 Task: Show all the stores with offers that has over 3 star rating.
Action: Mouse moved to (46, 68)
Screenshot: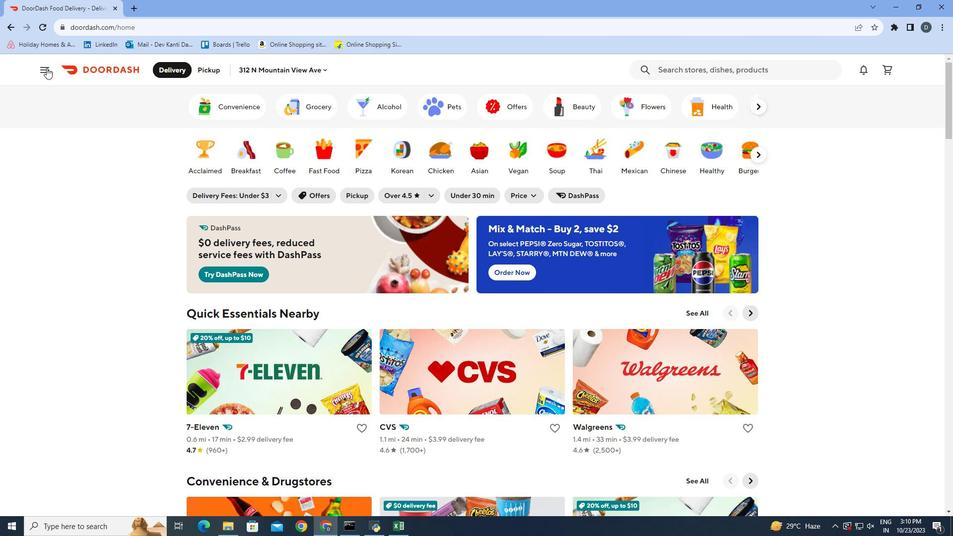 
Action: Mouse pressed left at (46, 68)
Screenshot: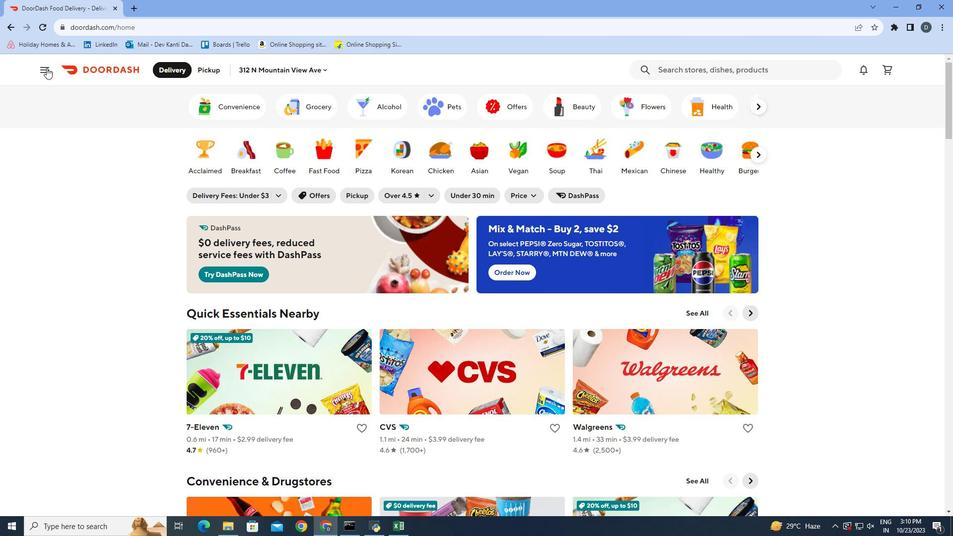
Action: Mouse moved to (58, 192)
Screenshot: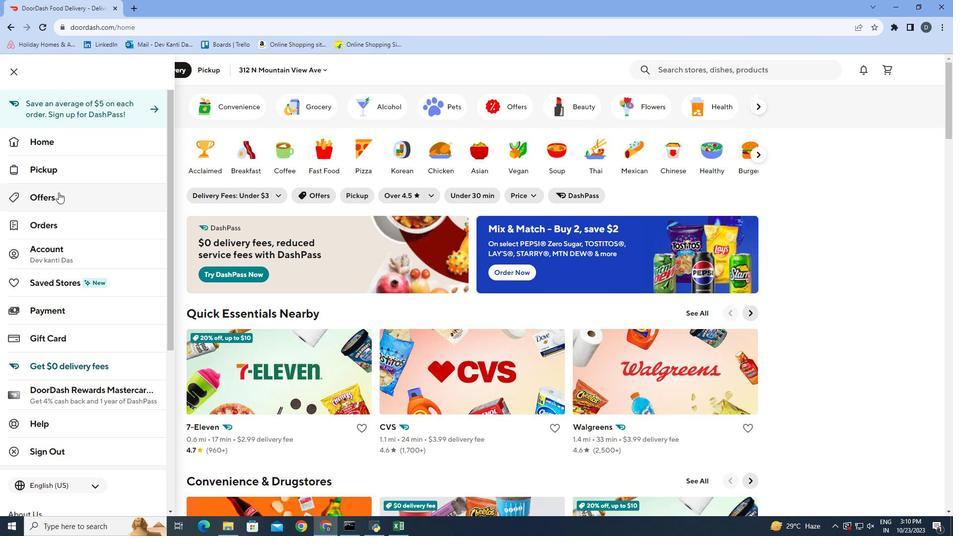
Action: Mouse pressed left at (58, 192)
Screenshot: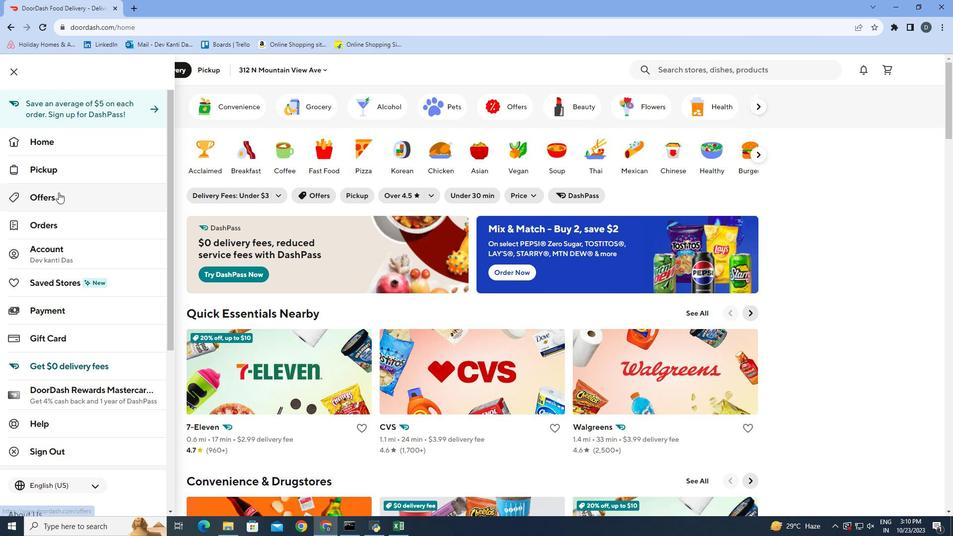 
Action: Mouse moved to (336, 145)
Screenshot: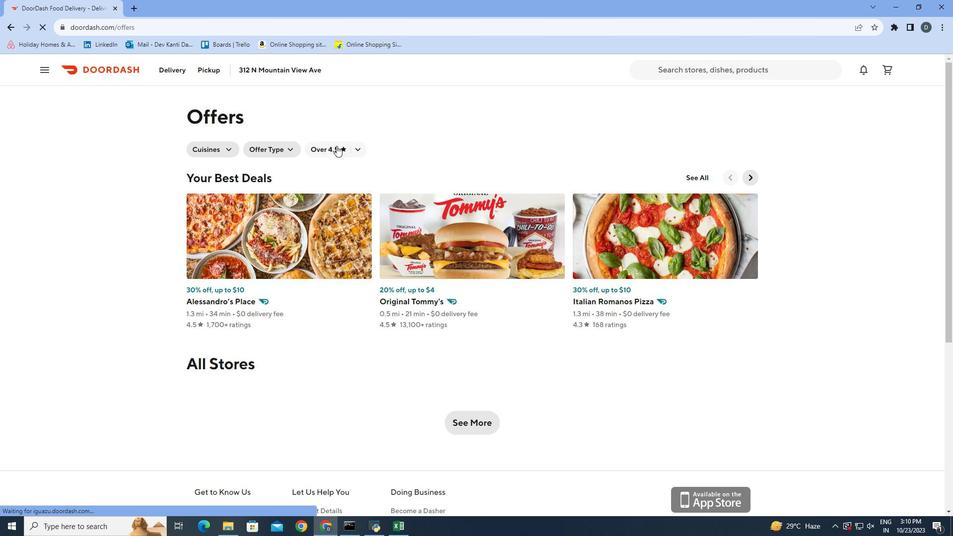 
Action: Mouse pressed left at (336, 145)
Screenshot: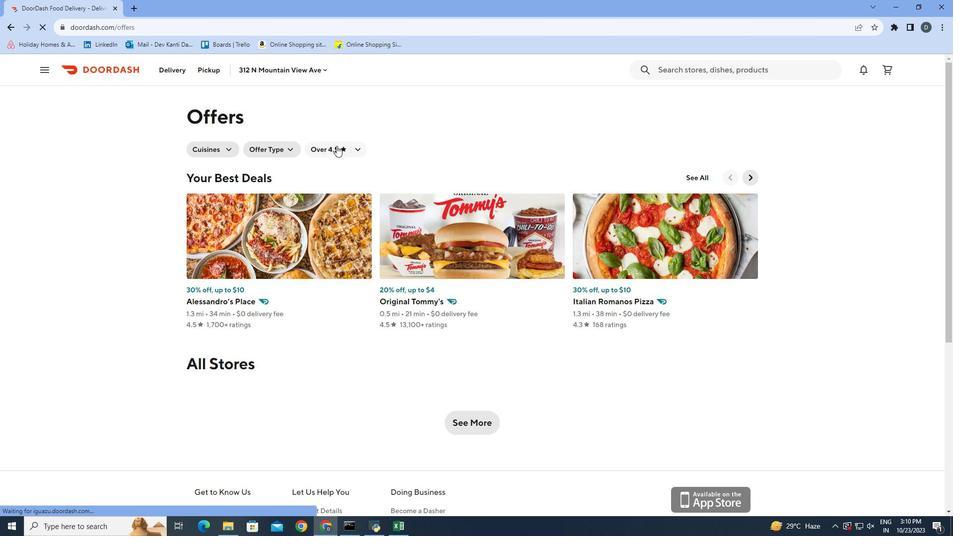 
Action: Mouse moved to (360, 147)
Screenshot: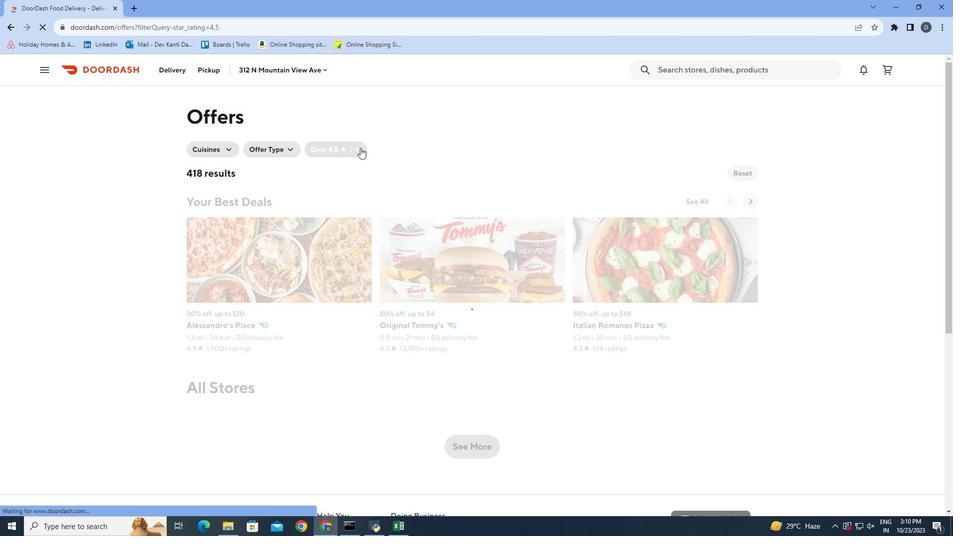 
Action: Mouse pressed left at (360, 147)
Screenshot: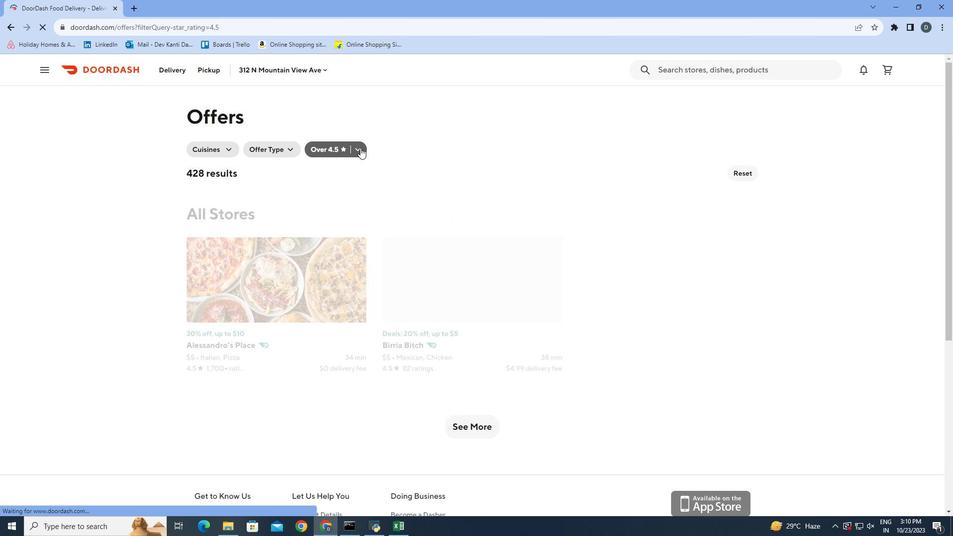 
Action: Mouse moved to (320, 210)
Screenshot: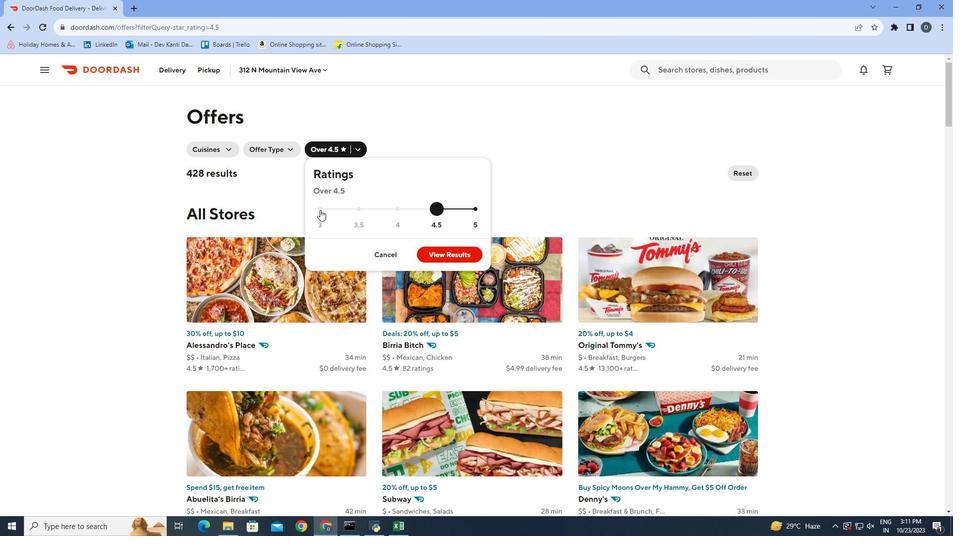 
Action: Mouse pressed left at (320, 210)
Screenshot: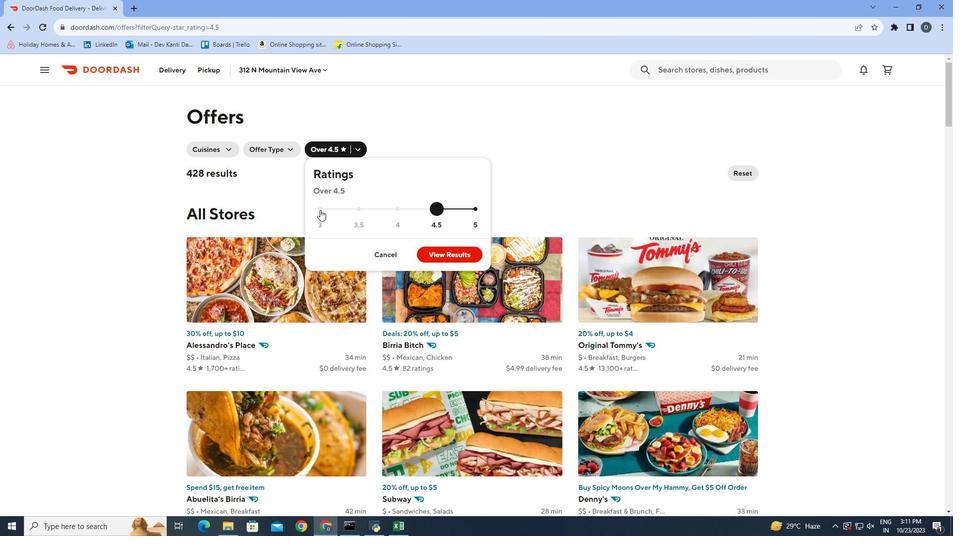 
Action: Mouse moved to (445, 256)
Screenshot: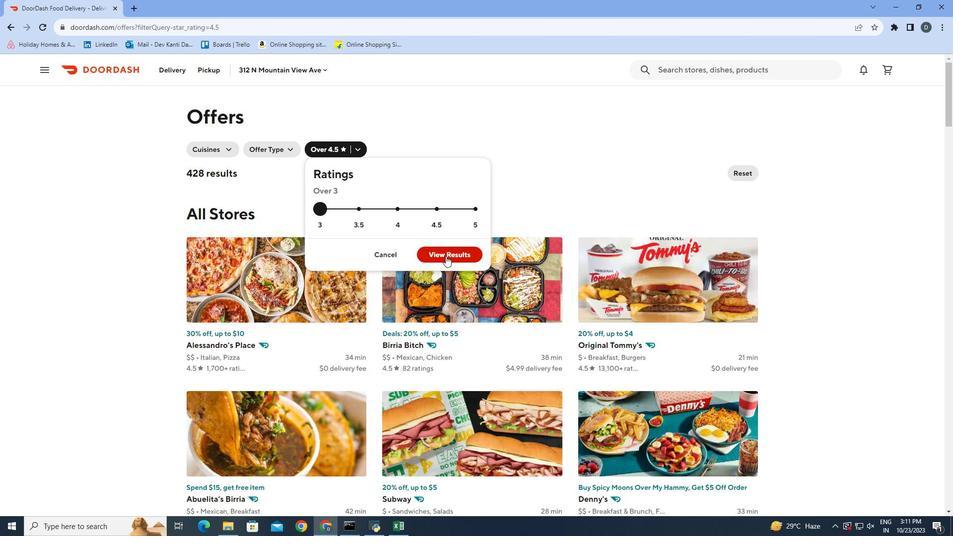
Action: Mouse pressed left at (445, 256)
Screenshot: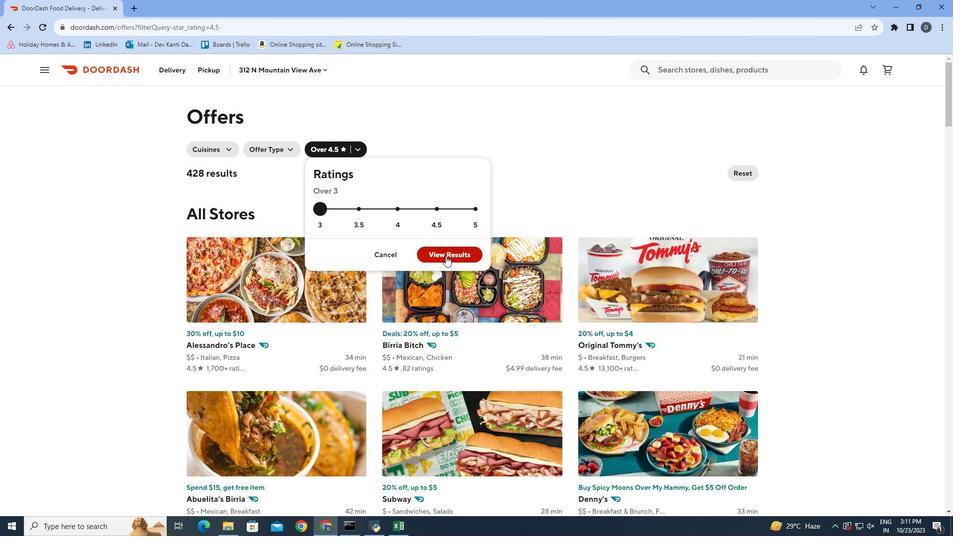 
Action: Mouse moved to (841, 251)
Screenshot: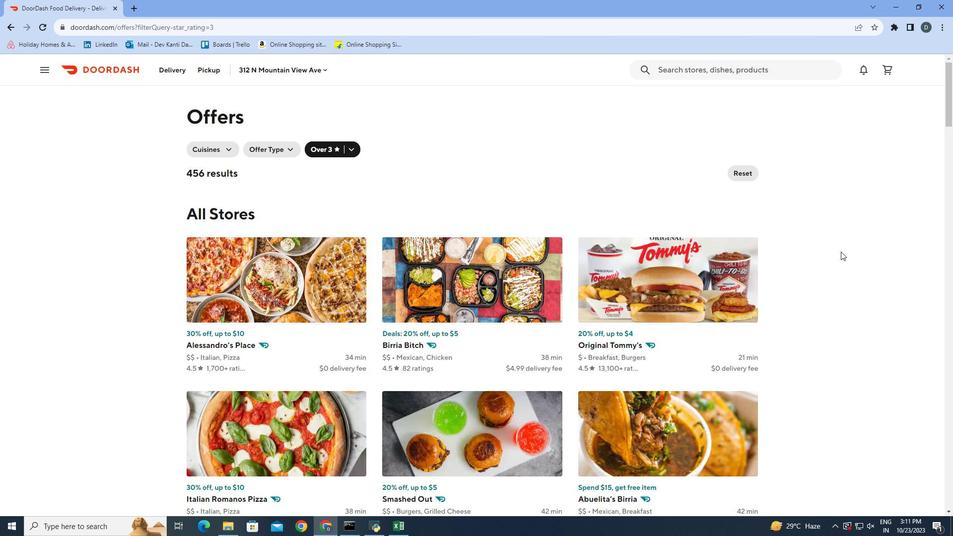 
Action: Mouse scrolled (841, 251) with delta (0, 0)
Screenshot: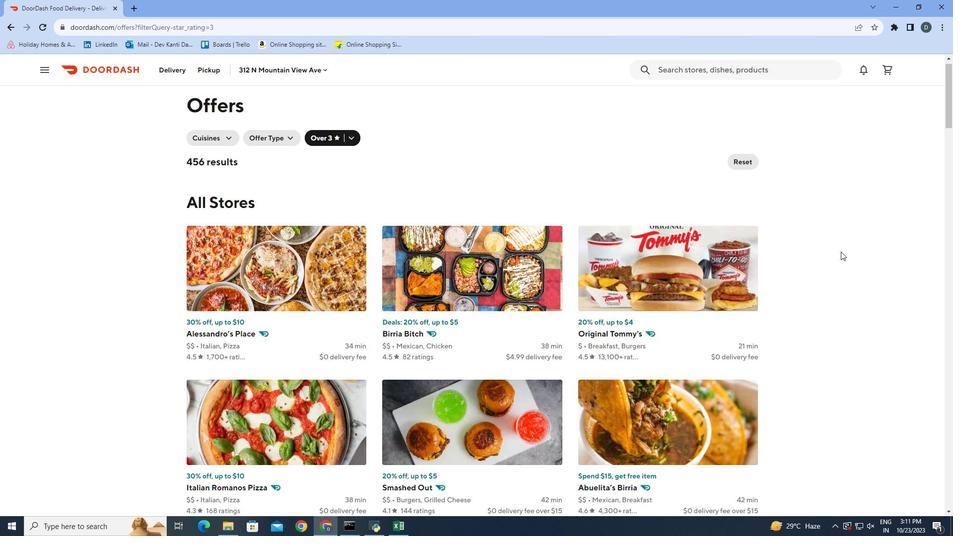 
Action: Mouse moved to (841, 251)
Screenshot: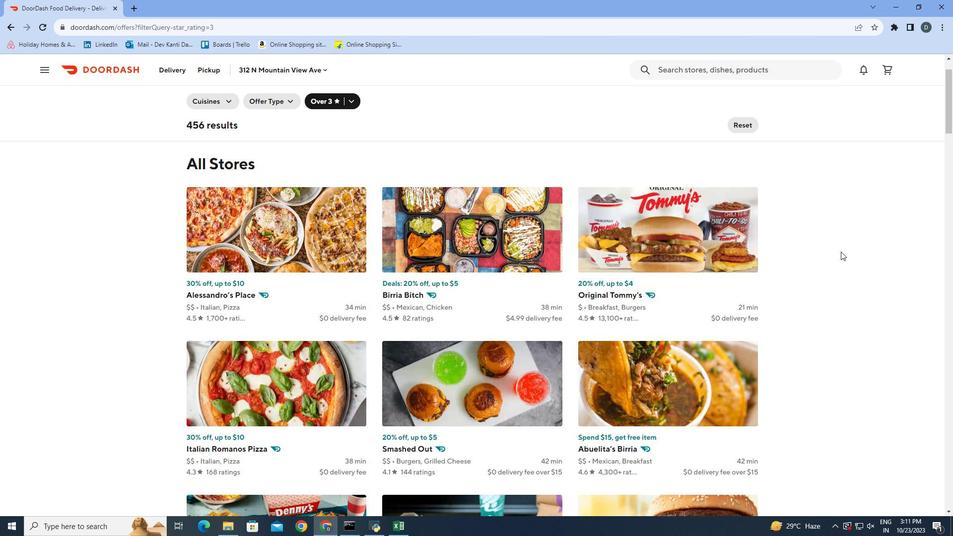 
Action: Mouse scrolled (841, 251) with delta (0, 0)
Screenshot: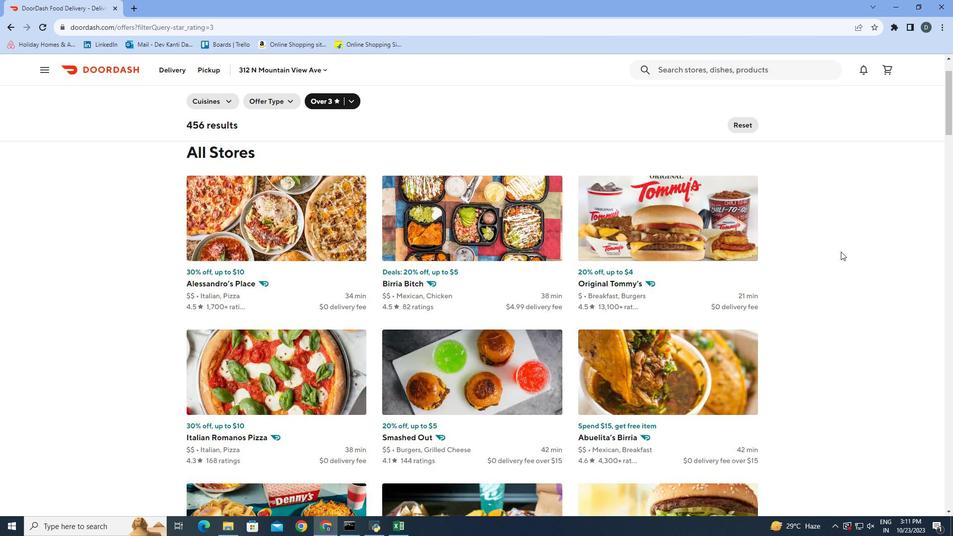 
Action: Mouse scrolled (841, 251) with delta (0, 0)
Screenshot: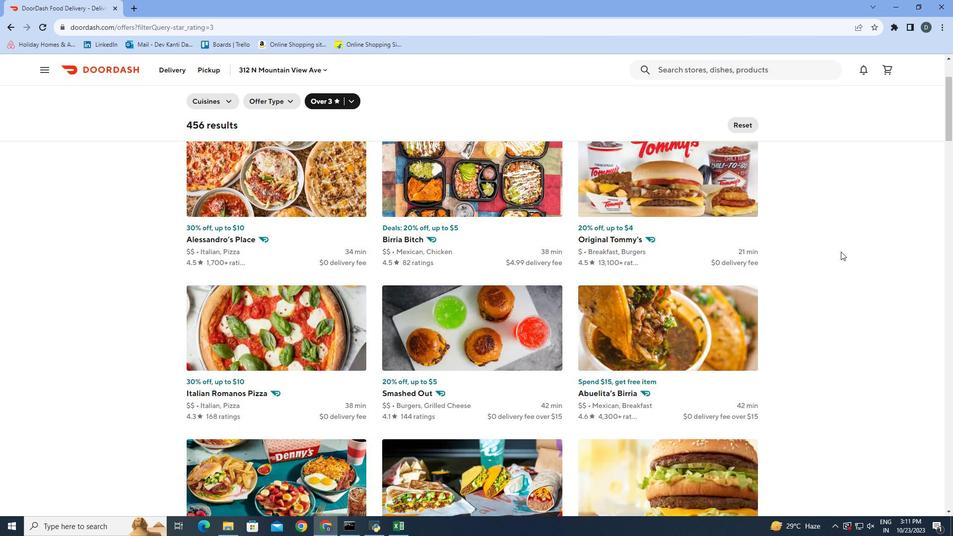 
Action: Mouse scrolled (841, 251) with delta (0, 0)
Screenshot: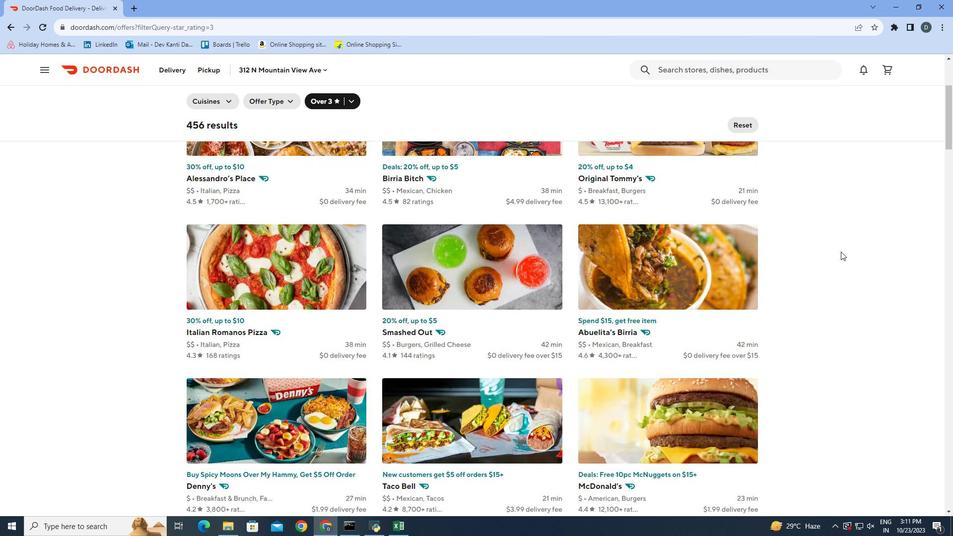 
Action: Mouse scrolled (841, 251) with delta (0, 0)
Screenshot: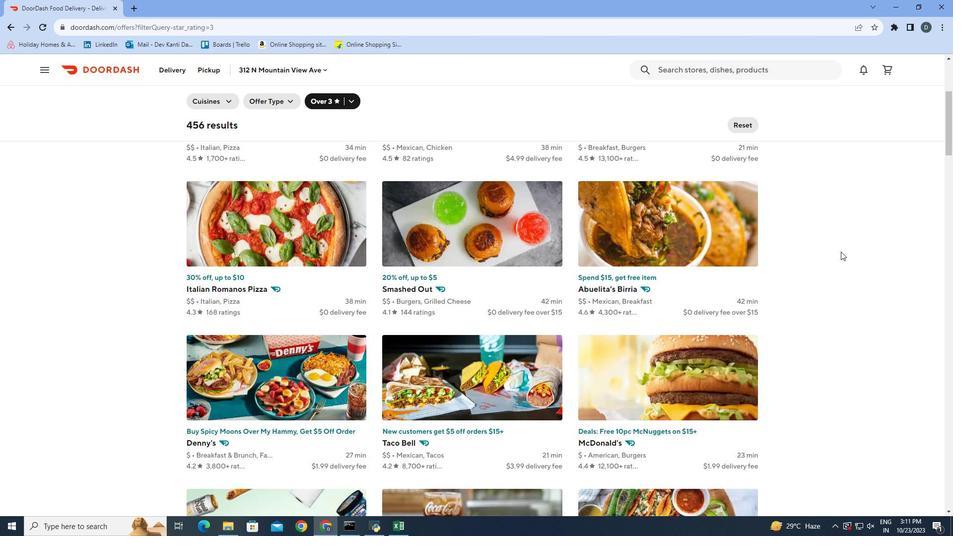 
Action: Mouse moved to (841, 251)
Screenshot: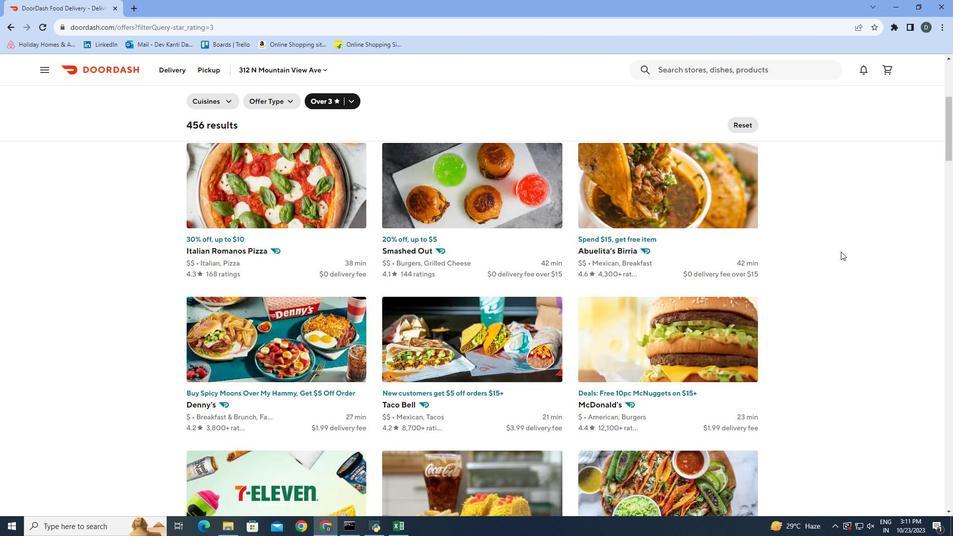
Action: Mouse scrolled (841, 251) with delta (0, 0)
Screenshot: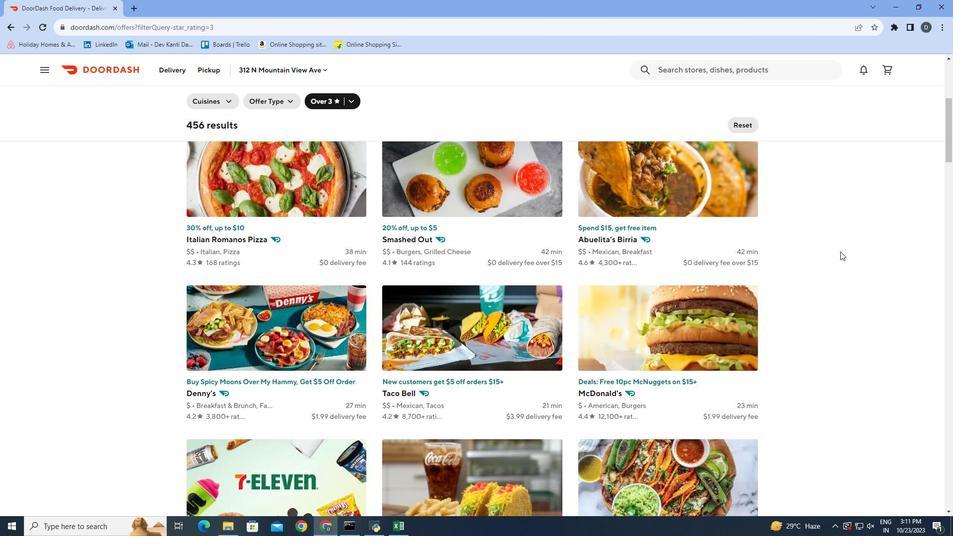 
Action: Mouse moved to (840, 251)
Screenshot: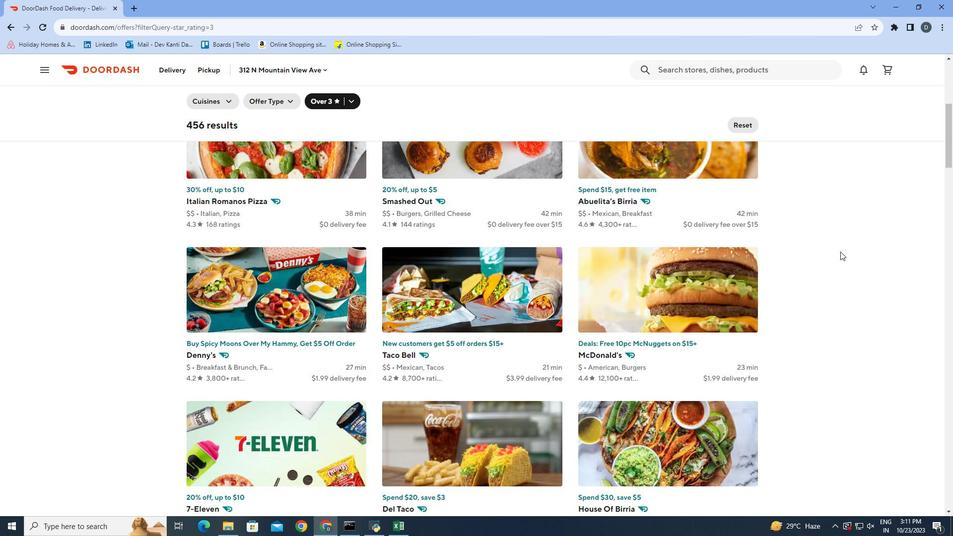
Action: Mouse scrolled (840, 251) with delta (0, 0)
Screenshot: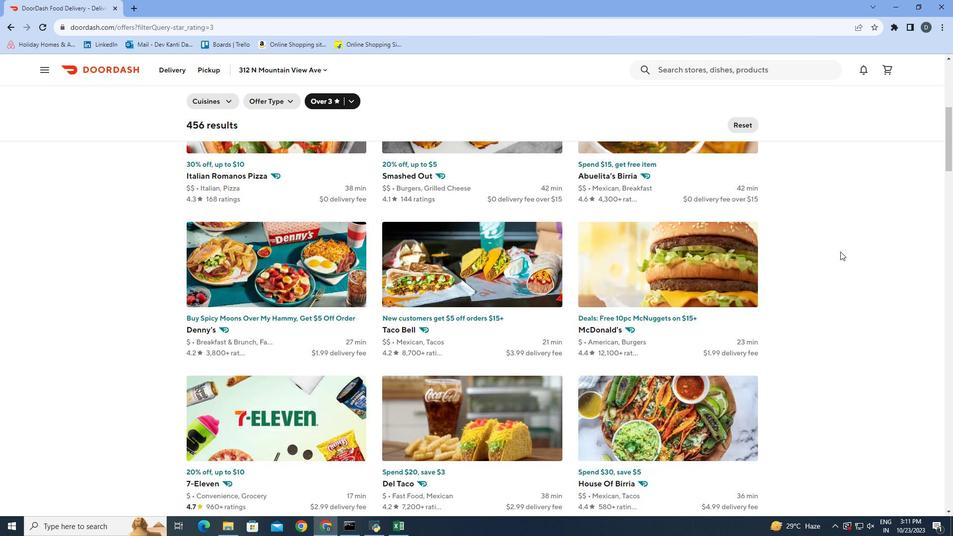 
Action: Mouse moved to (839, 252)
Screenshot: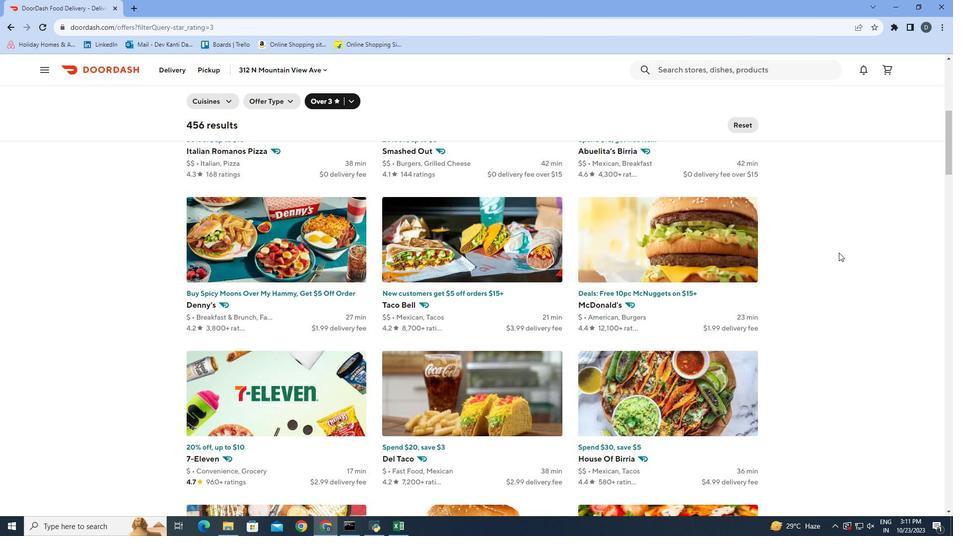 
Action: Mouse scrolled (839, 251) with delta (0, 0)
Screenshot: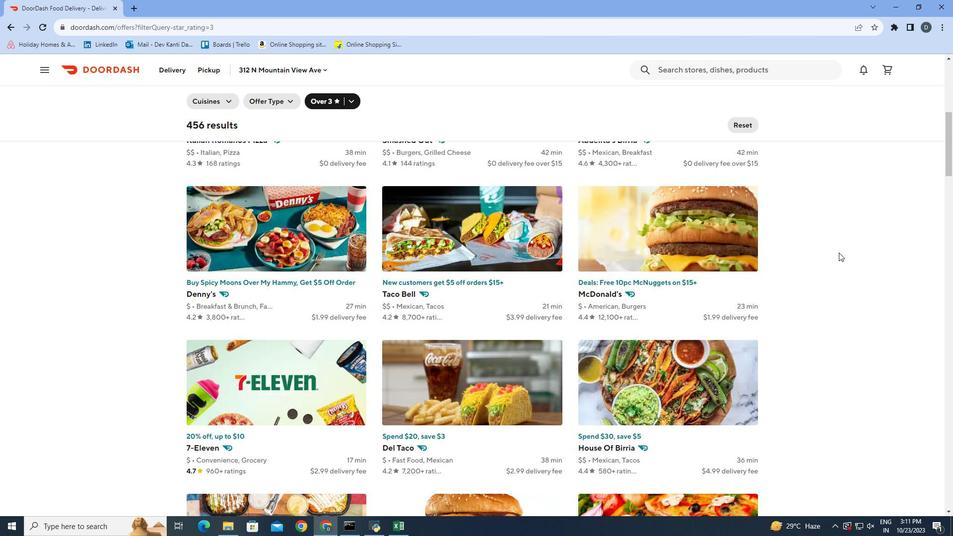 
Action: Mouse moved to (839, 252)
Screenshot: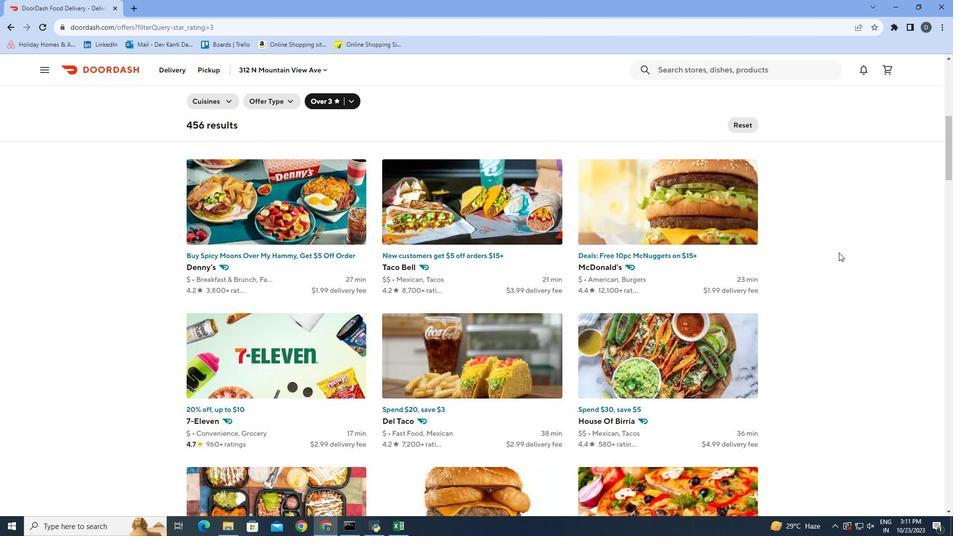 
Action: Mouse scrolled (839, 252) with delta (0, 0)
Screenshot: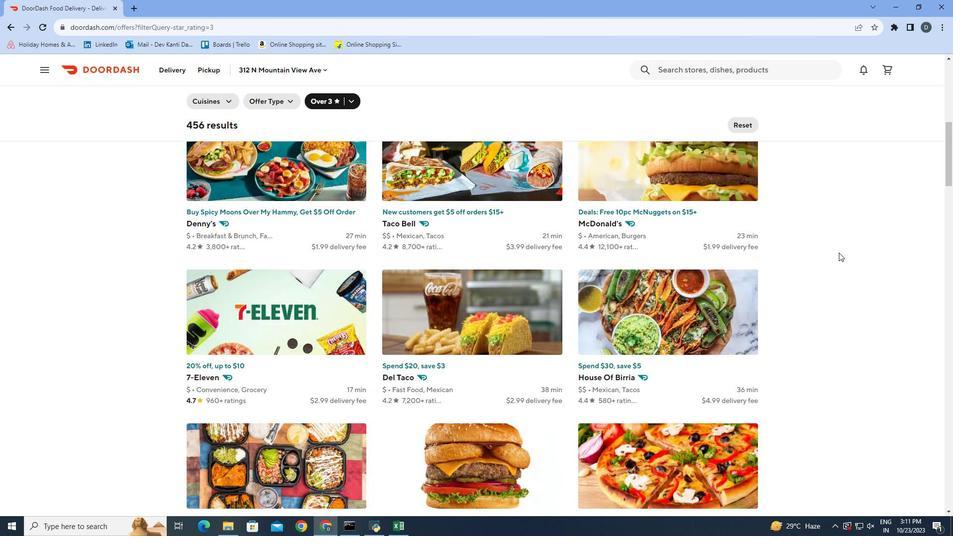 
Action: Mouse scrolled (839, 252) with delta (0, 0)
Screenshot: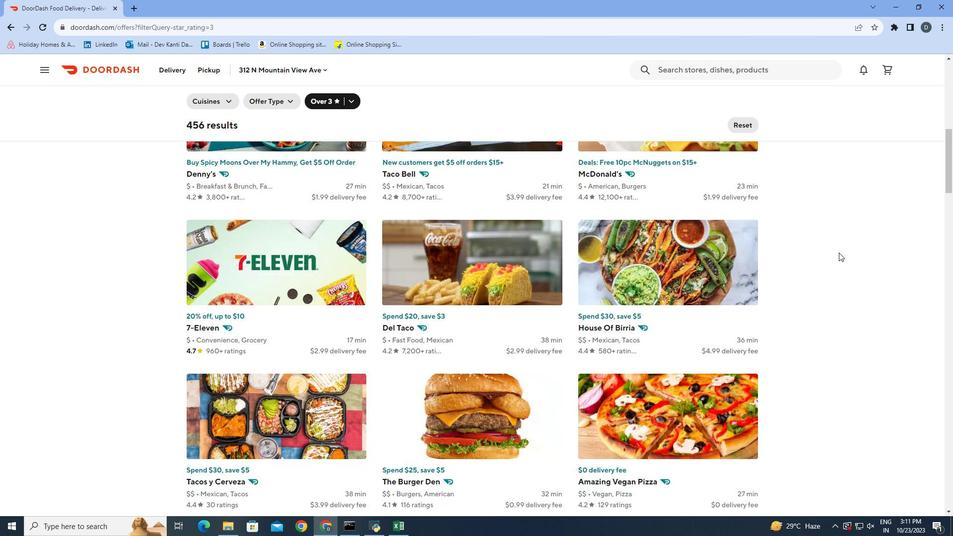 
Action: Mouse scrolled (839, 252) with delta (0, 0)
Screenshot: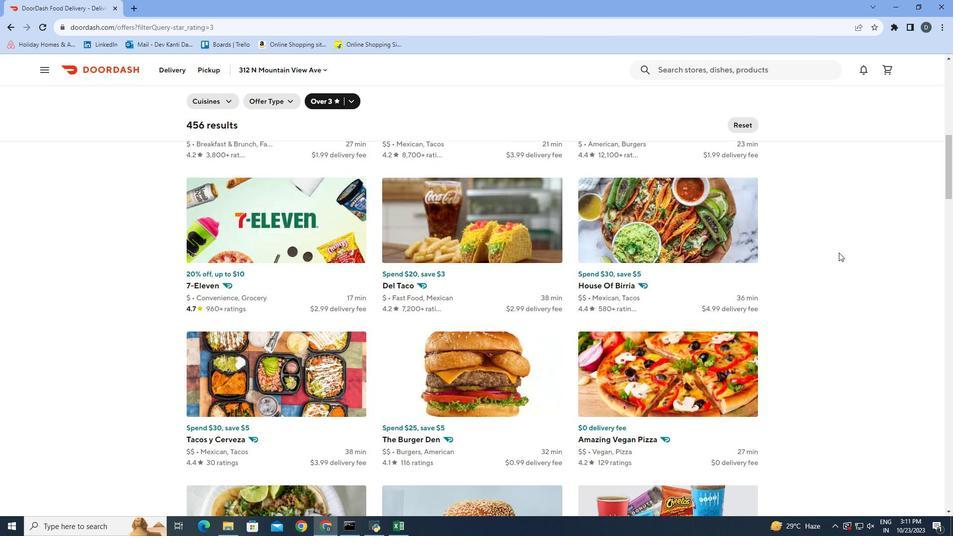 
Action: Mouse moved to (838, 252)
Screenshot: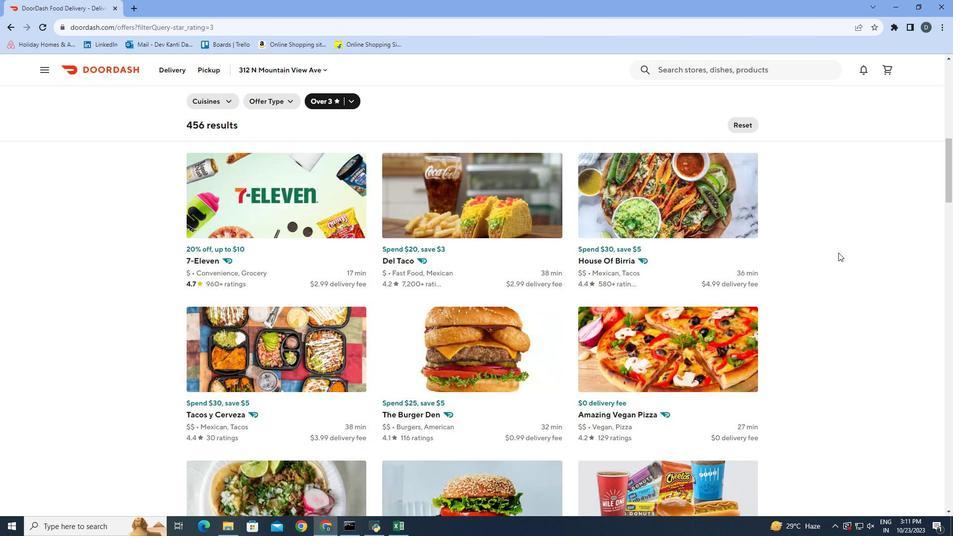 
Action: Mouse scrolled (838, 252) with delta (0, 0)
Screenshot: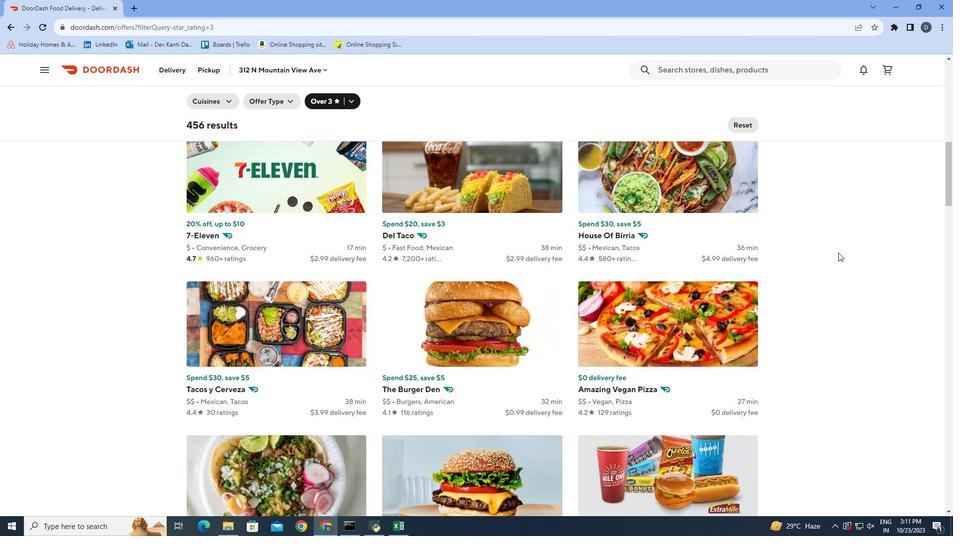 
Action: Mouse scrolled (838, 252) with delta (0, 0)
Screenshot: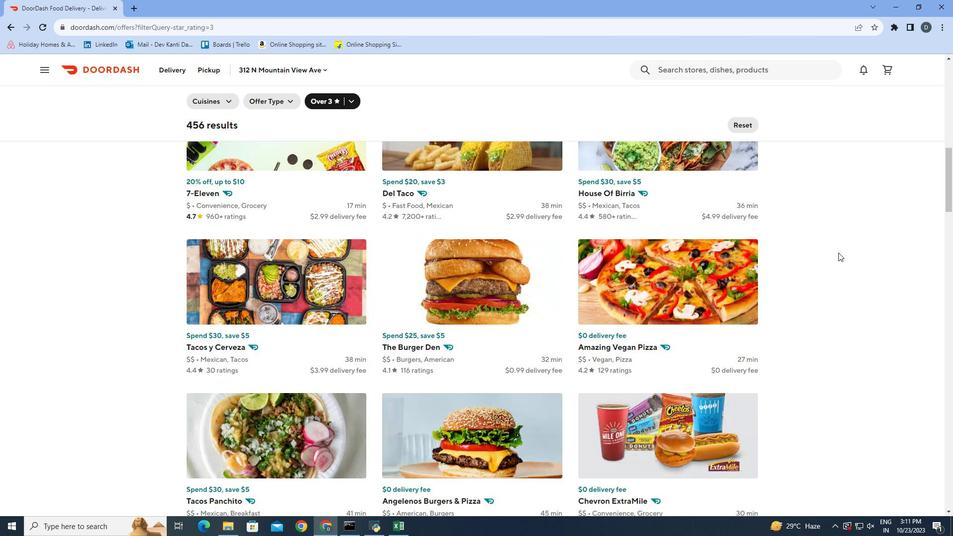
Action: Mouse scrolled (838, 252) with delta (0, 0)
Screenshot: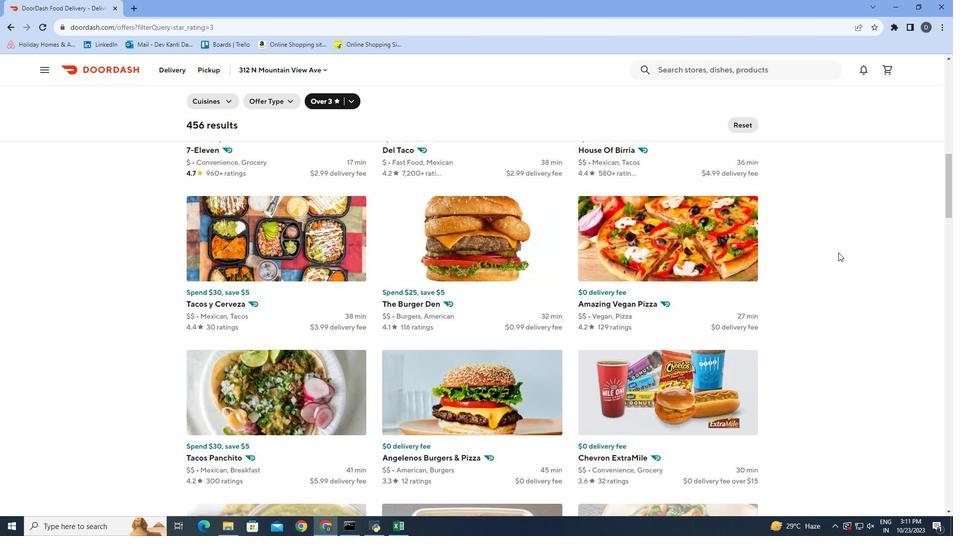 
Action: Mouse scrolled (838, 252) with delta (0, 0)
Screenshot: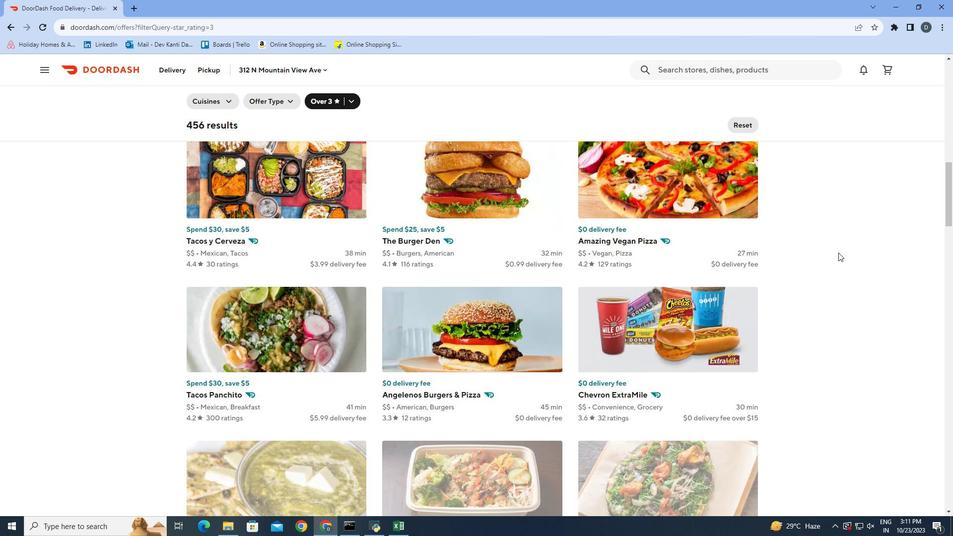 
Action: Mouse moved to (838, 253)
Screenshot: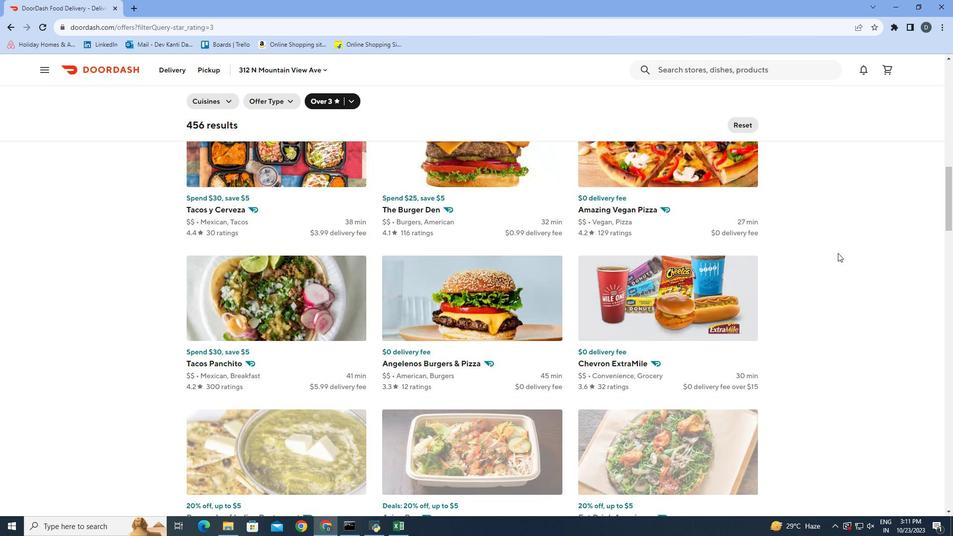 
Action: Mouse scrolled (838, 252) with delta (0, 0)
Screenshot: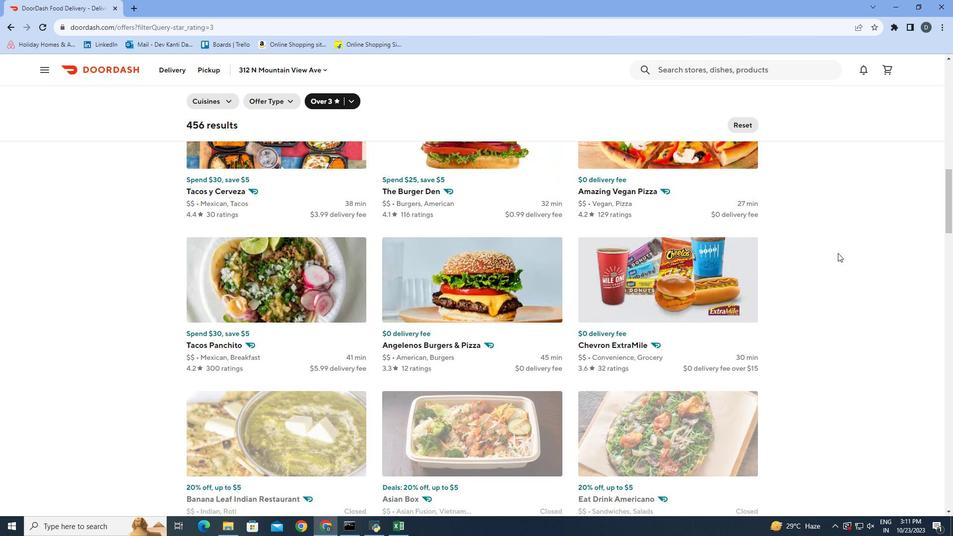 
Action: Mouse scrolled (838, 252) with delta (0, 0)
Screenshot: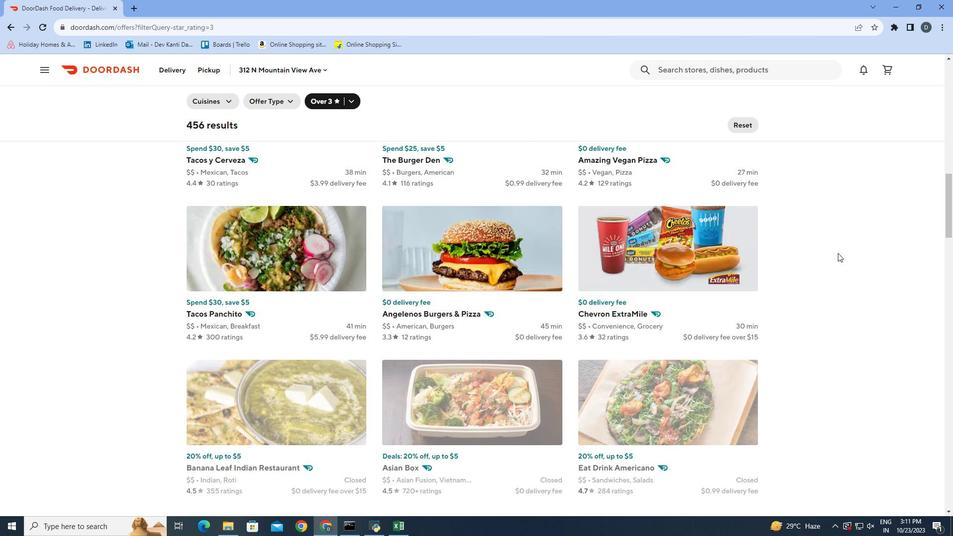 
Action: Mouse scrolled (838, 252) with delta (0, 0)
Screenshot: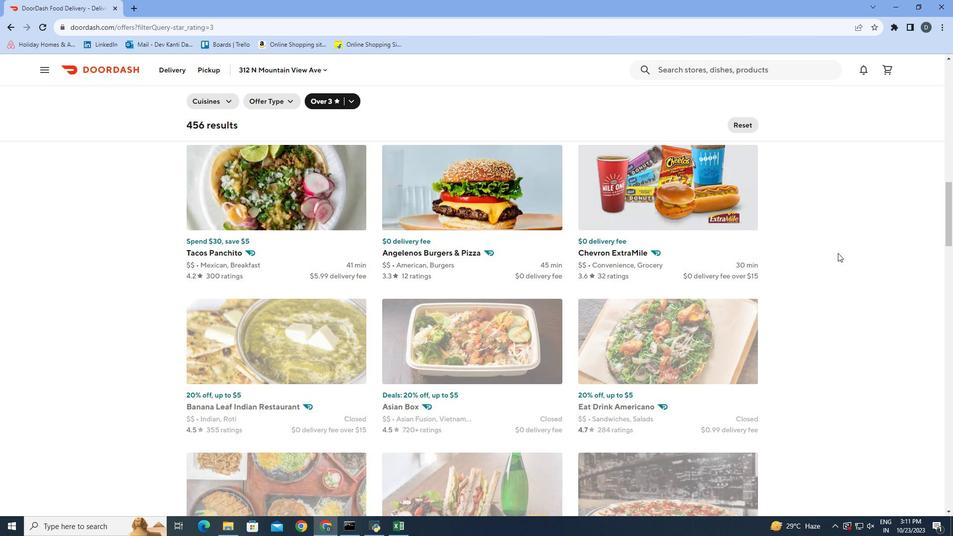 
Action: Mouse scrolled (838, 252) with delta (0, 0)
Screenshot: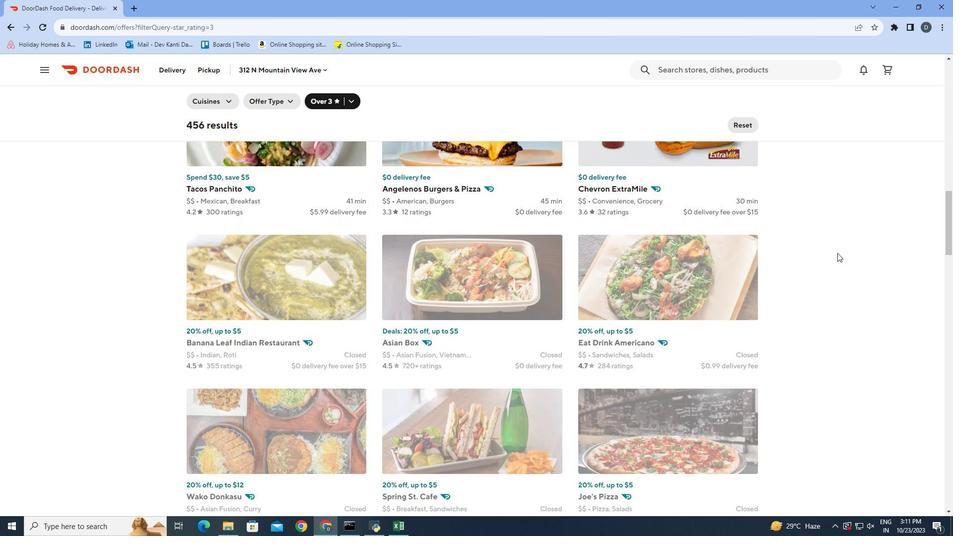 
Action: Mouse moved to (837, 253)
Screenshot: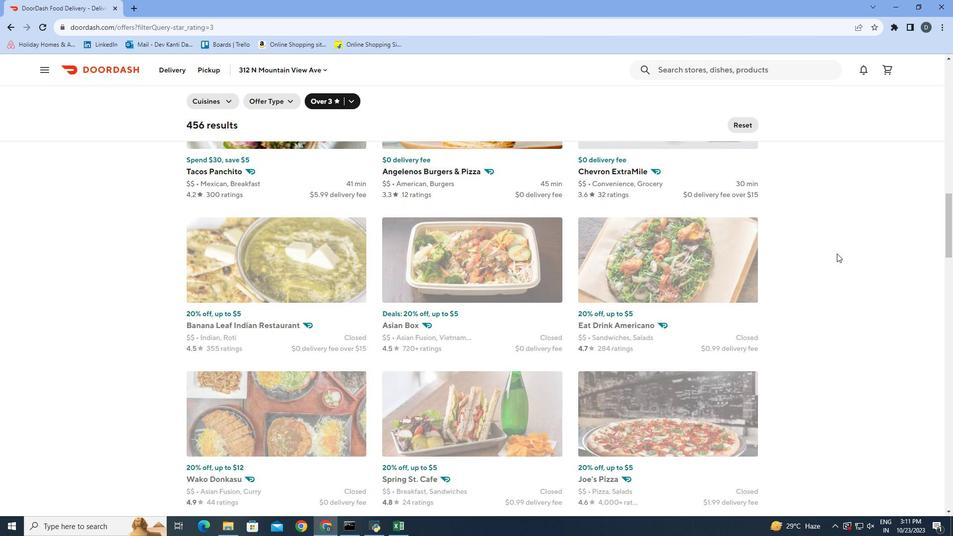 
Action: Mouse scrolled (837, 253) with delta (0, 0)
Screenshot: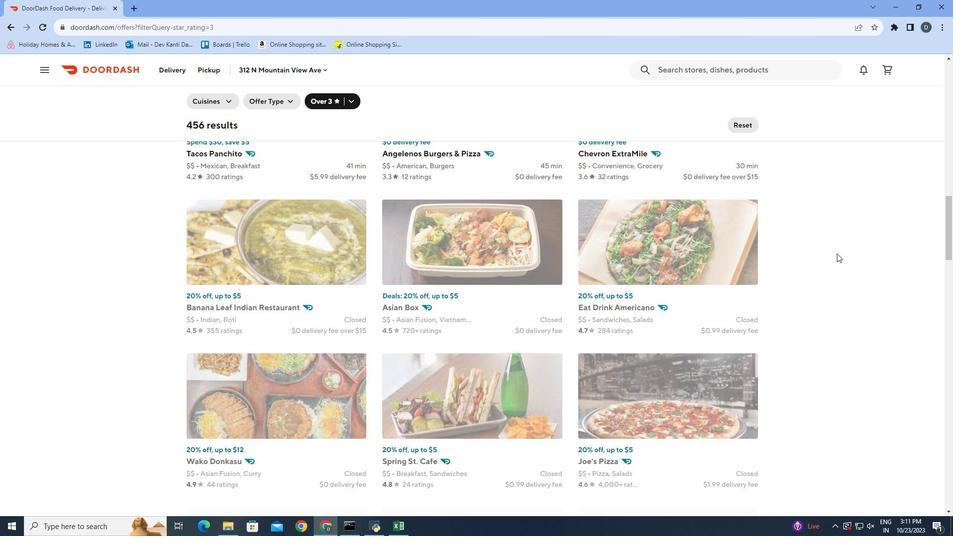 
Action: Mouse scrolled (837, 253) with delta (0, 0)
Screenshot: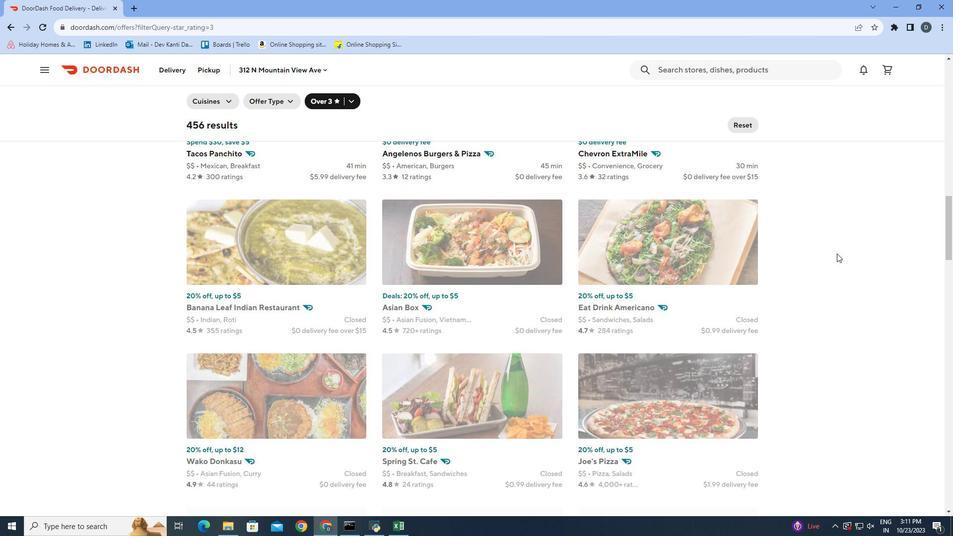 
Action: Mouse scrolled (837, 253) with delta (0, 0)
Screenshot: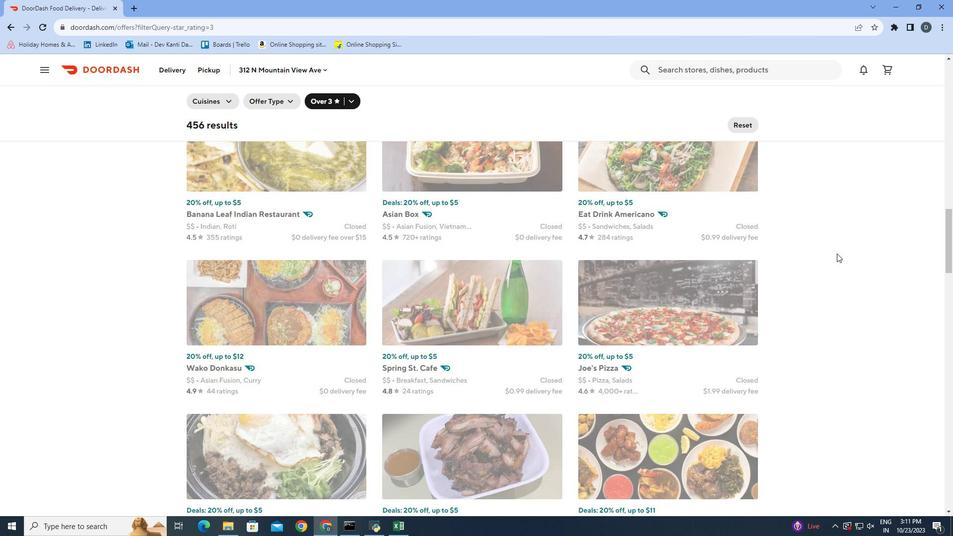 
Action: Mouse moved to (837, 254)
Screenshot: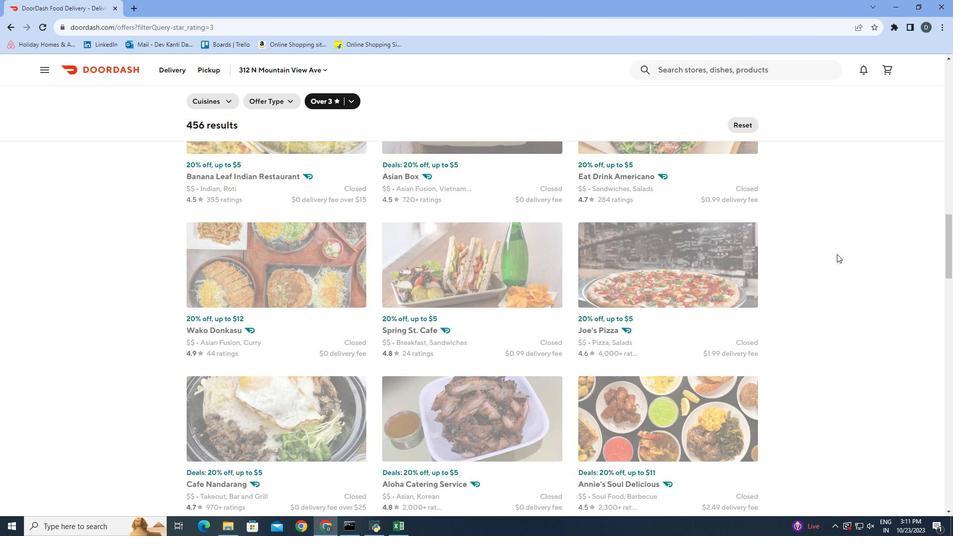 
Action: Mouse scrolled (837, 253) with delta (0, 0)
Screenshot: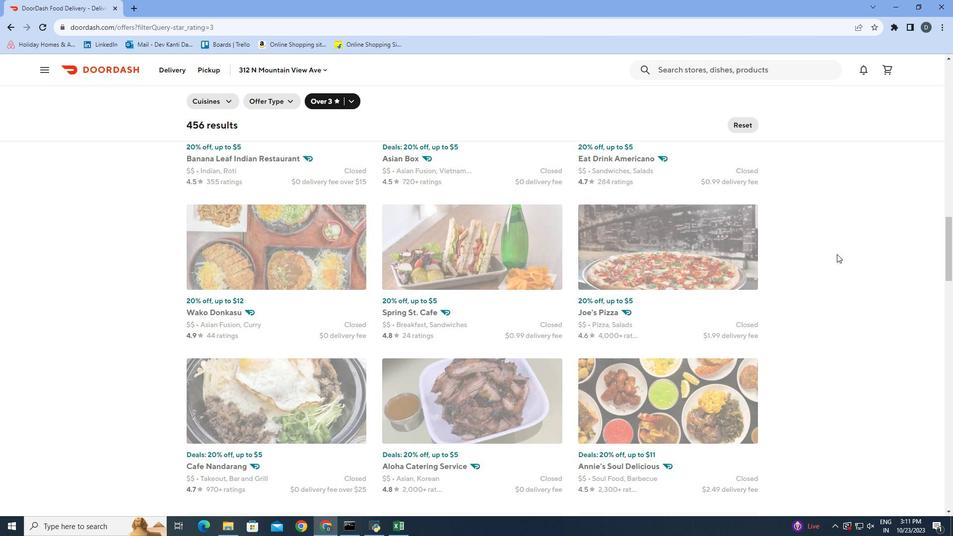 
Action: Mouse scrolled (837, 253) with delta (0, 0)
Screenshot: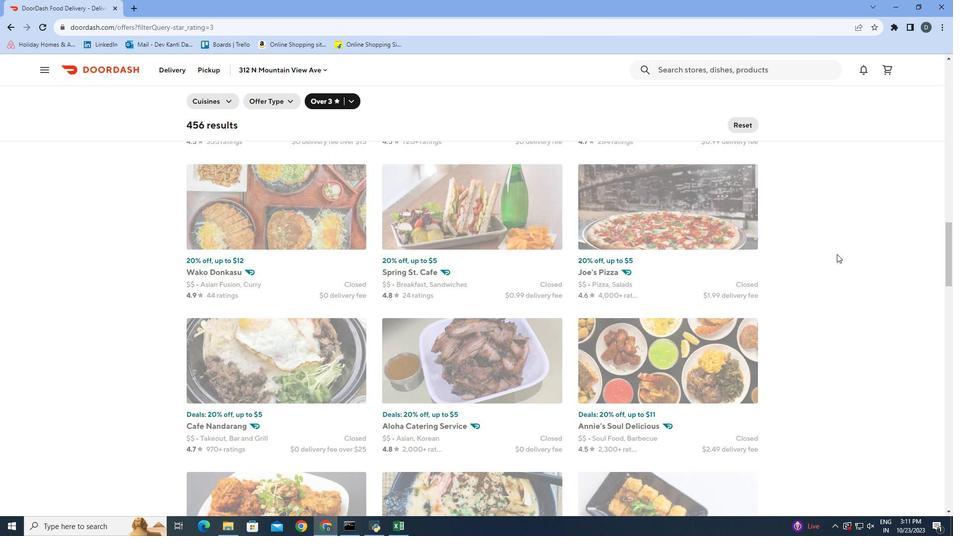 
Action: Mouse scrolled (837, 253) with delta (0, 0)
Screenshot: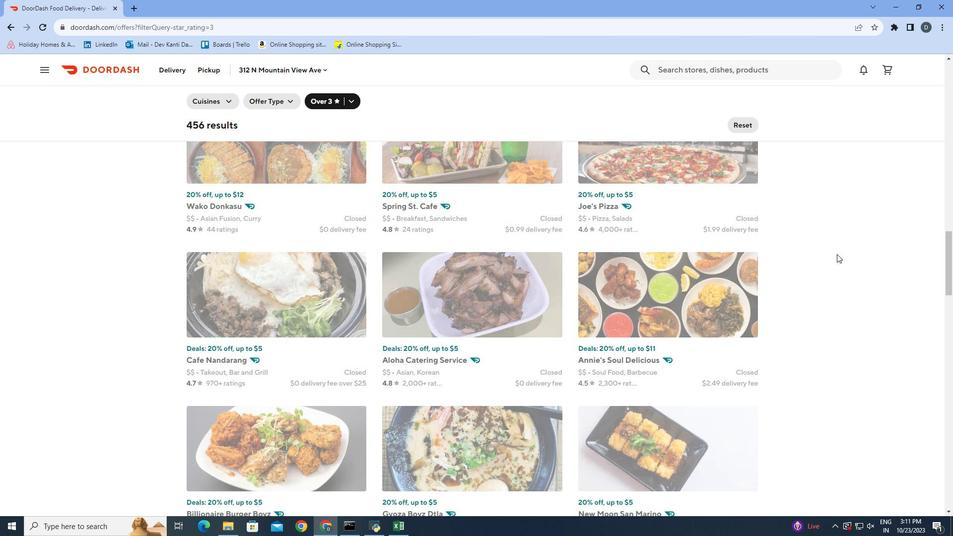 
Action: Mouse scrolled (837, 253) with delta (0, 0)
Screenshot: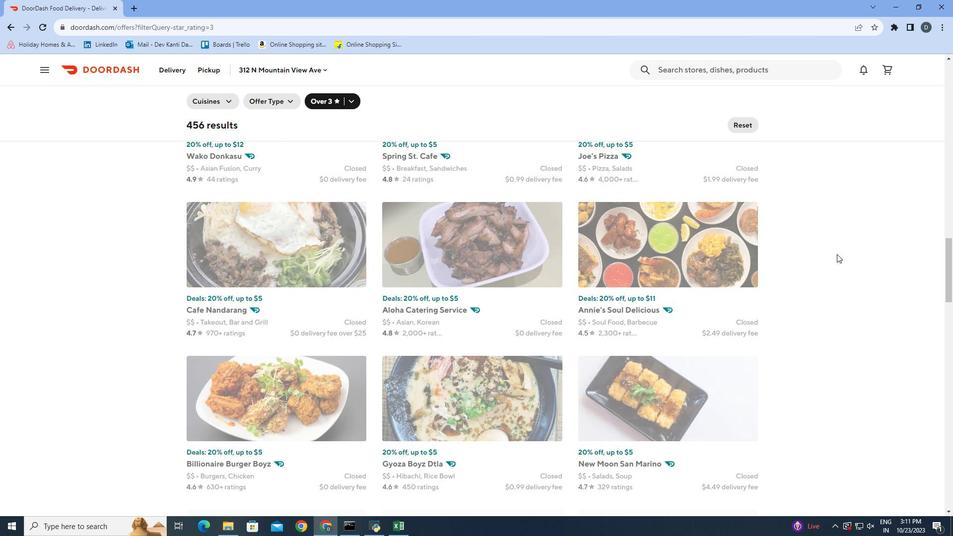 
Action: Mouse scrolled (837, 253) with delta (0, 0)
Screenshot: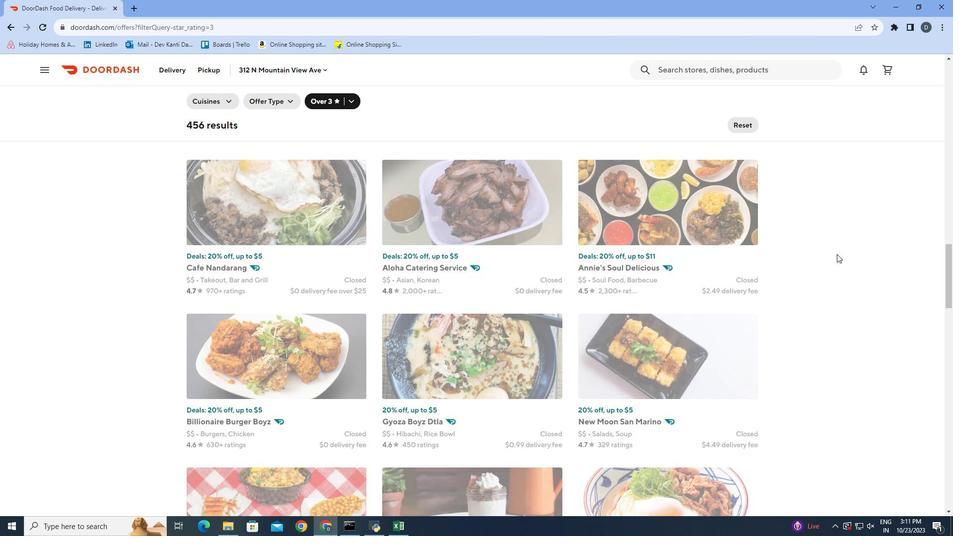 
Action: Mouse scrolled (837, 253) with delta (0, 0)
Screenshot: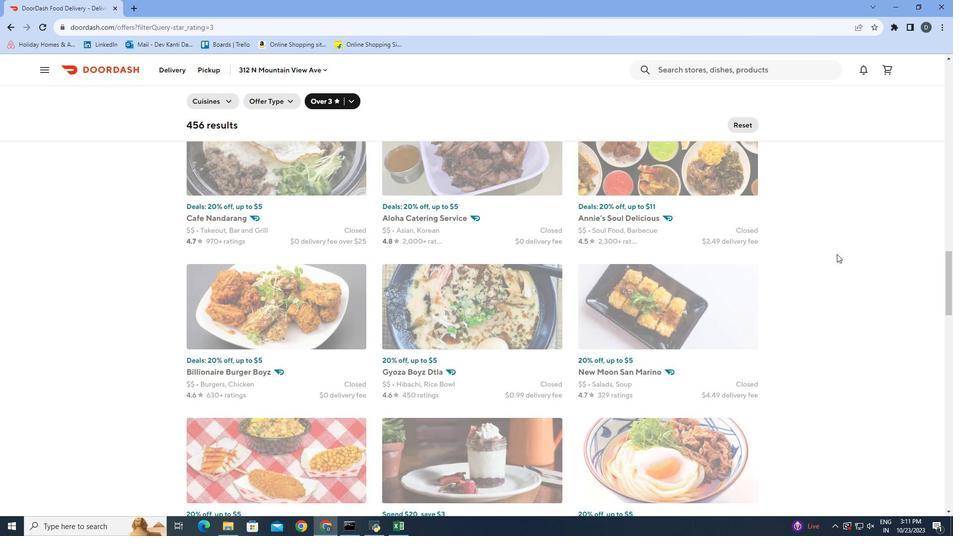 
Action: Mouse scrolled (837, 253) with delta (0, 0)
Screenshot: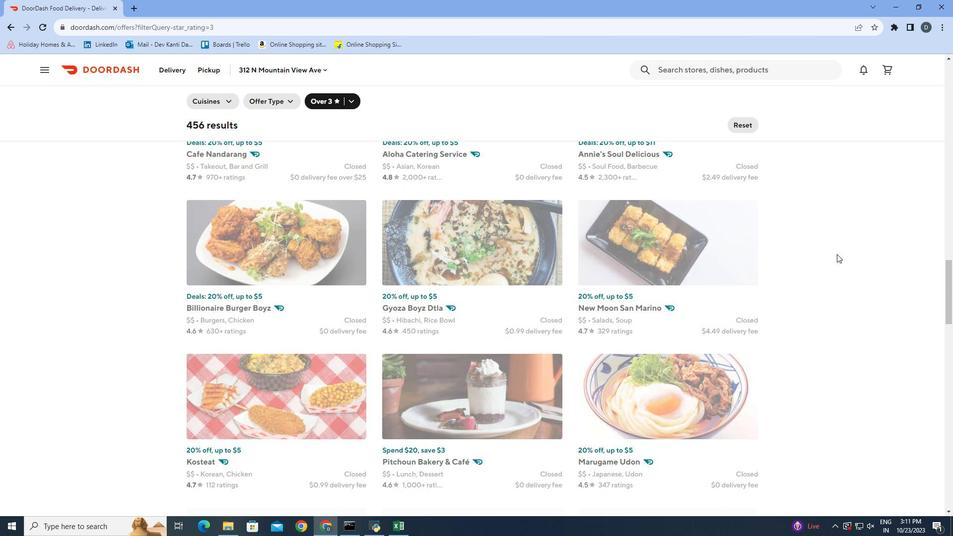 
Action: Mouse scrolled (837, 253) with delta (0, 0)
Screenshot: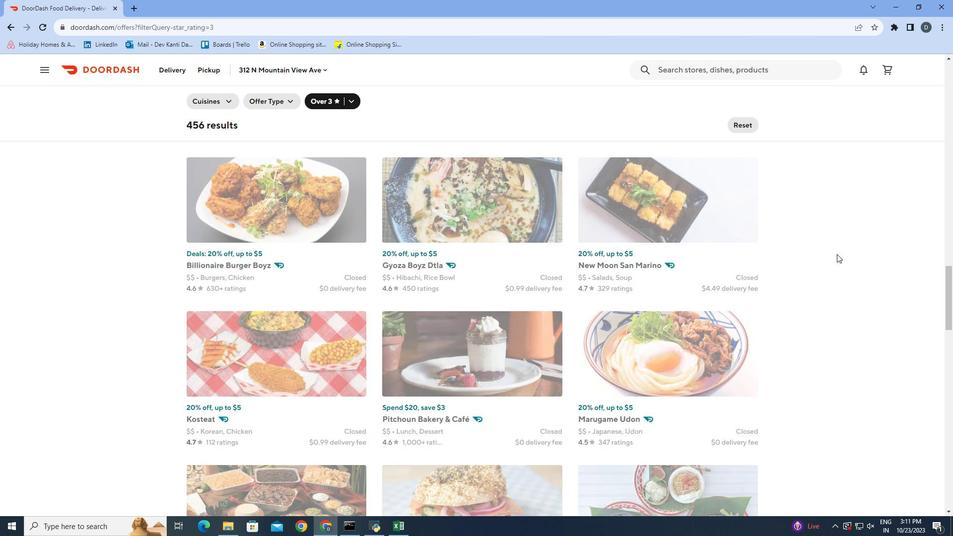 
Action: Mouse scrolled (837, 253) with delta (0, 0)
Screenshot: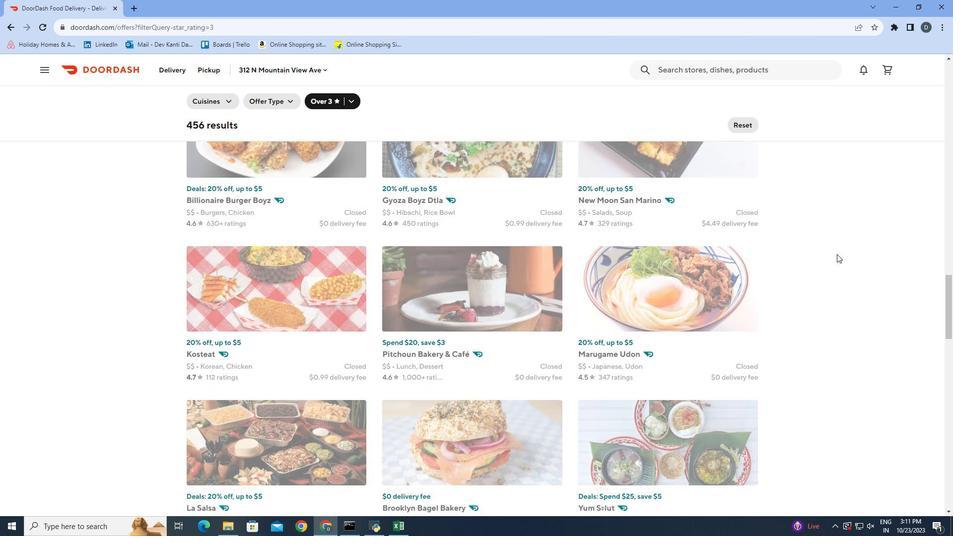 
Action: Mouse scrolled (837, 253) with delta (0, 0)
Screenshot: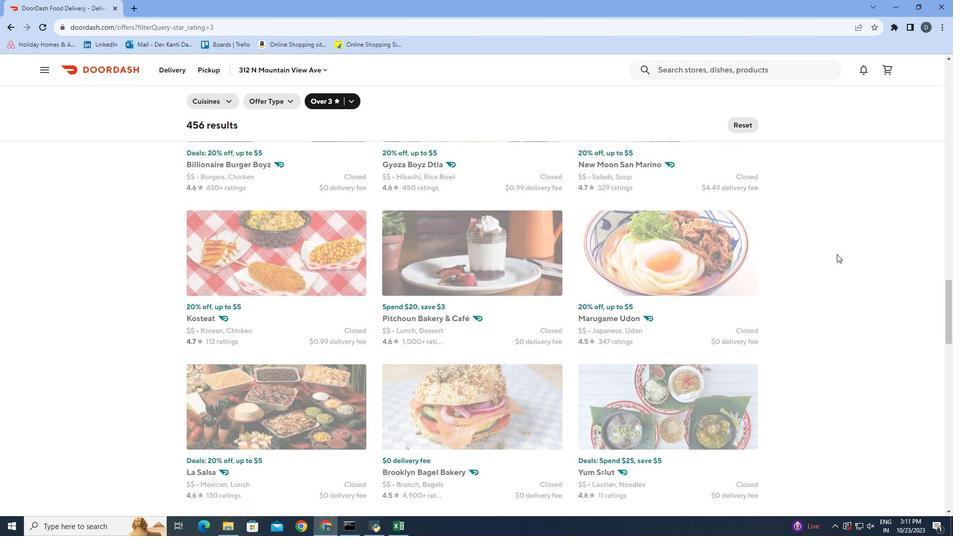 
Action: Mouse scrolled (837, 253) with delta (0, 0)
Screenshot: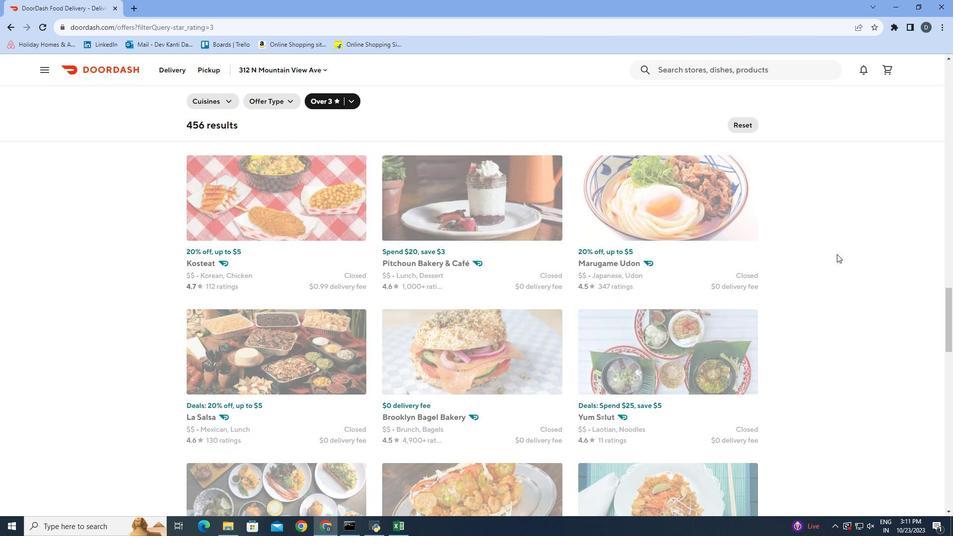 
Action: Mouse scrolled (837, 253) with delta (0, 0)
Screenshot: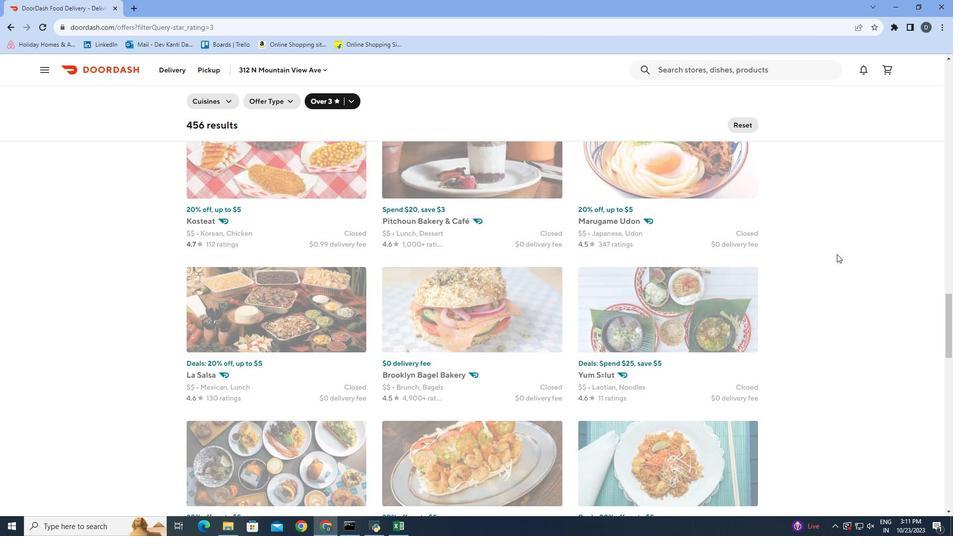 
Action: Mouse scrolled (837, 253) with delta (0, 0)
Screenshot: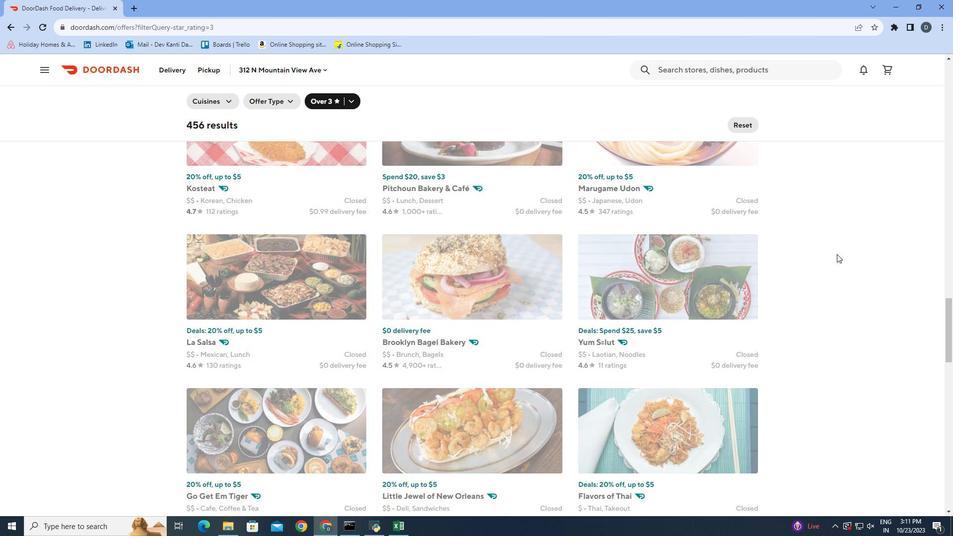 
Action: Mouse scrolled (837, 253) with delta (0, 0)
Screenshot: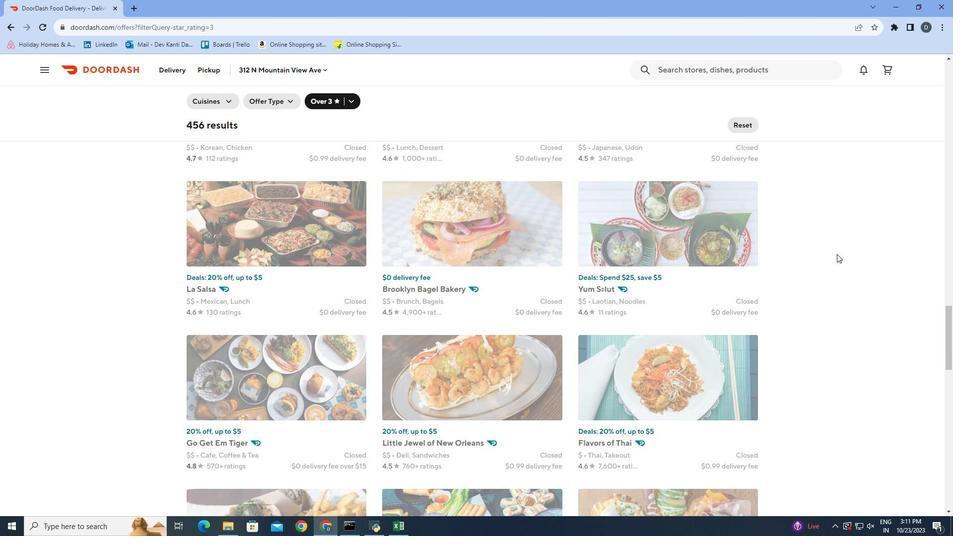 
Action: Mouse scrolled (837, 253) with delta (0, 0)
Screenshot: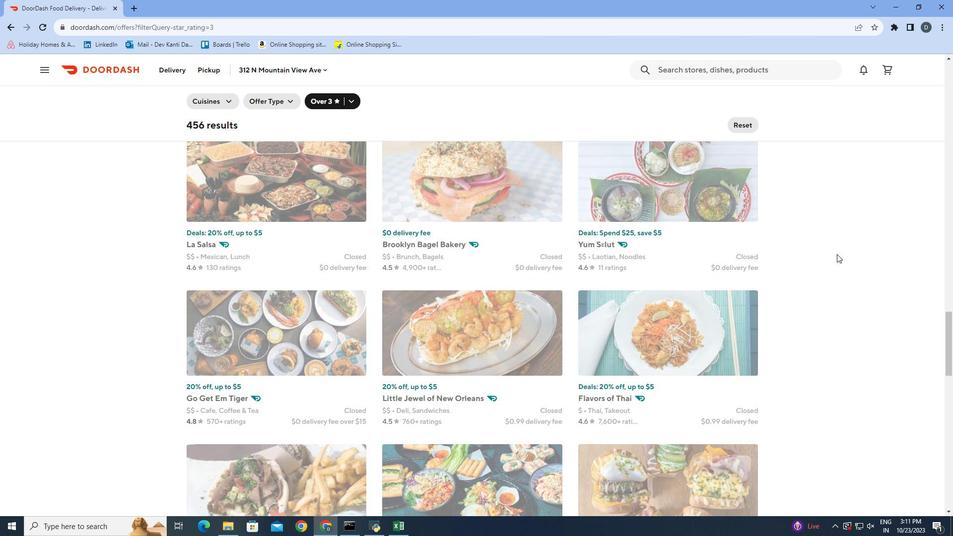 
Action: Mouse scrolled (837, 253) with delta (0, 0)
Screenshot: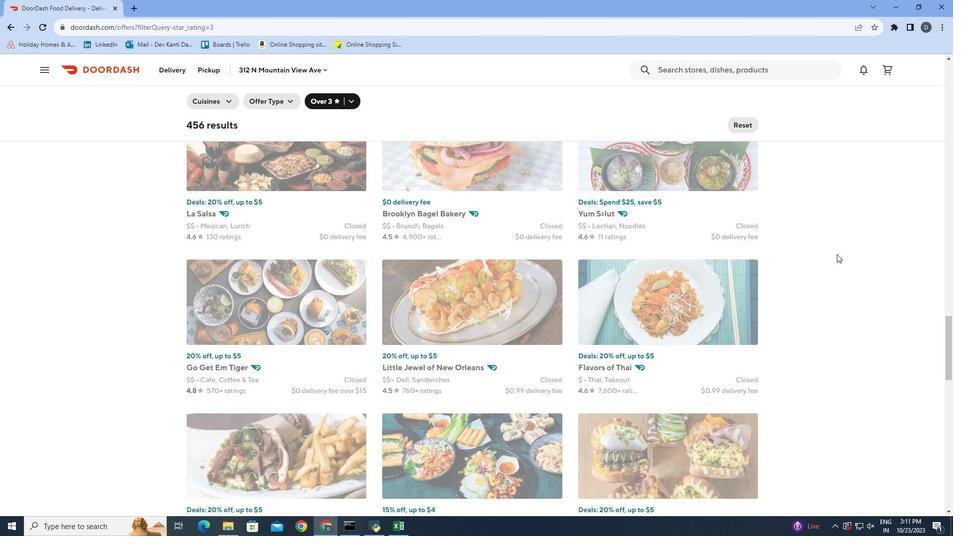 
Action: Mouse scrolled (837, 253) with delta (0, 0)
Screenshot: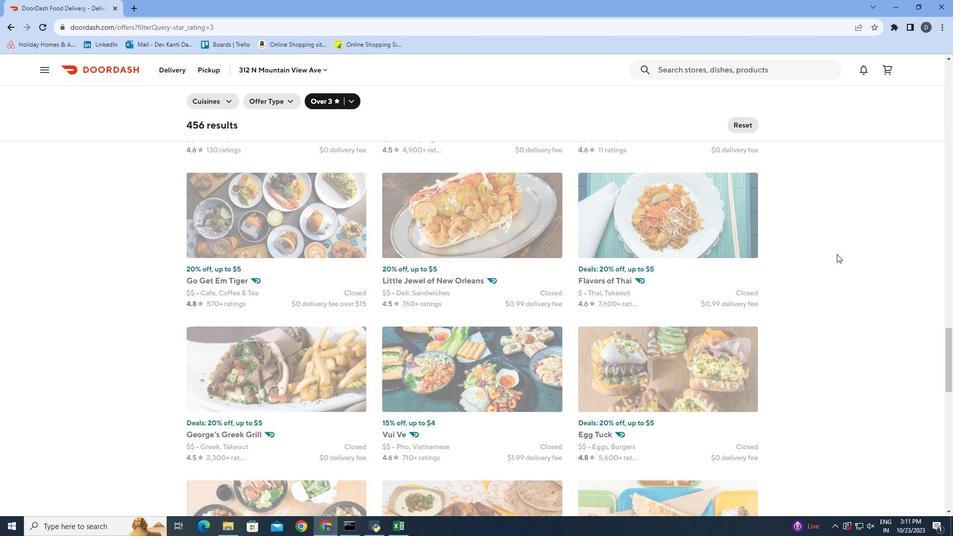 
Action: Mouse scrolled (837, 253) with delta (0, 0)
Screenshot: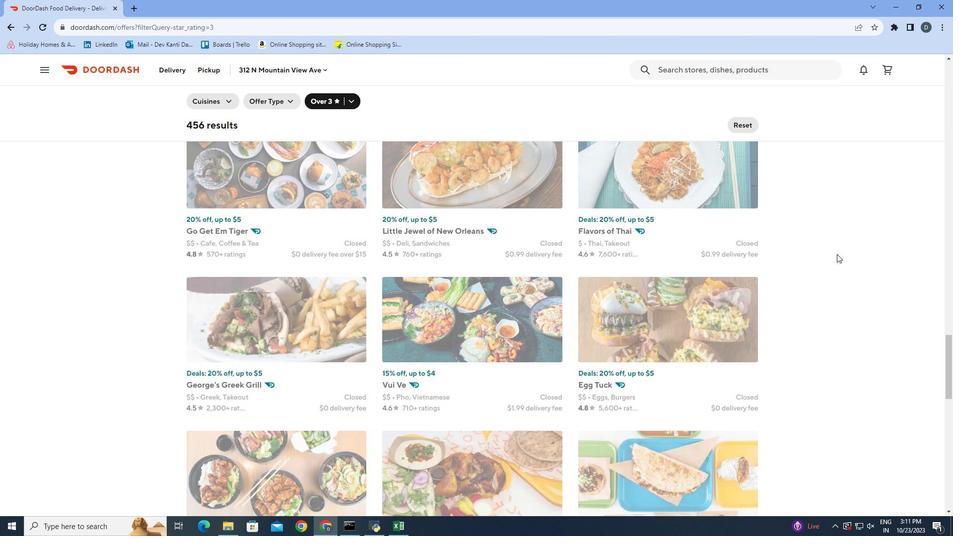 
Action: Mouse moved to (836, 254)
Screenshot: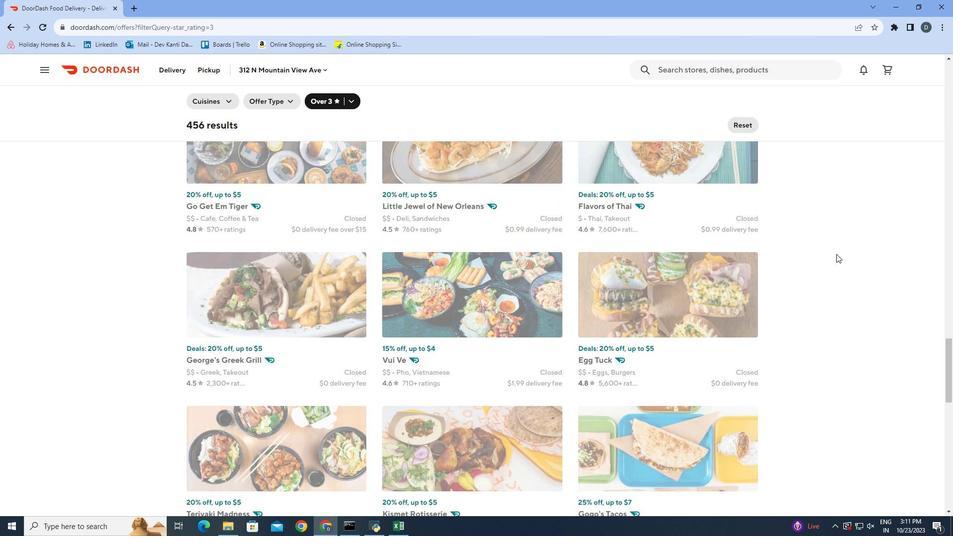 
Action: Mouse scrolled (836, 253) with delta (0, 0)
Screenshot: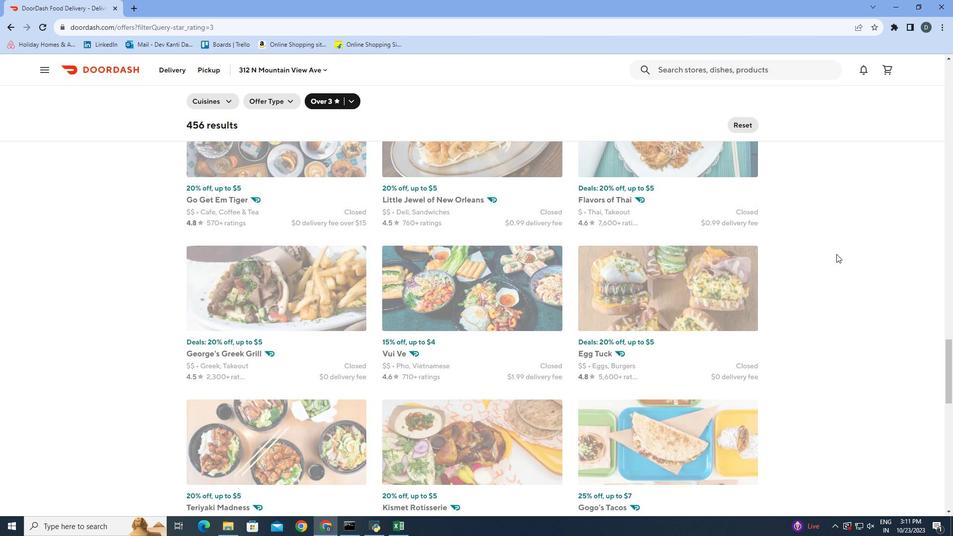 
Action: Mouse scrolled (836, 253) with delta (0, 0)
Screenshot: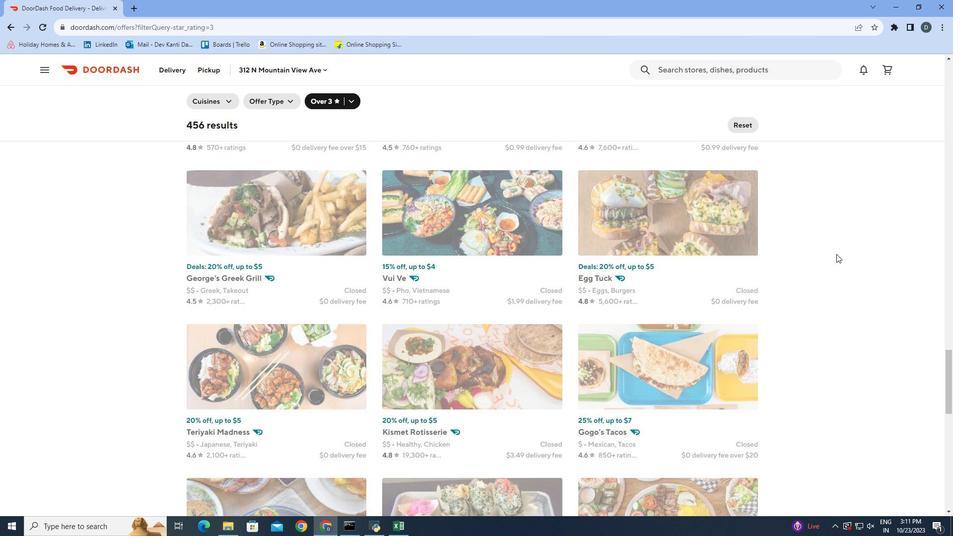 
Action: Mouse scrolled (836, 253) with delta (0, 0)
Screenshot: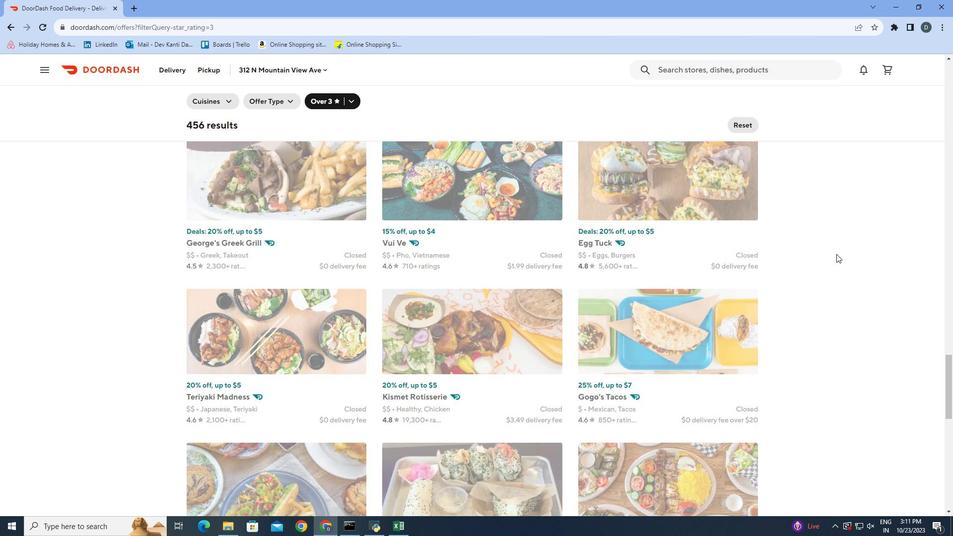 
Action: Mouse scrolled (836, 253) with delta (0, 0)
Screenshot: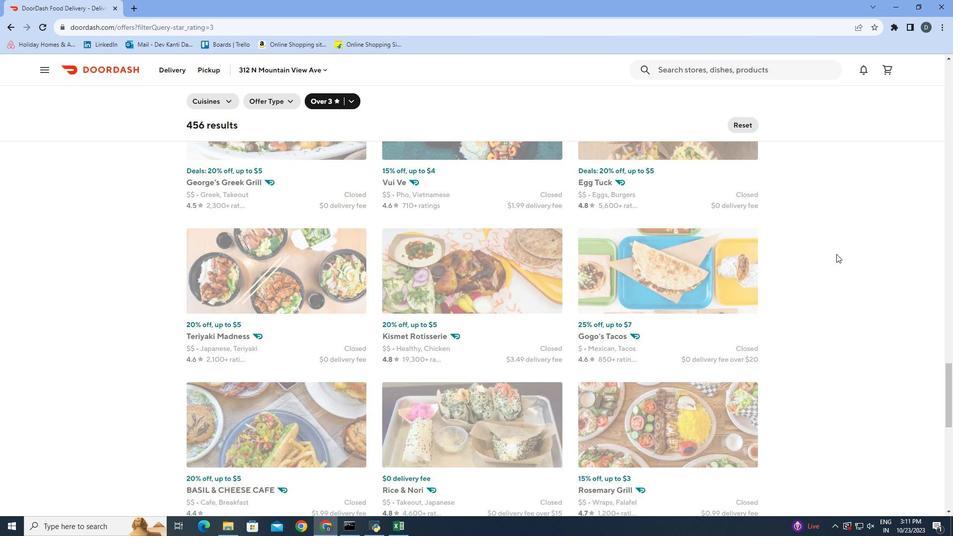 
Action: Mouse scrolled (836, 253) with delta (0, 0)
Screenshot: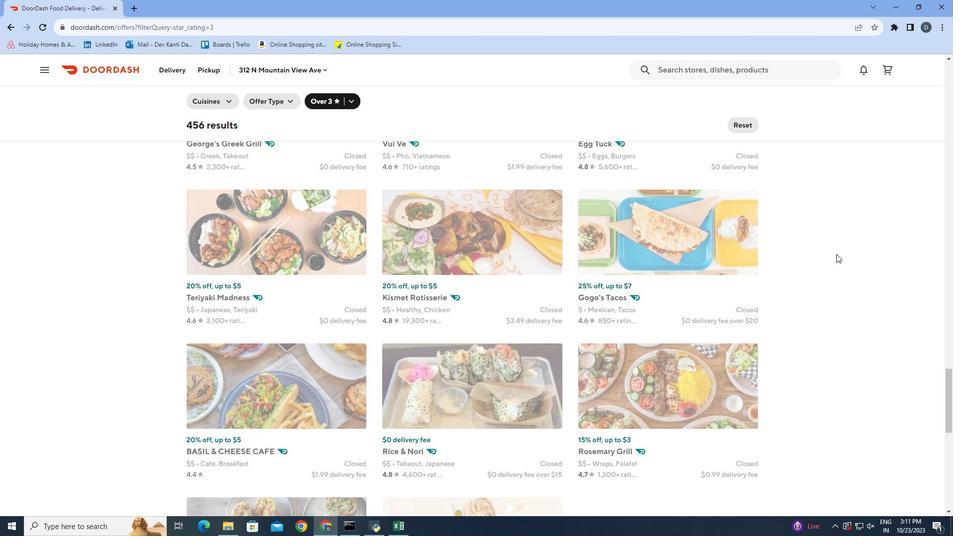 
Action: Mouse scrolled (836, 253) with delta (0, 0)
Screenshot: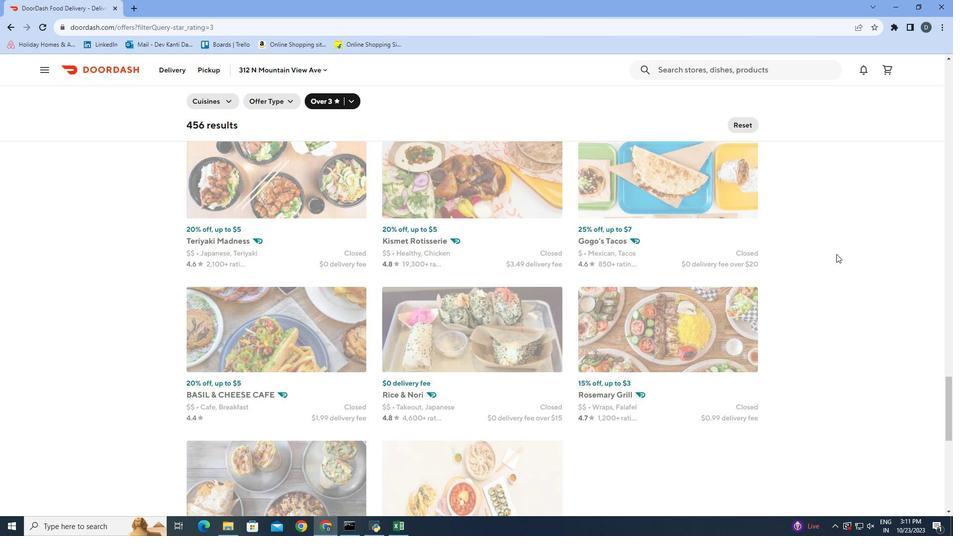 
Action: Mouse scrolled (836, 253) with delta (0, 0)
Screenshot: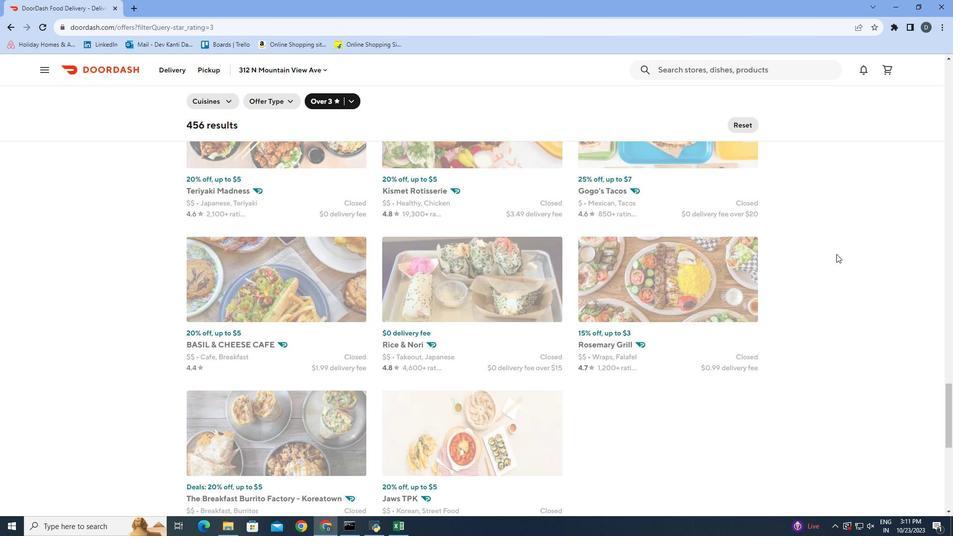 
Action: Mouse scrolled (836, 253) with delta (0, 0)
Screenshot: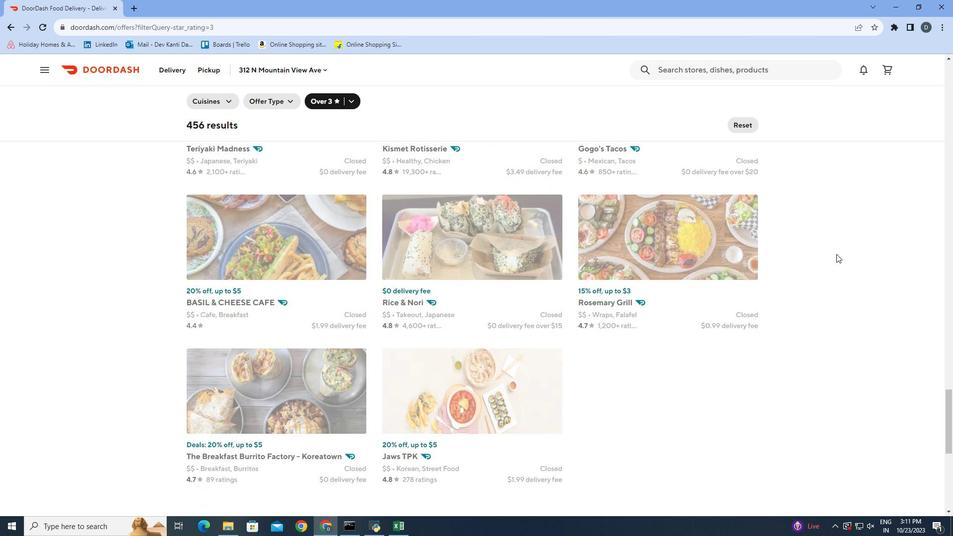 
Action: Mouse scrolled (836, 253) with delta (0, 0)
Screenshot: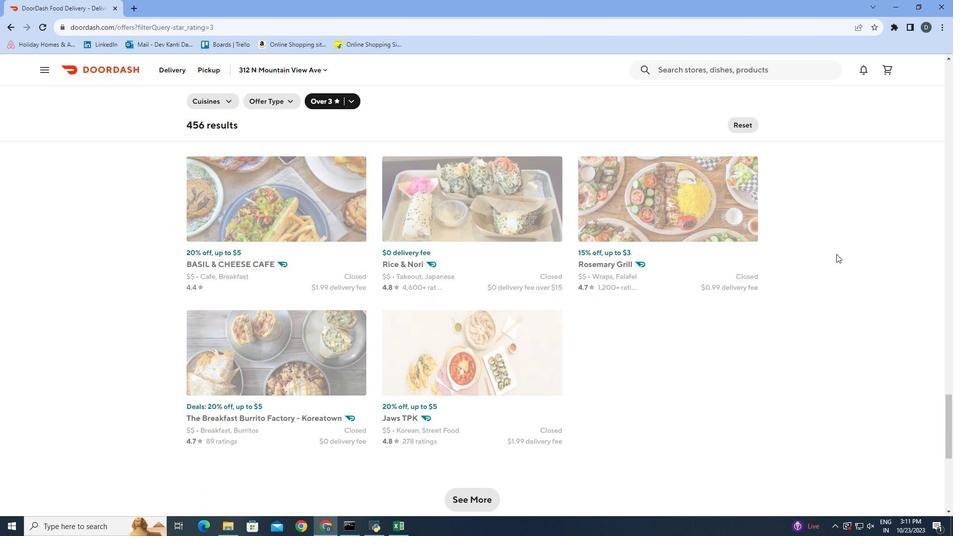 
Action: Mouse scrolled (836, 253) with delta (0, 0)
Screenshot: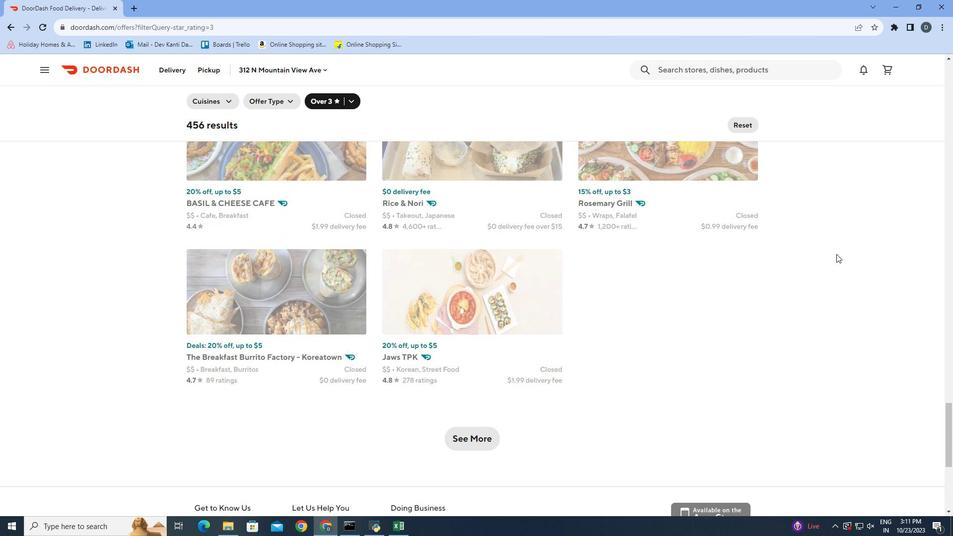 
Action: Mouse scrolled (836, 253) with delta (0, 0)
Screenshot: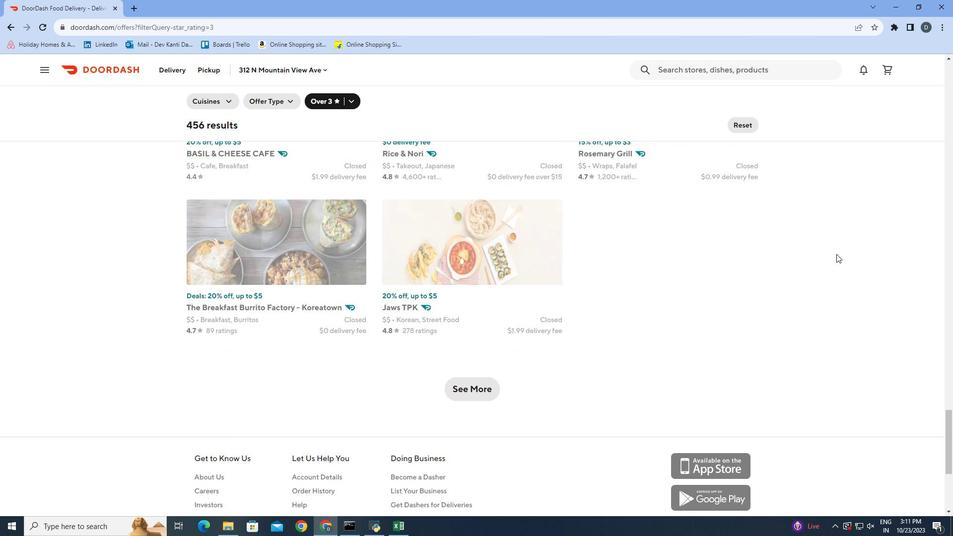 
Action: Mouse scrolled (836, 253) with delta (0, 0)
Screenshot: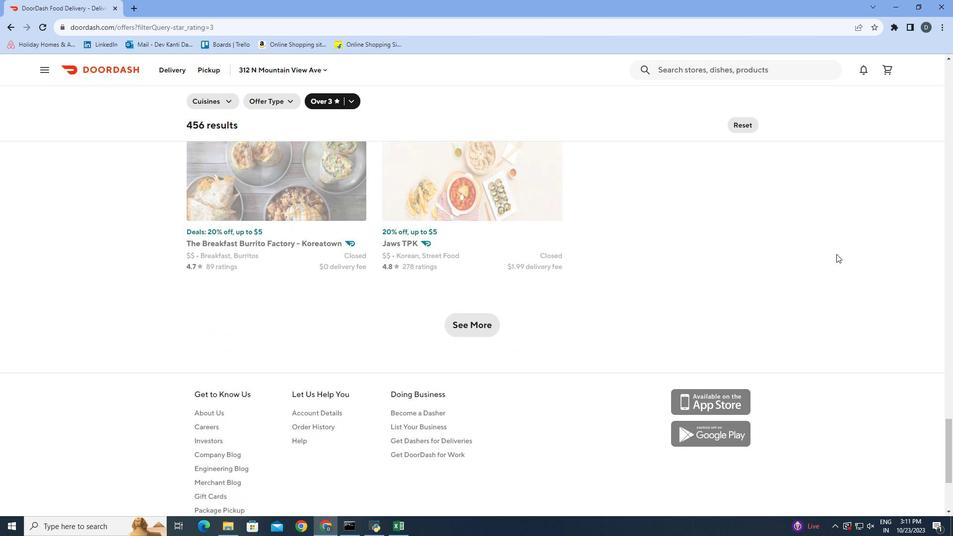 
Action: Mouse moved to (477, 307)
Screenshot: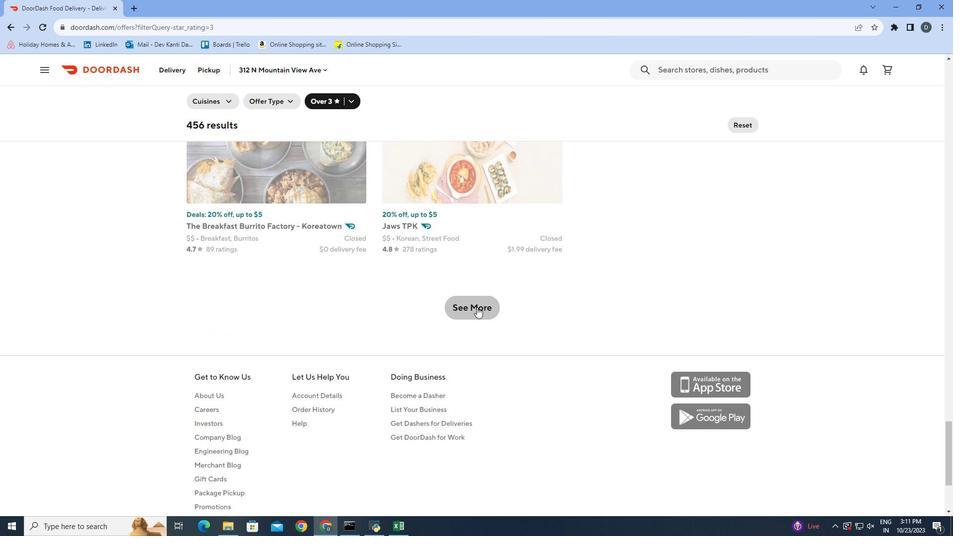 
Action: Mouse pressed left at (477, 307)
Screenshot: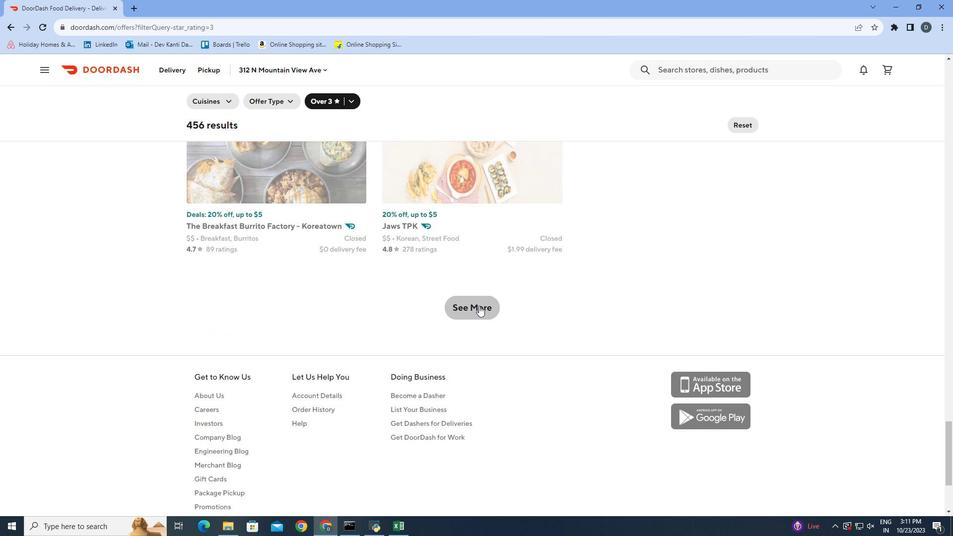 
Action: Mouse moved to (775, 271)
Screenshot: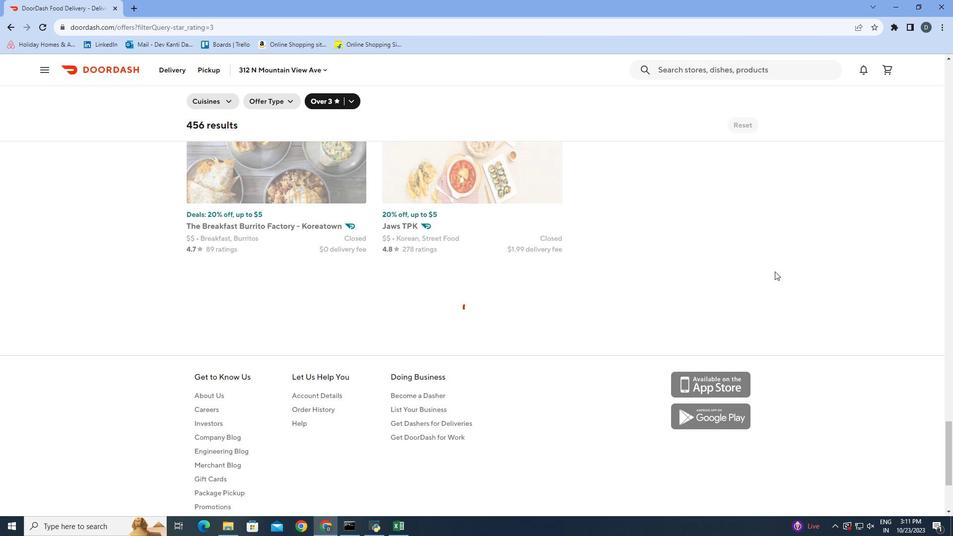 
Action: Mouse scrolled (775, 271) with delta (0, 0)
Screenshot: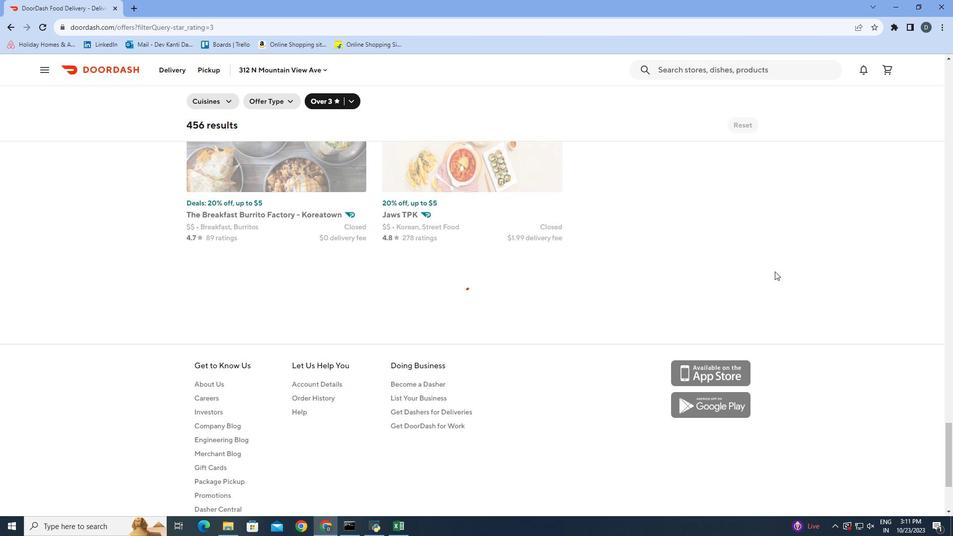 
Action: Mouse scrolled (775, 271) with delta (0, 0)
Screenshot: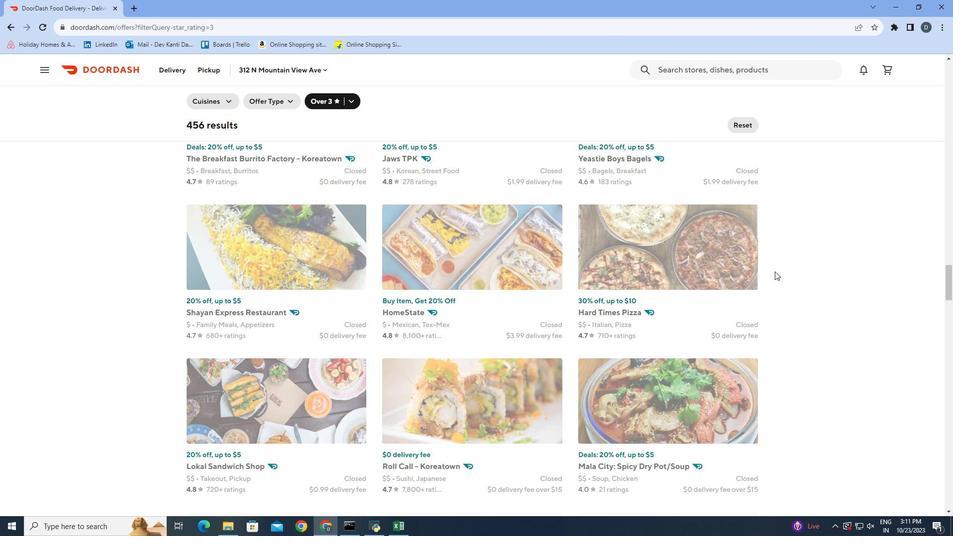
Action: Mouse scrolled (775, 271) with delta (0, 0)
Screenshot: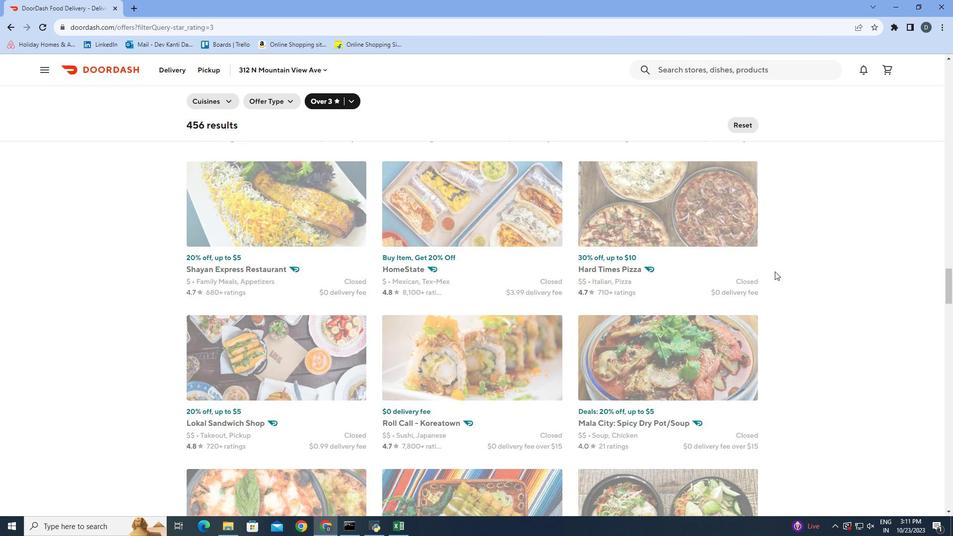 
Action: Mouse scrolled (775, 271) with delta (0, 0)
Screenshot: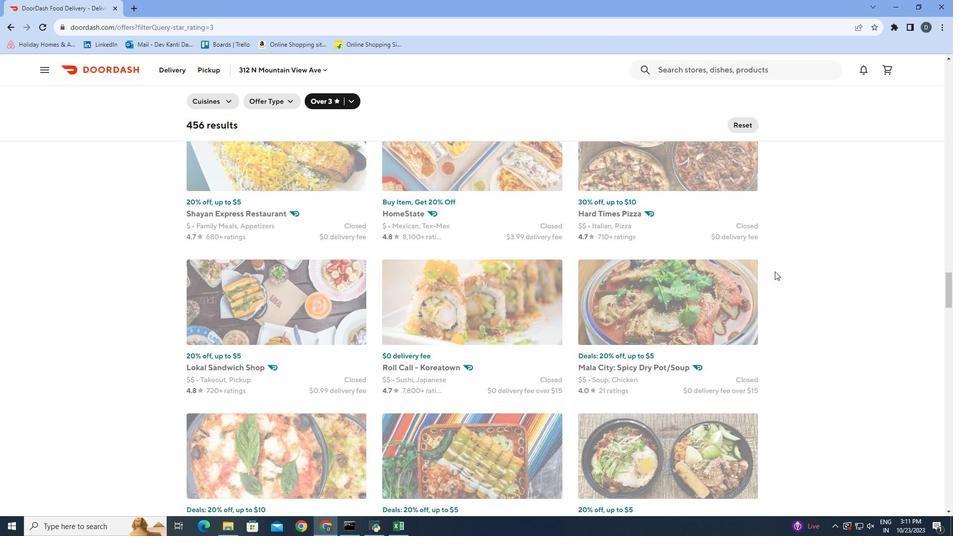 
Action: Mouse scrolled (775, 271) with delta (0, 0)
Screenshot: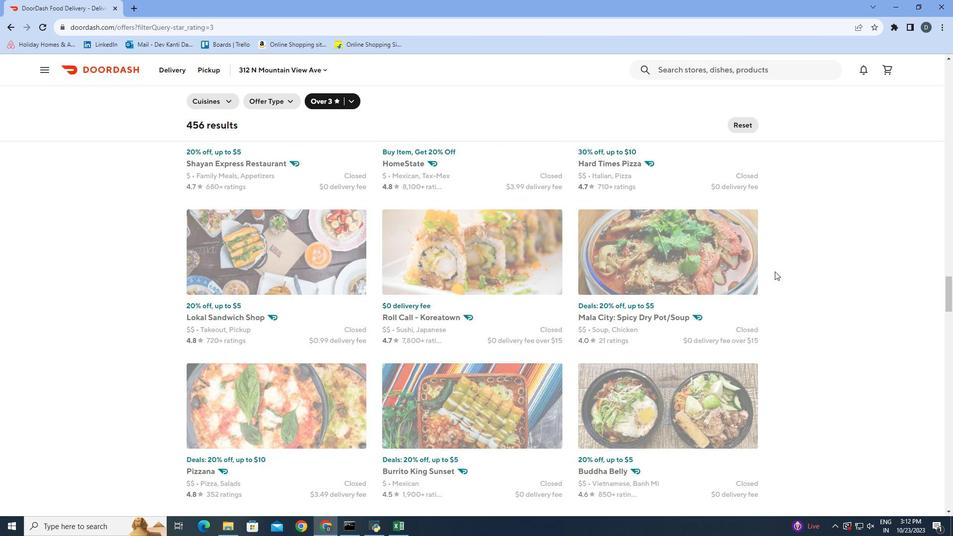 
Action: Mouse scrolled (775, 271) with delta (0, 0)
Screenshot: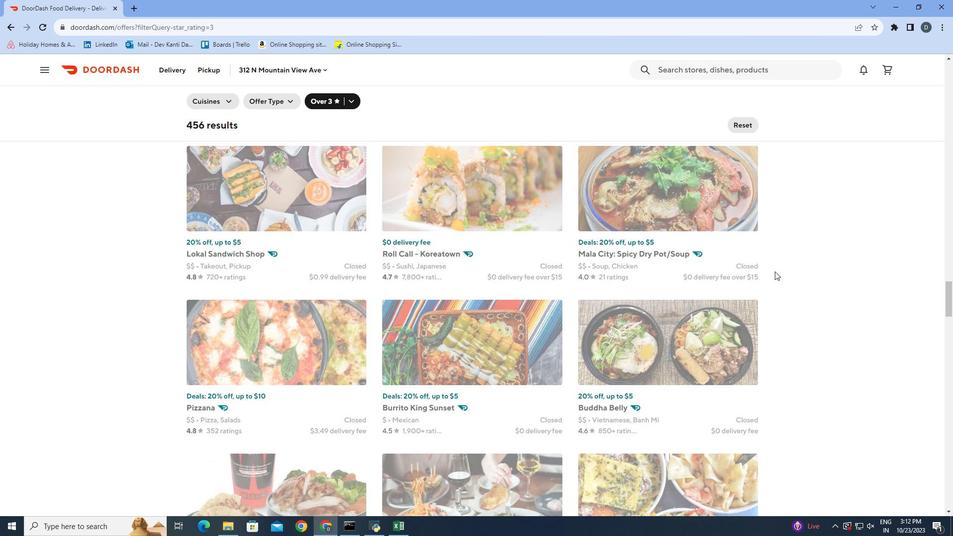 
Action: Mouse scrolled (775, 271) with delta (0, 0)
Screenshot: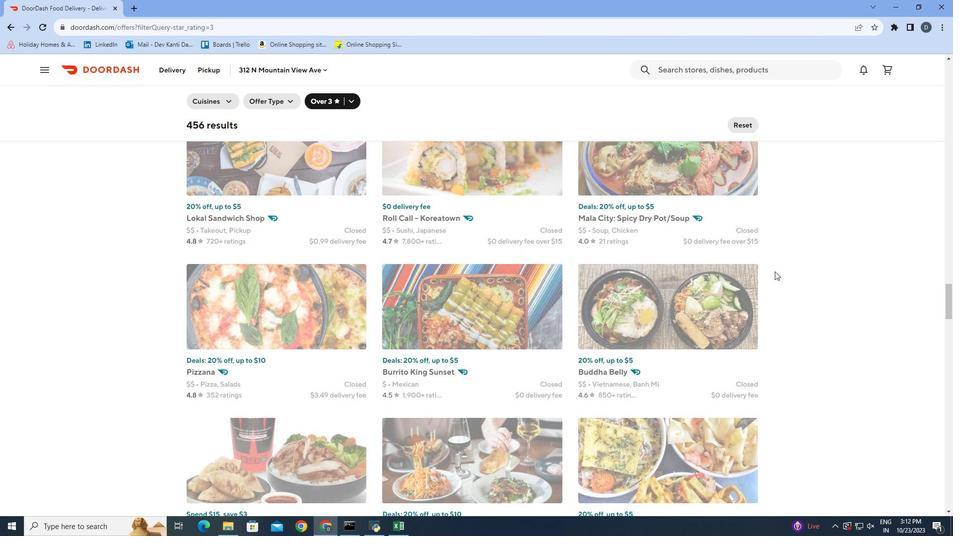 
Action: Mouse scrolled (775, 271) with delta (0, 0)
Screenshot: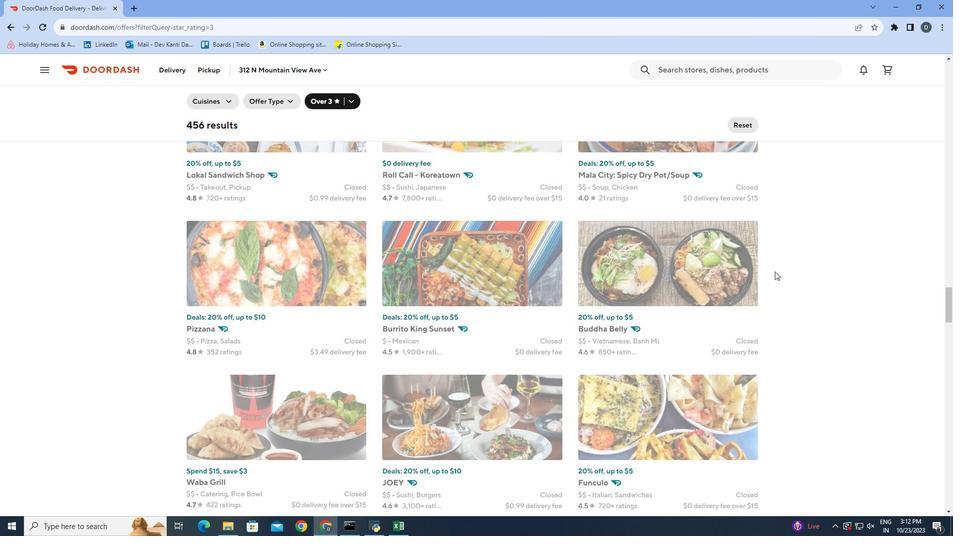 
Action: Mouse scrolled (775, 271) with delta (0, 0)
Screenshot: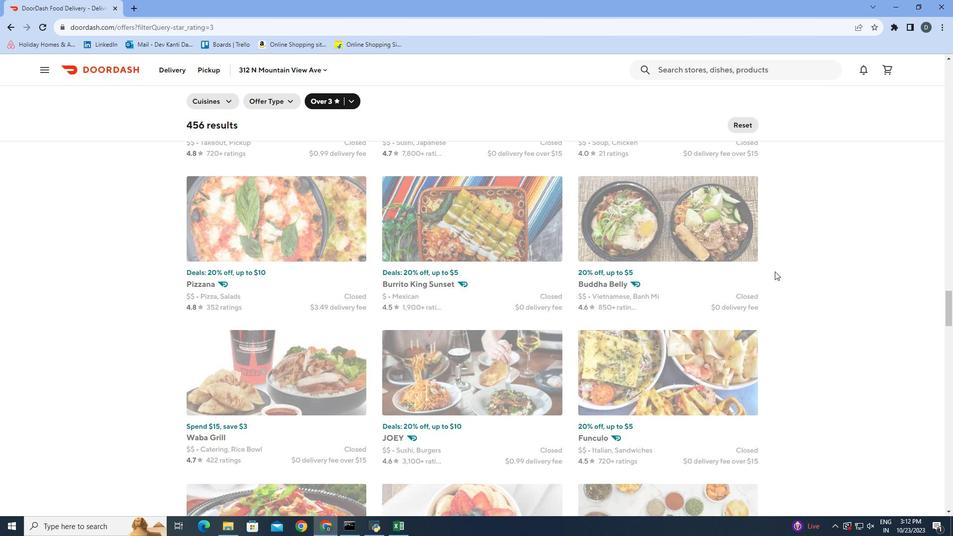 
Action: Mouse moved to (775, 271)
Screenshot: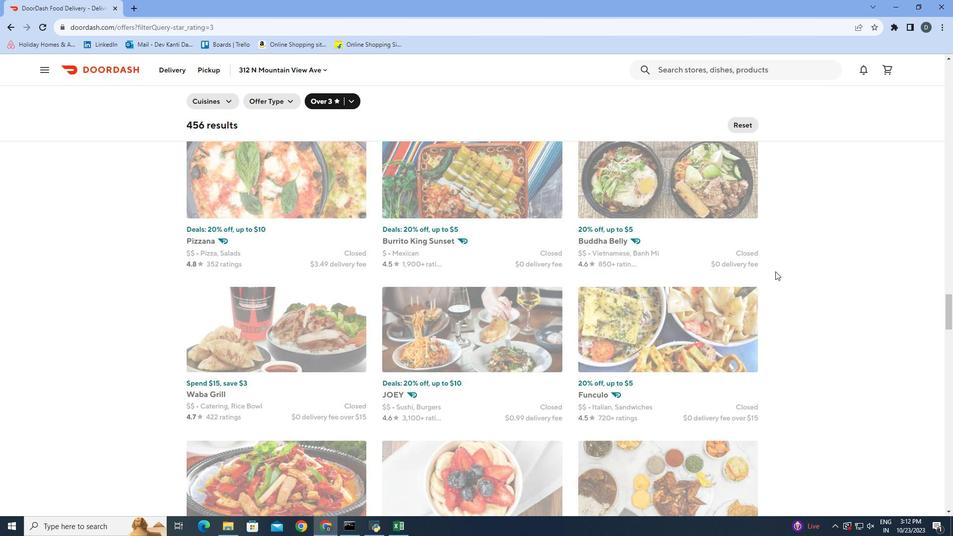 
Action: Mouse scrolled (775, 271) with delta (0, 0)
Screenshot: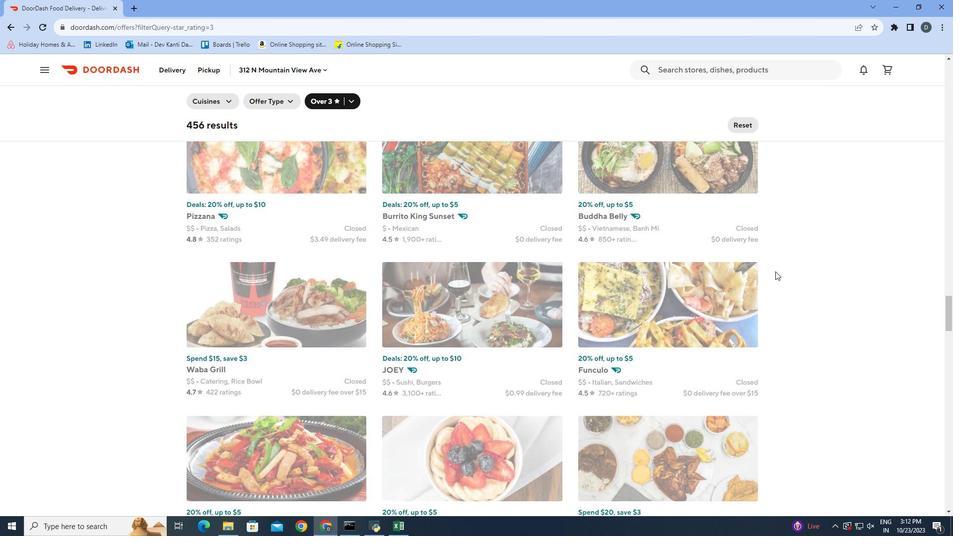 
Action: Mouse scrolled (775, 271) with delta (0, 0)
Screenshot: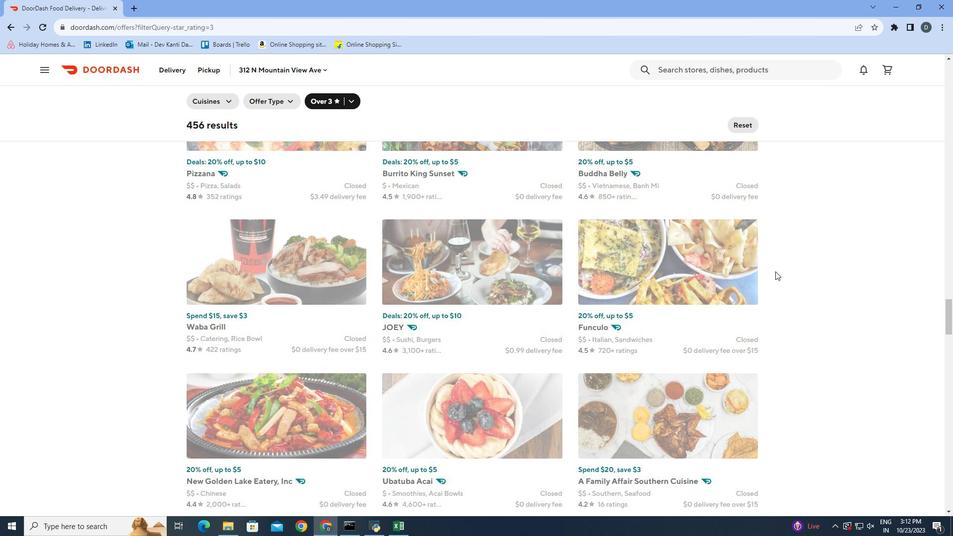 
Action: Mouse scrolled (775, 271) with delta (0, 0)
Screenshot: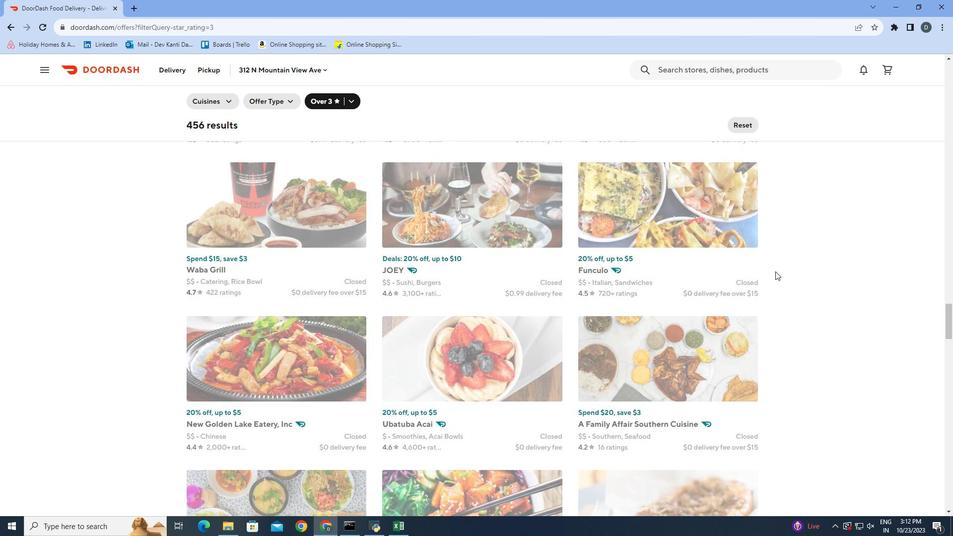 
Action: Mouse scrolled (775, 271) with delta (0, 0)
Screenshot: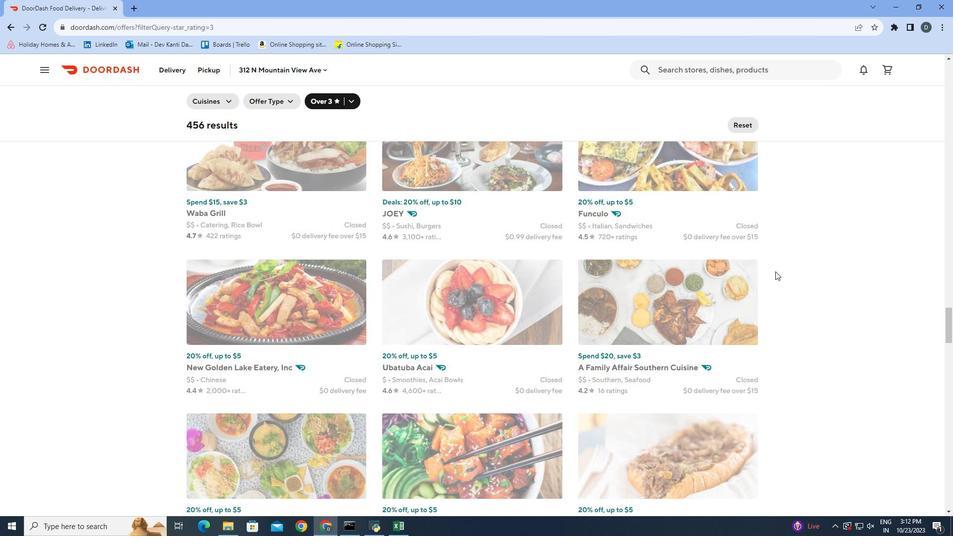 
Action: Mouse scrolled (775, 271) with delta (0, 0)
Screenshot: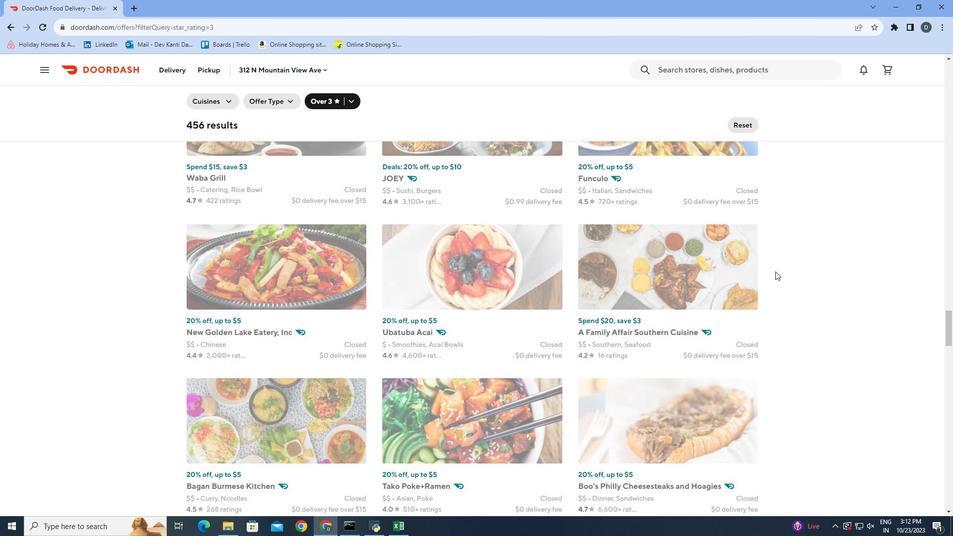 
Action: Mouse scrolled (775, 271) with delta (0, 0)
Screenshot: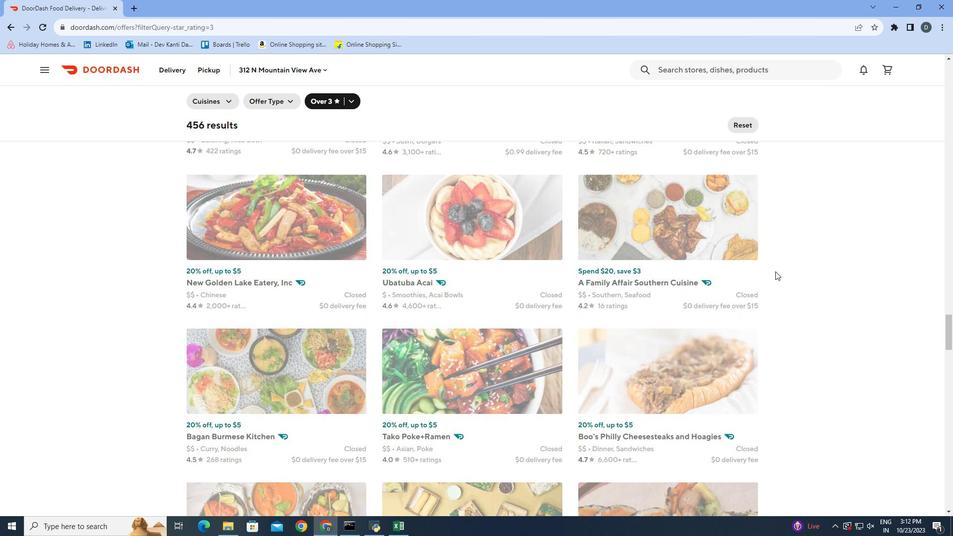 
Action: Mouse scrolled (775, 271) with delta (0, 0)
Screenshot: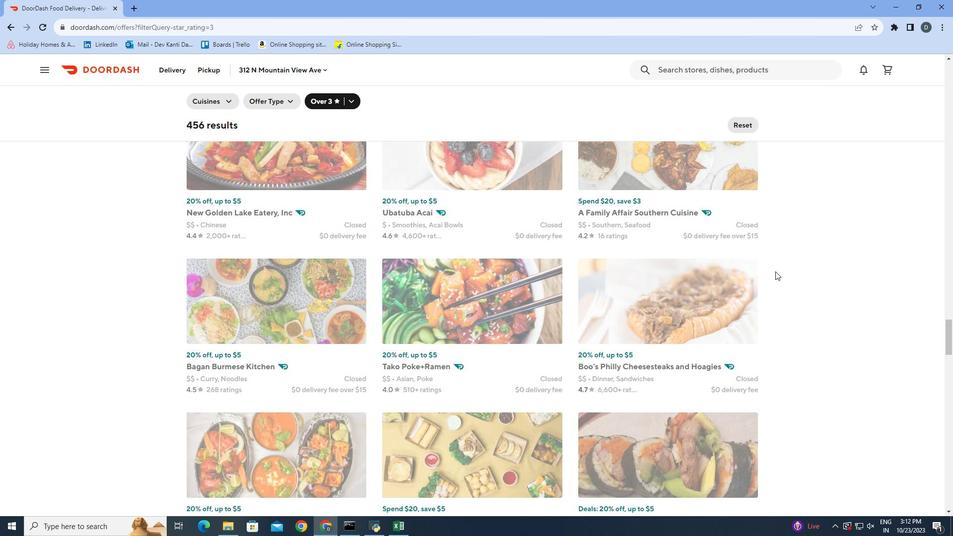 
Action: Mouse scrolled (775, 271) with delta (0, 0)
Screenshot: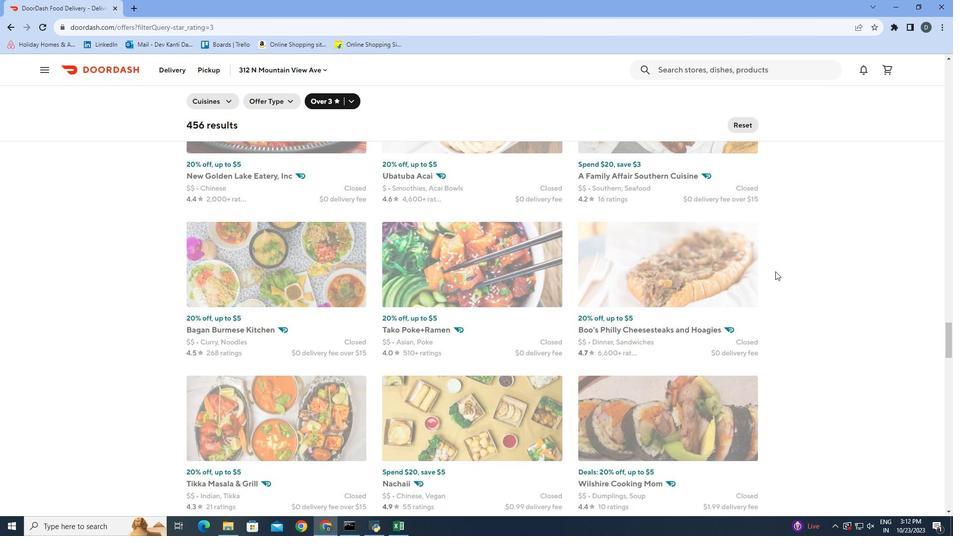 
Action: Mouse scrolled (775, 271) with delta (0, 0)
Screenshot: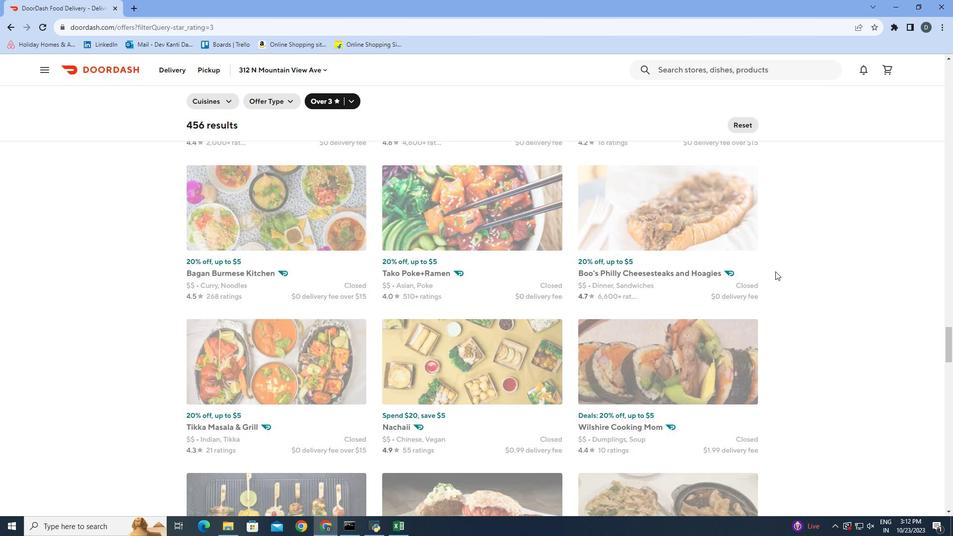 
Action: Mouse scrolled (775, 271) with delta (0, 0)
Screenshot: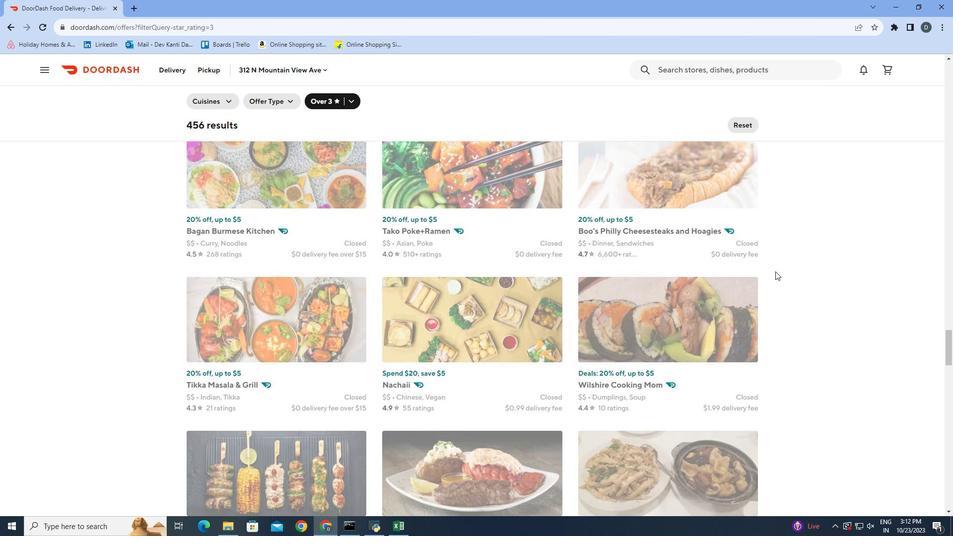 
Action: Mouse scrolled (775, 271) with delta (0, 0)
Screenshot: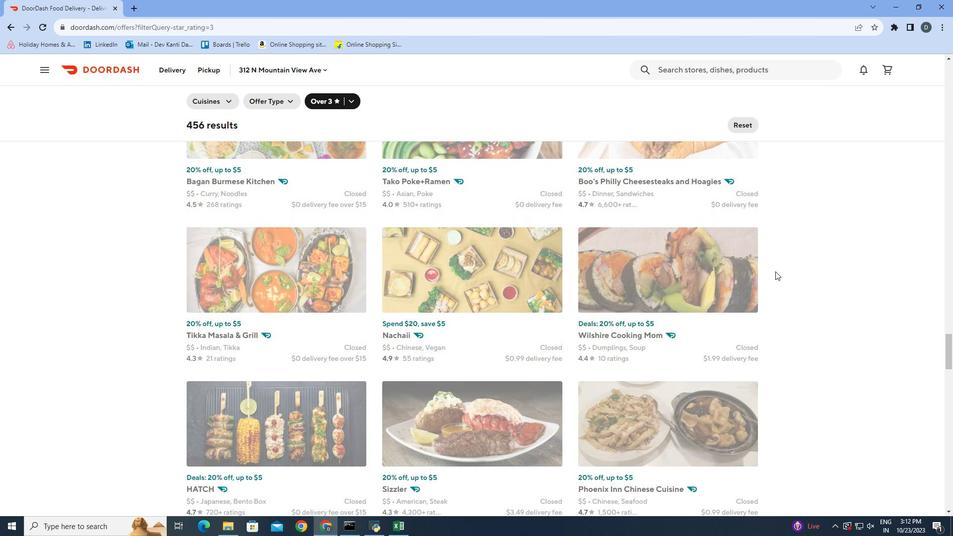 
Action: Mouse scrolled (775, 271) with delta (0, 0)
Screenshot: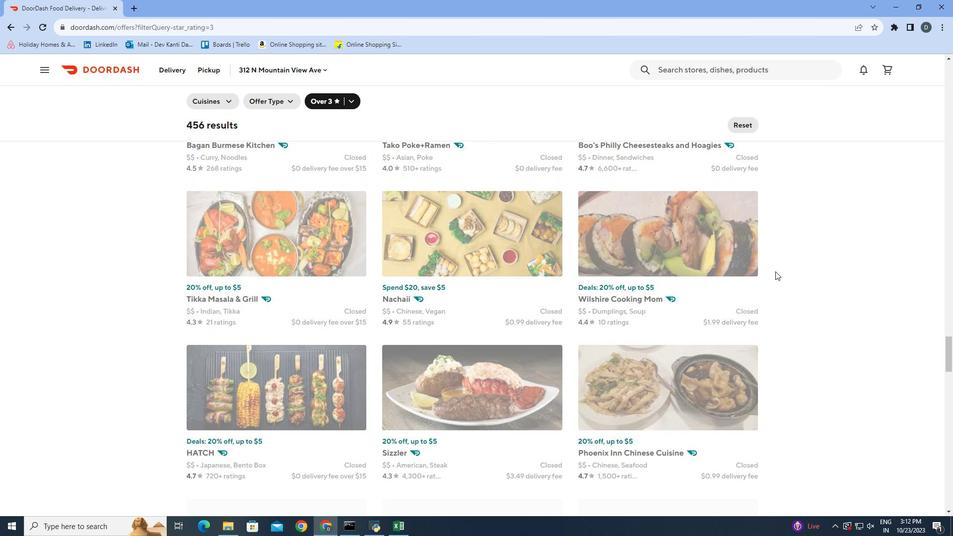 
Action: Mouse scrolled (775, 271) with delta (0, 0)
Screenshot: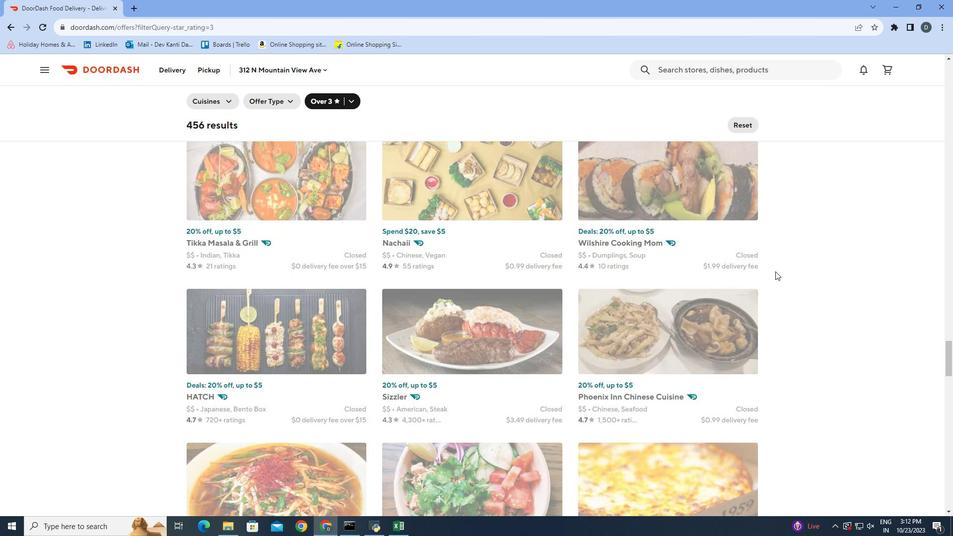 
Action: Mouse scrolled (775, 271) with delta (0, 0)
Screenshot: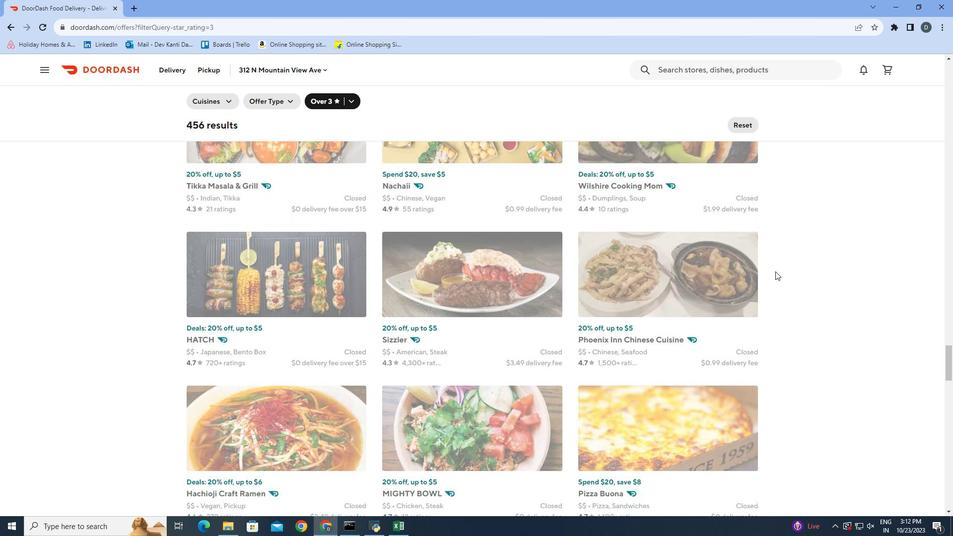 
Action: Mouse scrolled (775, 271) with delta (0, 0)
Screenshot: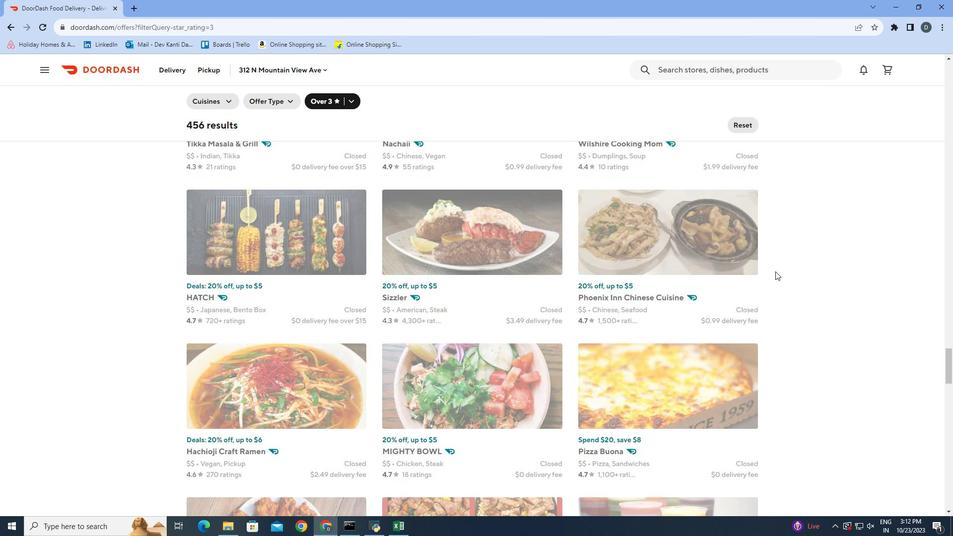 
Action: Mouse scrolled (775, 271) with delta (0, 0)
Screenshot: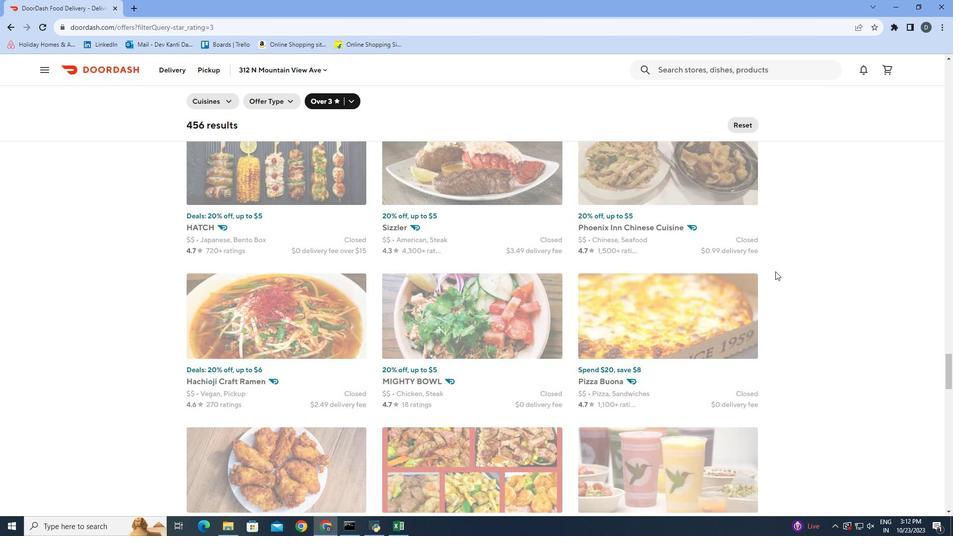 
Action: Mouse scrolled (775, 271) with delta (0, 0)
Screenshot: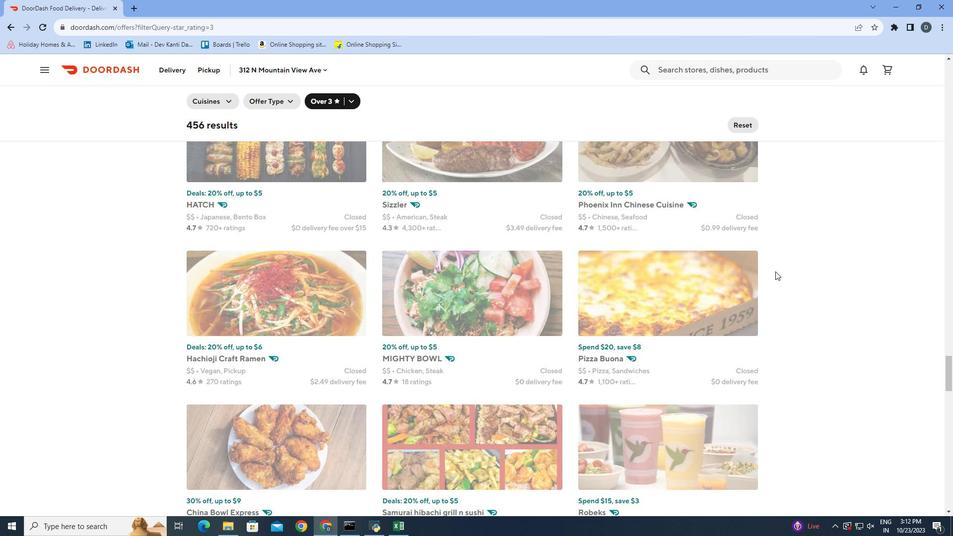 
Action: Mouse moved to (775, 271)
Screenshot: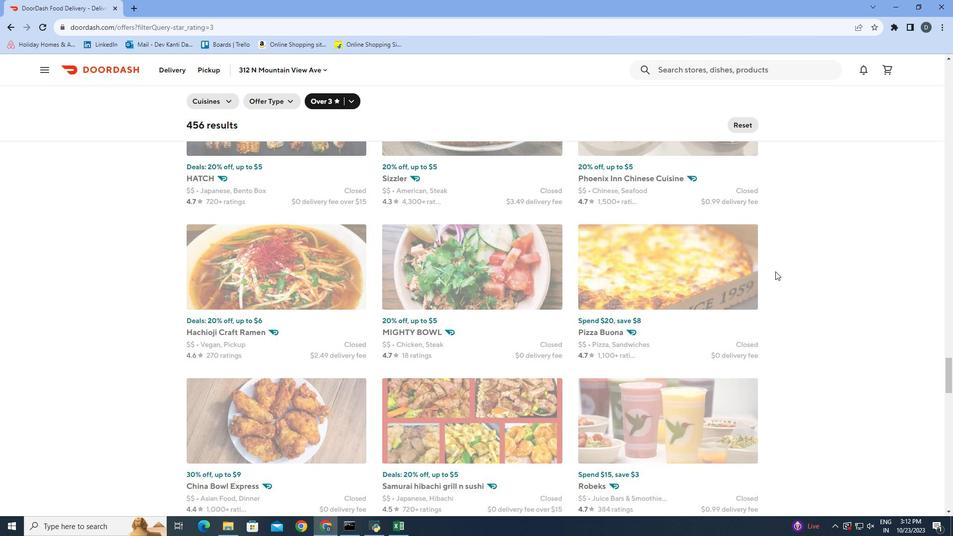 
Action: Mouse scrolled (775, 271) with delta (0, 0)
Screenshot: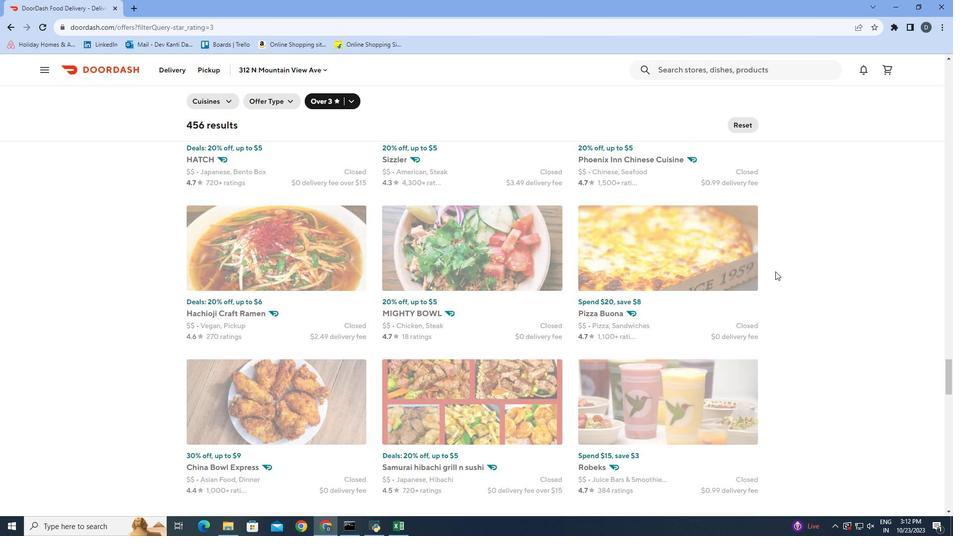 
Action: Mouse scrolled (775, 271) with delta (0, 0)
Screenshot: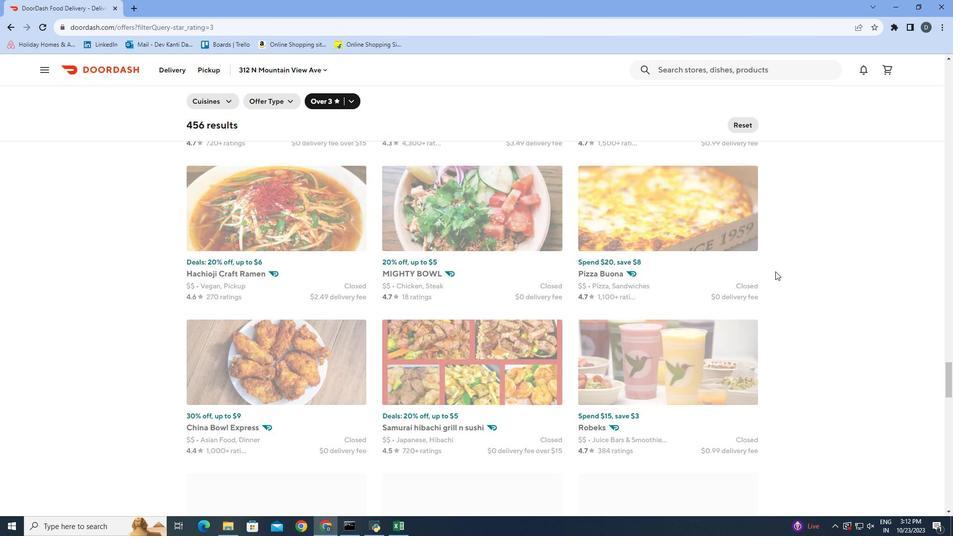 
Action: Mouse scrolled (775, 271) with delta (0, 0)
Screenshot: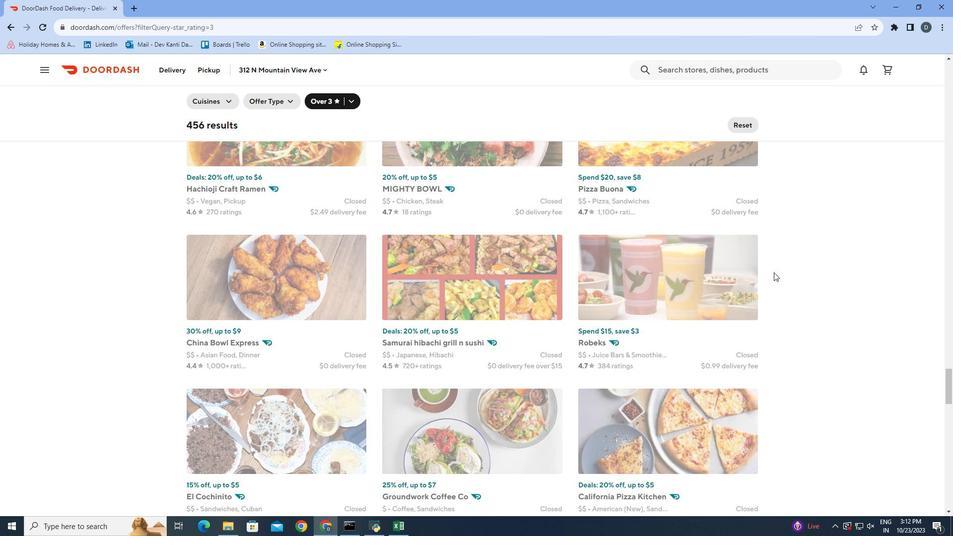 
Action: Mouse moved to (774, 272)
Screenshot: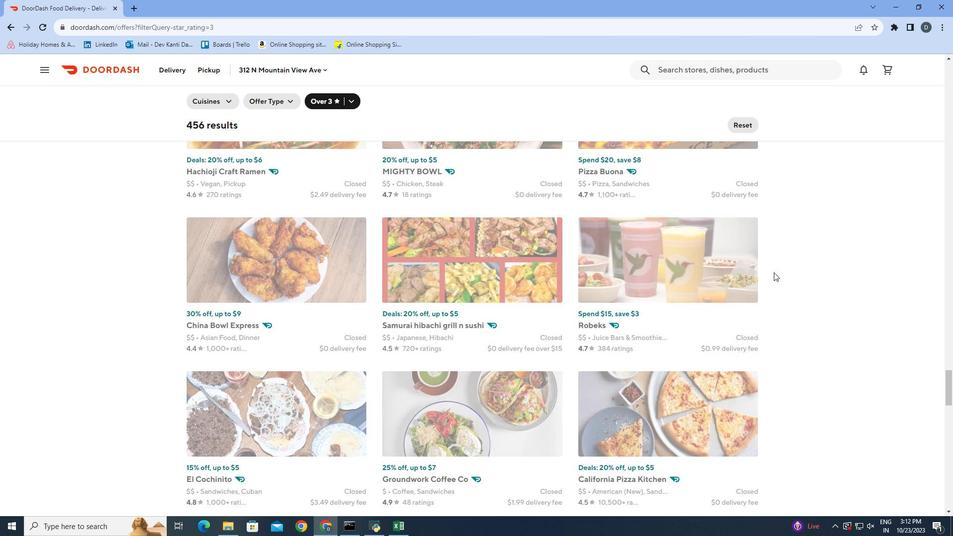 
Action: Mouse scrolled (774, 272) with delta (0, 0)
Screenshot: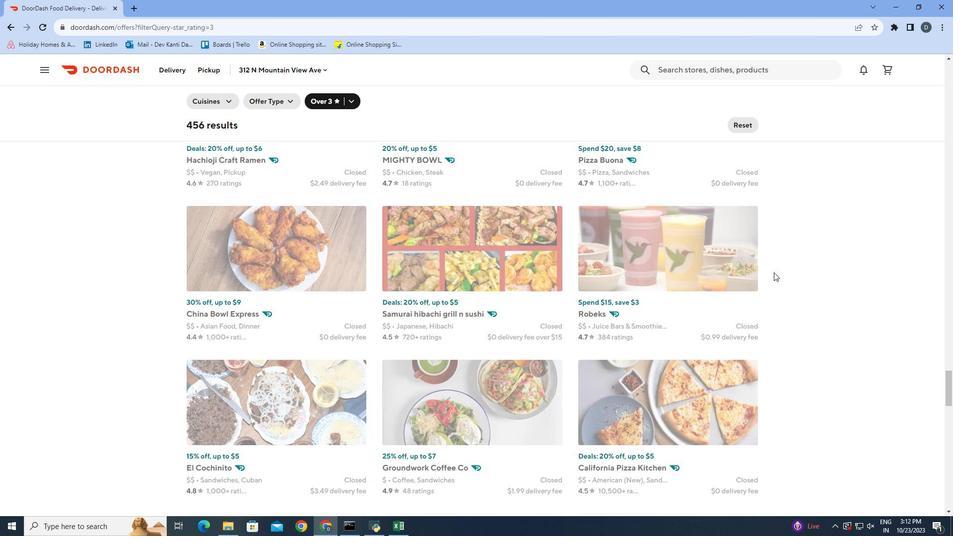 
Action: Mouse scrolled (774, 272) with delta (0, 0)
Screenshot: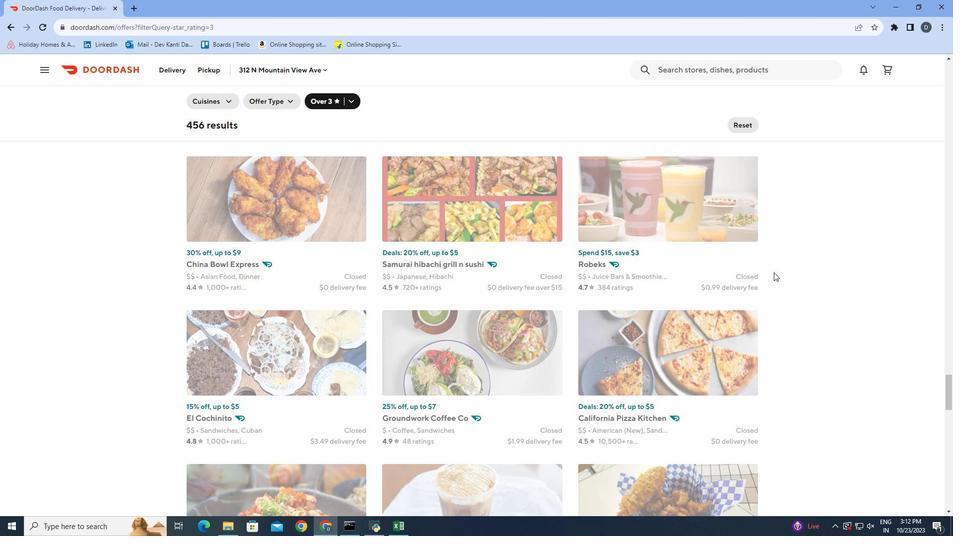 
Action: Mouse scrolled (774, 272) with delta (0, 0)
Screenshot: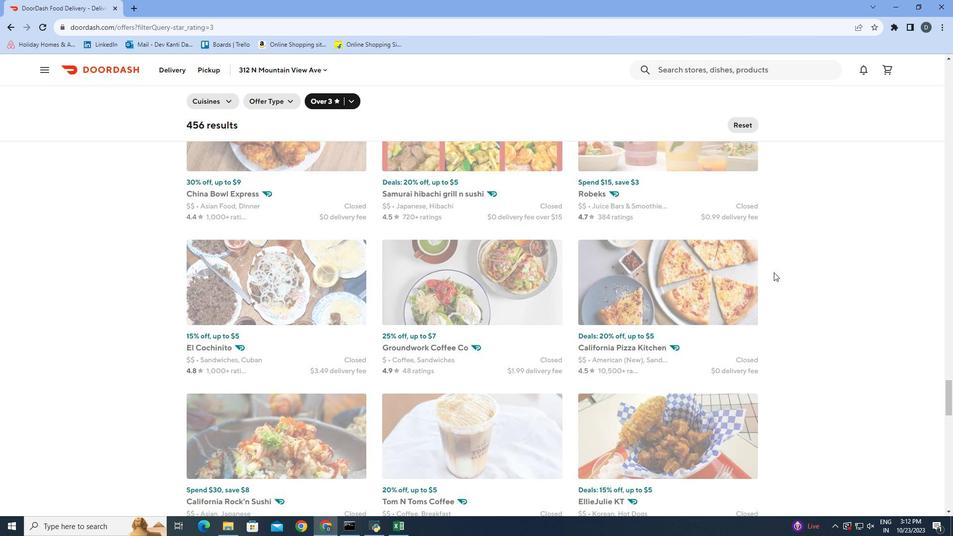 
Action: Mouse scrolled (774, 272) with delta (0, 0)
Screenshot: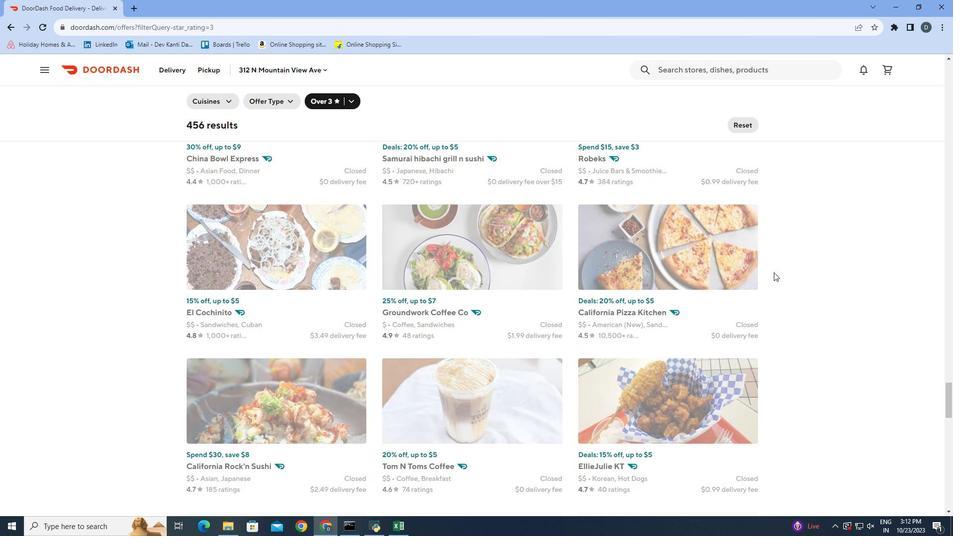 
Action: Mouse scrolled (774, 272) with delta (0, 0)
Screenshot: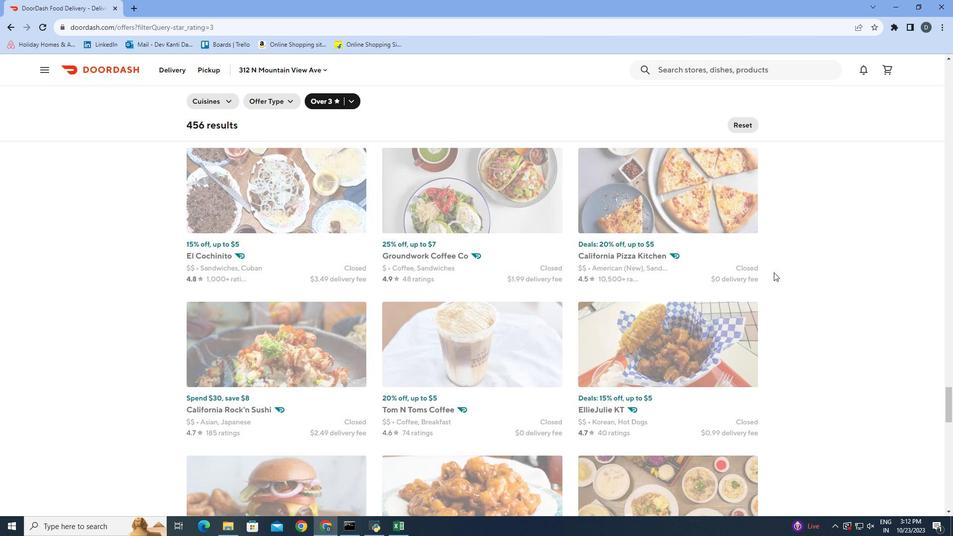 
Action: Mouse scrolled (774, 272) with delta (0, 0)
Screenshot: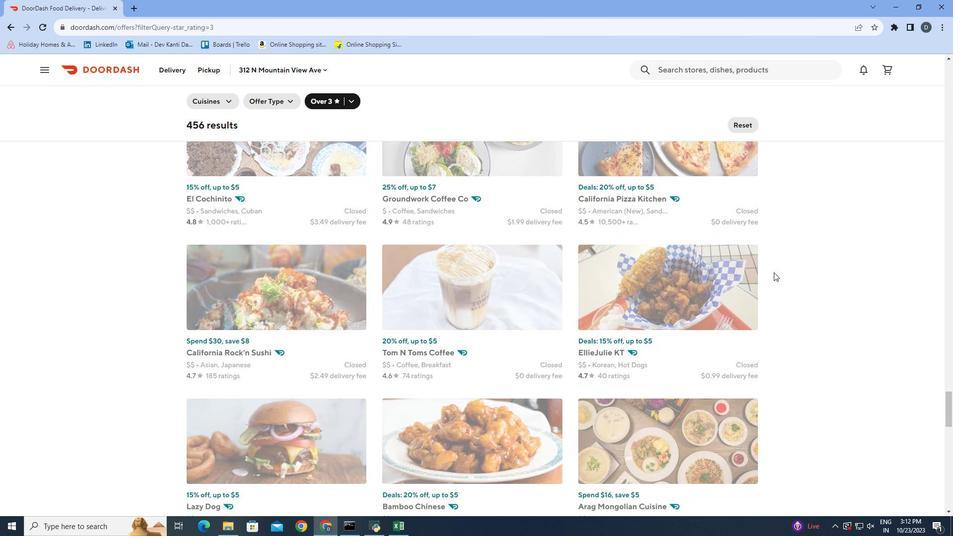 
Action: Mouse scrolled (774, 272) with delta (0, 0)
Screenshot: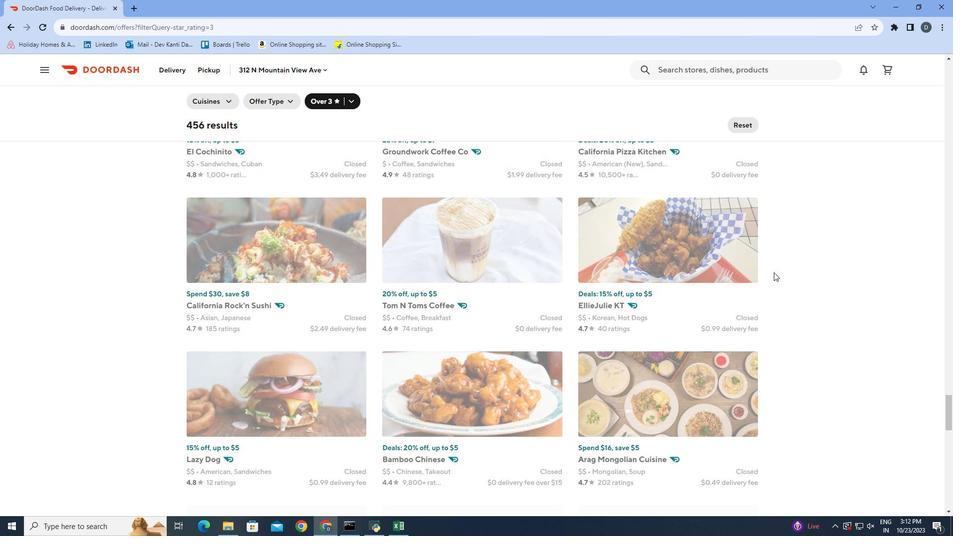 
Action: Mouse scrolled (774, 272) with delta (0, 0)
Screenshot: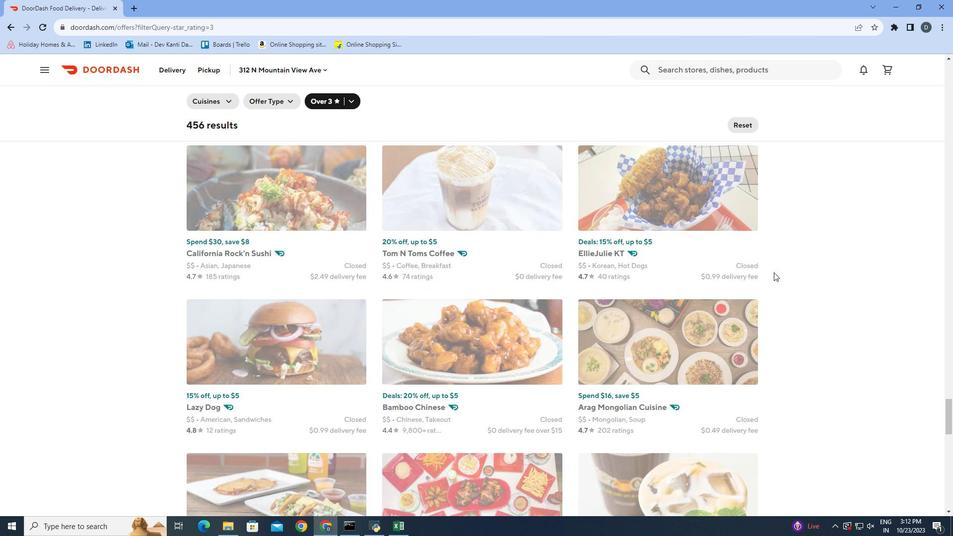 
Action: Mouse scrolled (774, 272) with delta (0, 0)
Screenshot: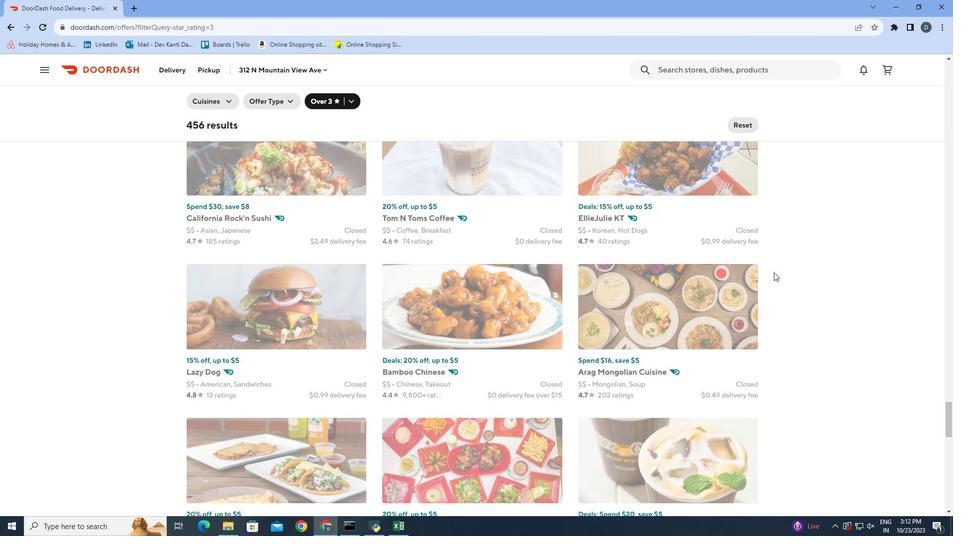 
Action: Mouse scrolled (774, 272) with delta (0, 0)
Screenshot: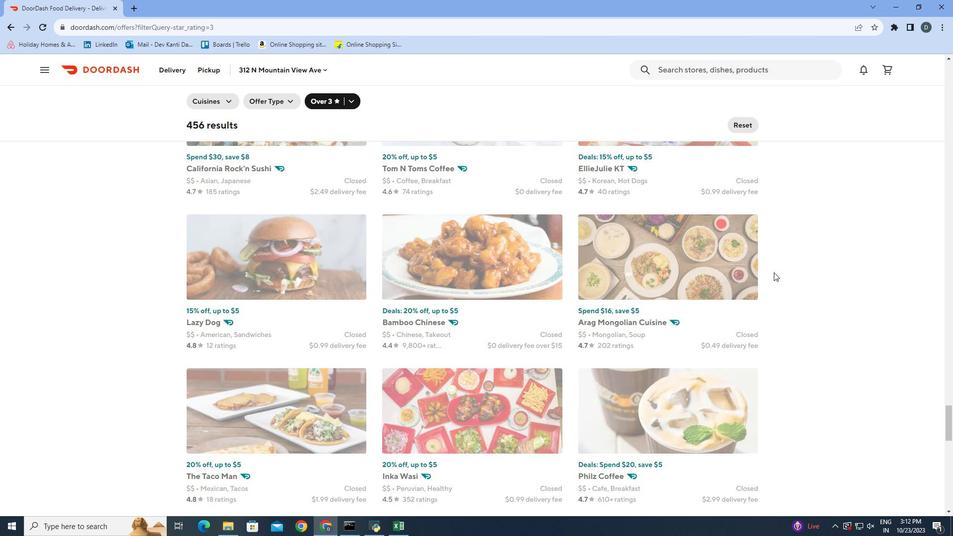 
Action: Mouse scrolled (774, 272) with delta (0, 0)
Screenshot: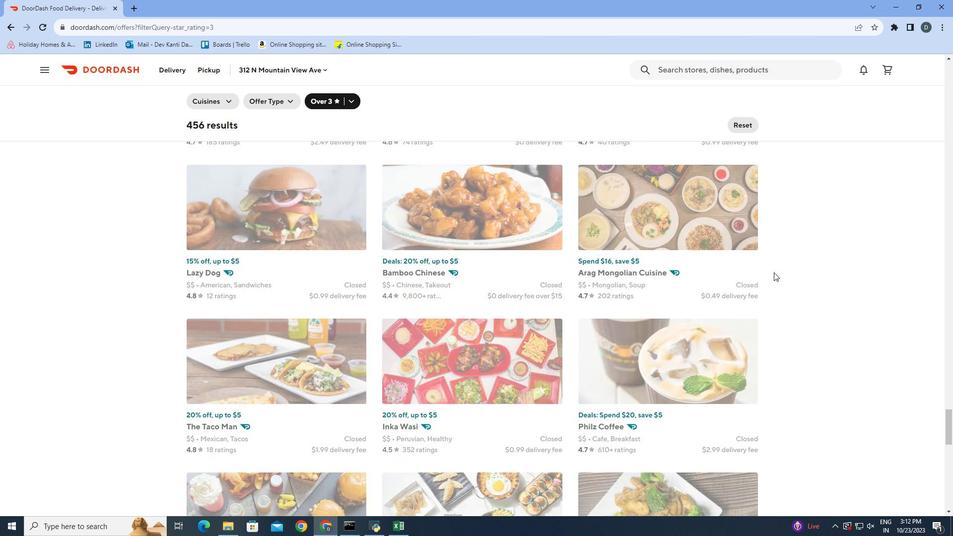 
Action: Mouse scrolled (774, 272) with delta (0, 0)
Screenshot: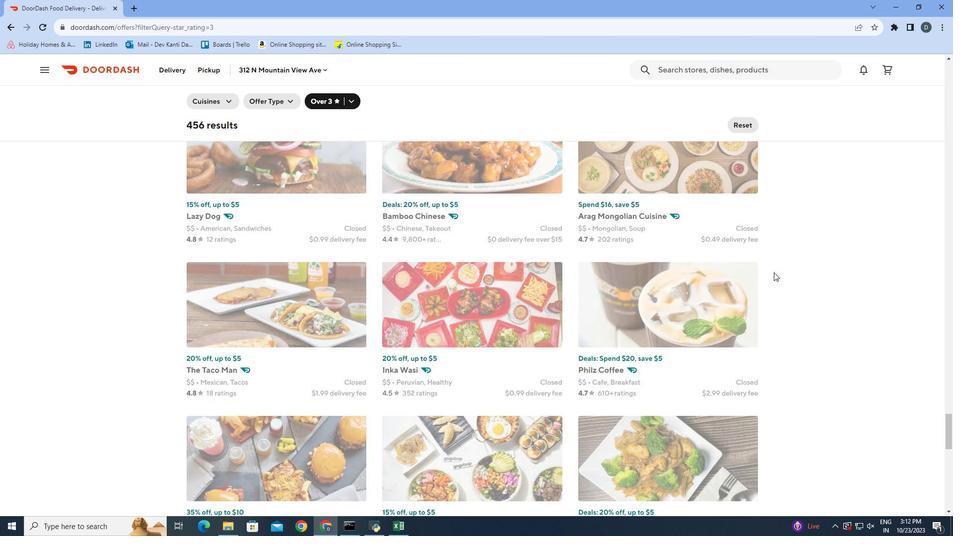 
Action: Mouse scrolled (774, 272) with delta (0, 0)
Screenshot: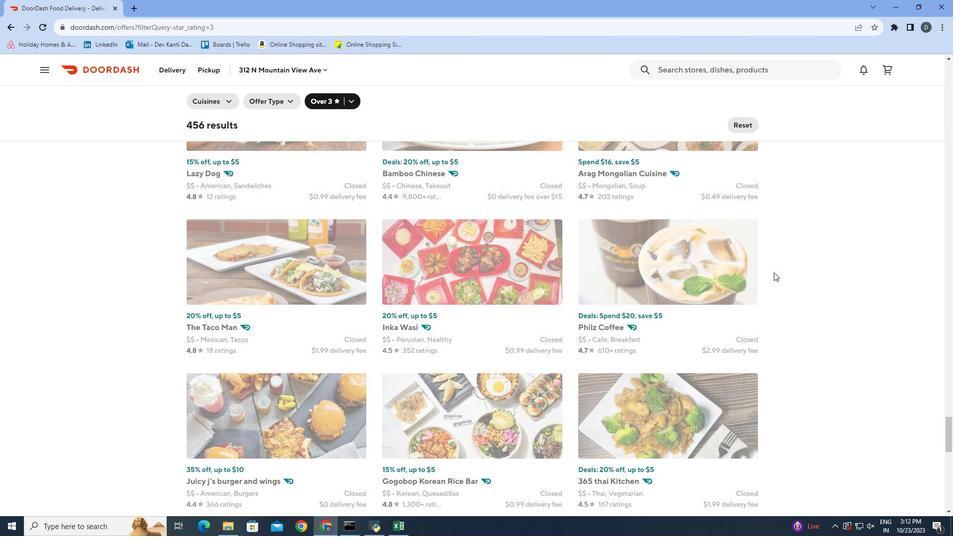 
Action: Mouse scrolled (774, 272) with delta (0, 0)
Screenshot: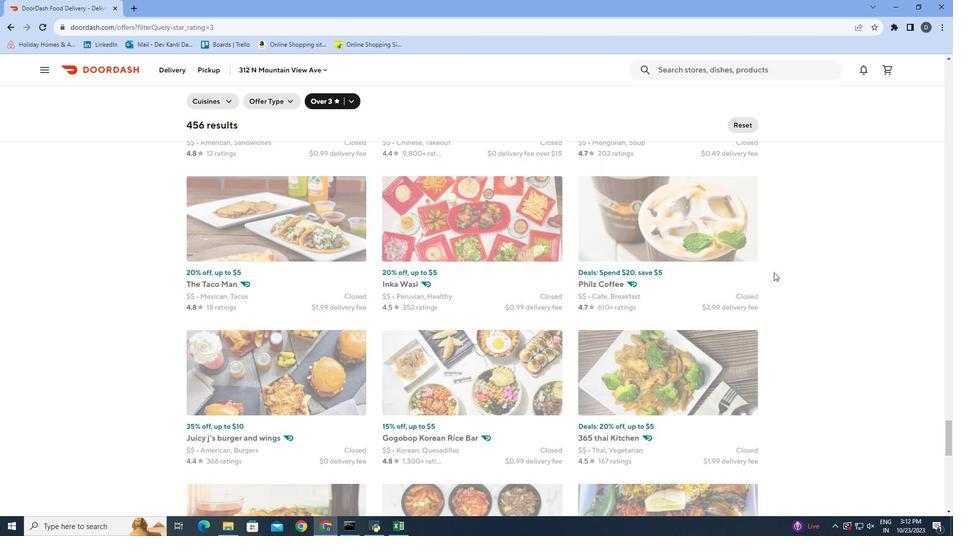 
Action: Mouse scrolled (774, 272) with delta (0, 0)
Screenshot: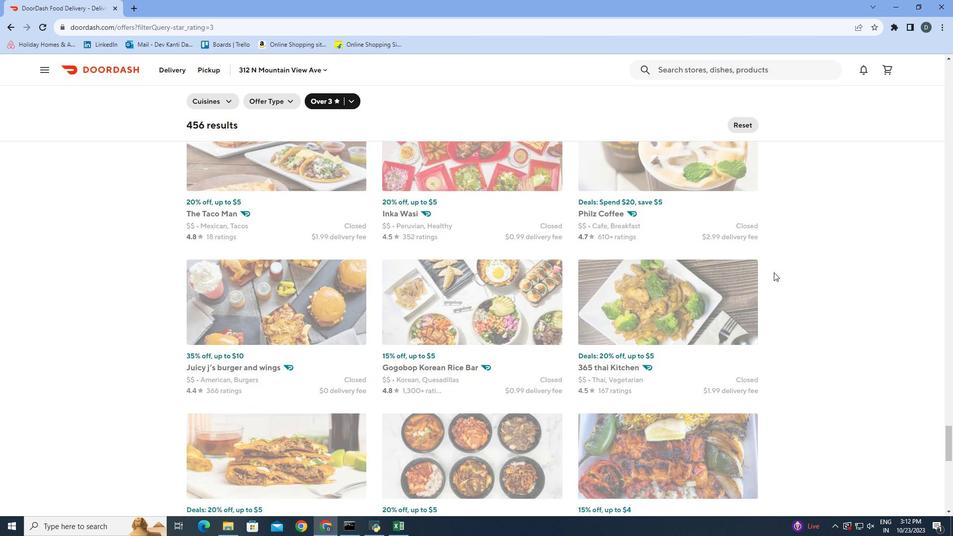 
Action: Mouse scrolled (774, 272) with delta (0, 0)
Screenshot: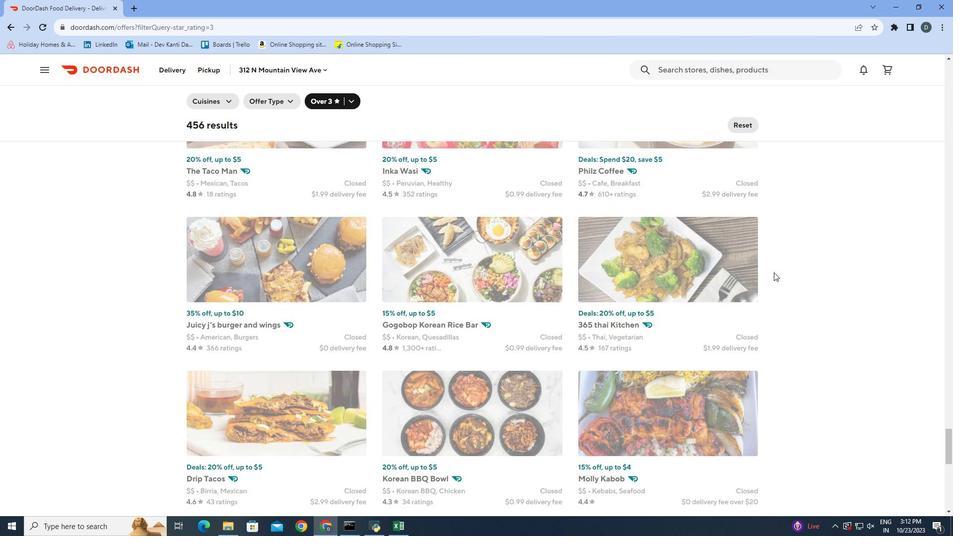 
Action: Mouse scrolled (774, 272) with delta (0, 0)
Screenshot: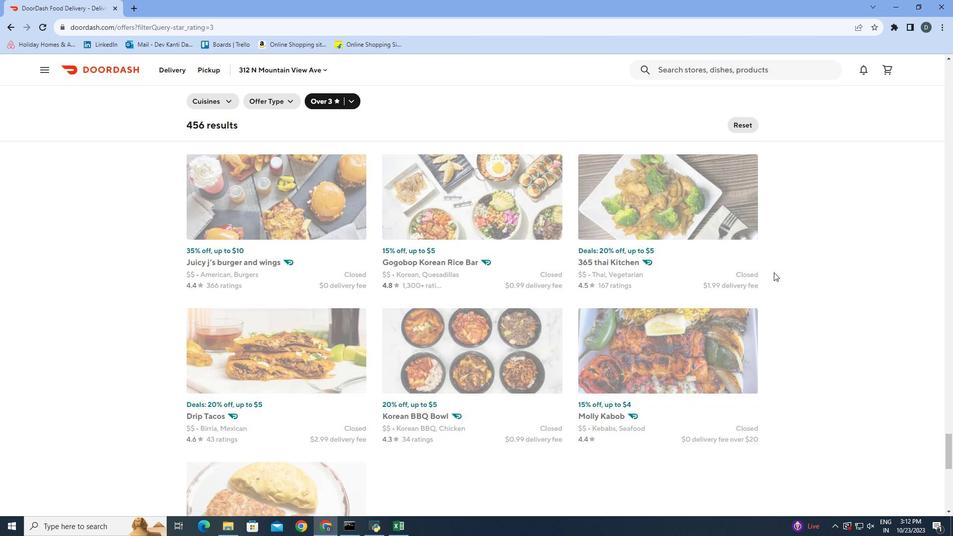 
Action: Mouse scrolled (774, 272) with delta (0, 0)
Screenshot: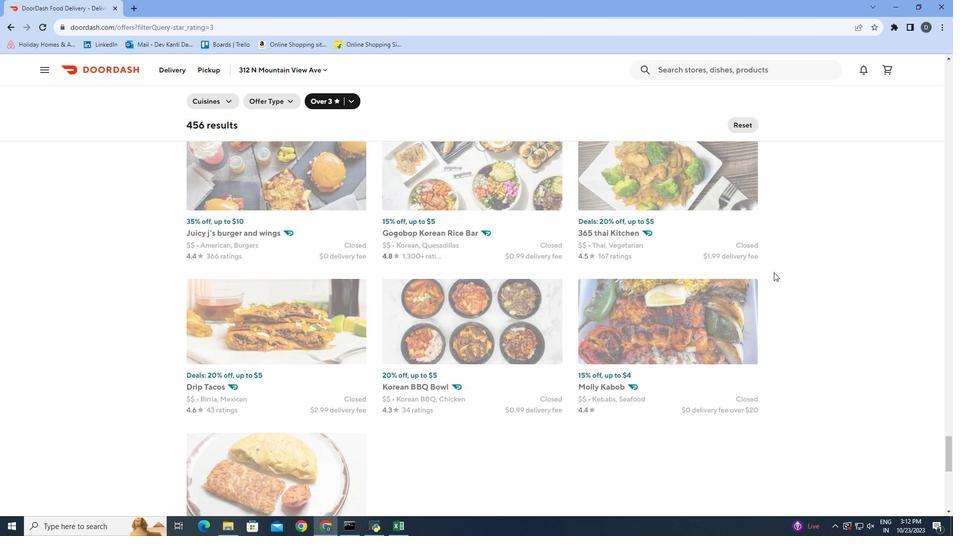 
Action: Mouse scrolled (774, 272) with delta (0, 0)
Screenshot: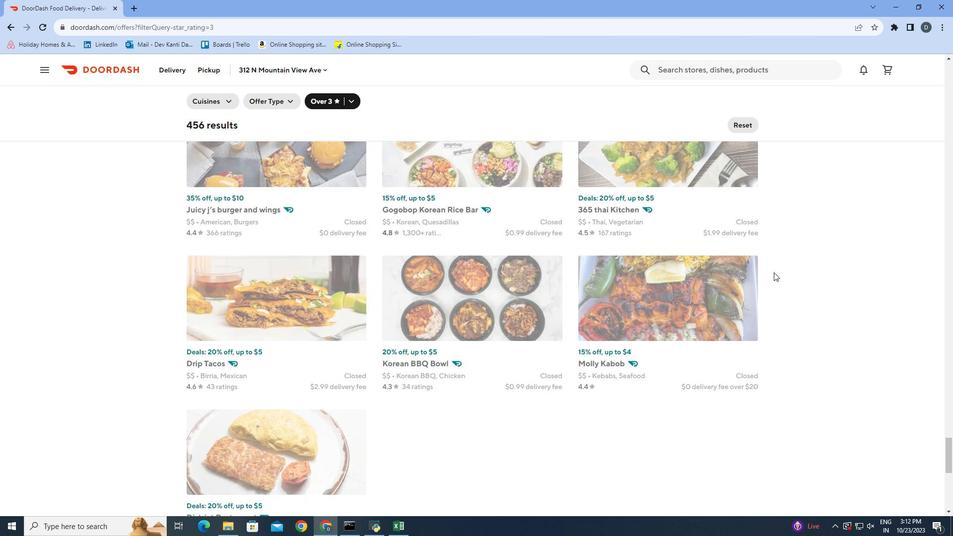 
Action: Mouse scrolled (774, 272) with delta (0, 0)
Screenshot: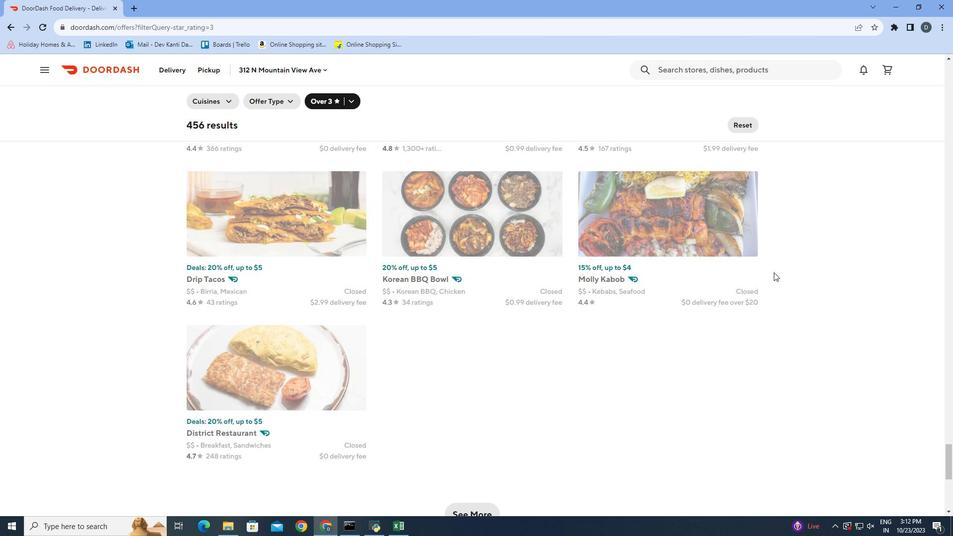 
Action: Mouse moved to (461, 485)
Screenshot: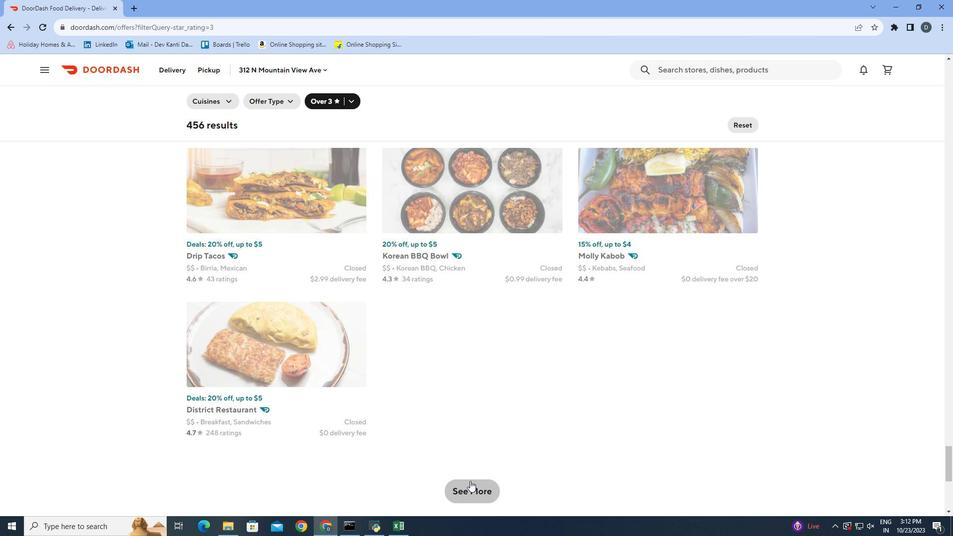 
Action: Mouse pressed left at (461, 485)
Screenshot: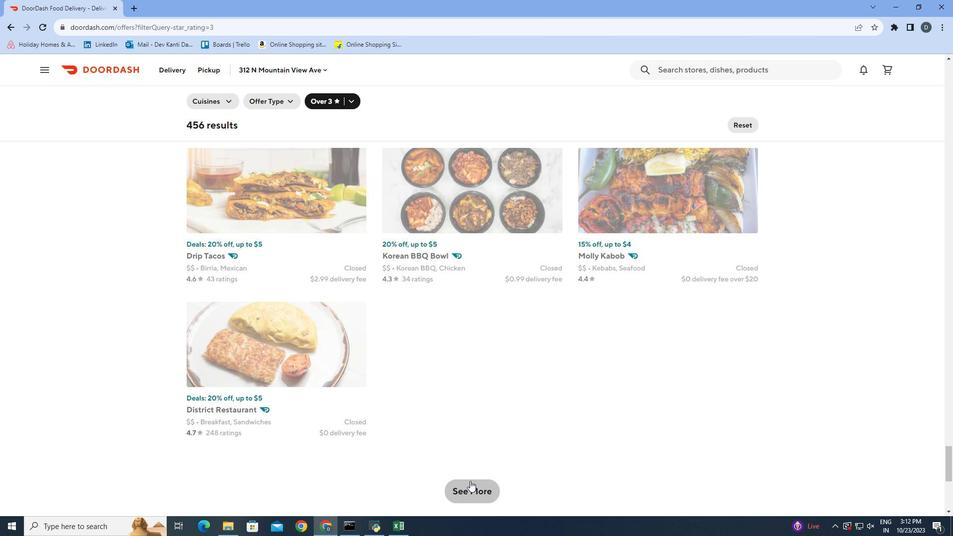 
Action: Mouse moved to (791, 330)
Screenshot: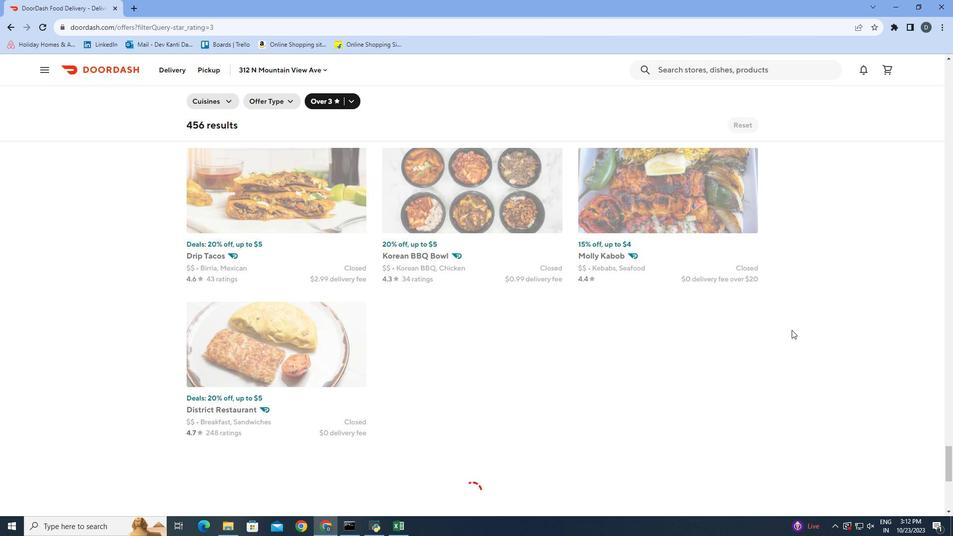 
Action: Mouse scrolled (791, 329) with delta (0, 0)
Screenshot: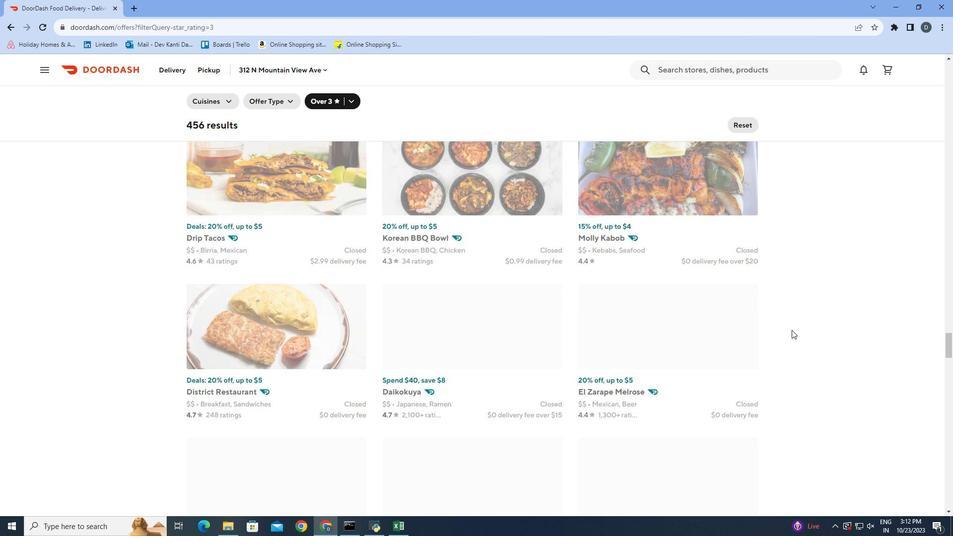 
Action: Mouse scrolled (791, 329) with delta (0, 0)
Screenshot: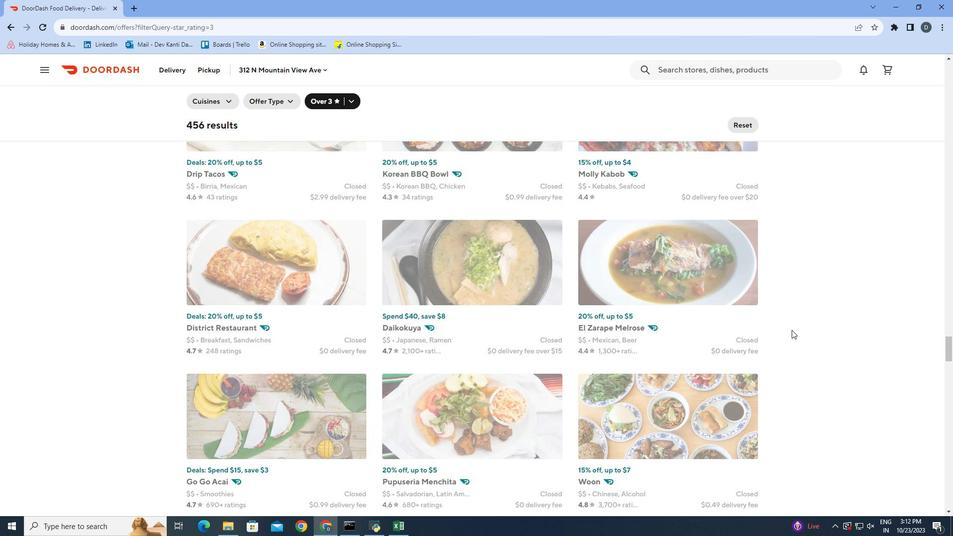
Action: Mouse moved to (791, 330)
Screenshot: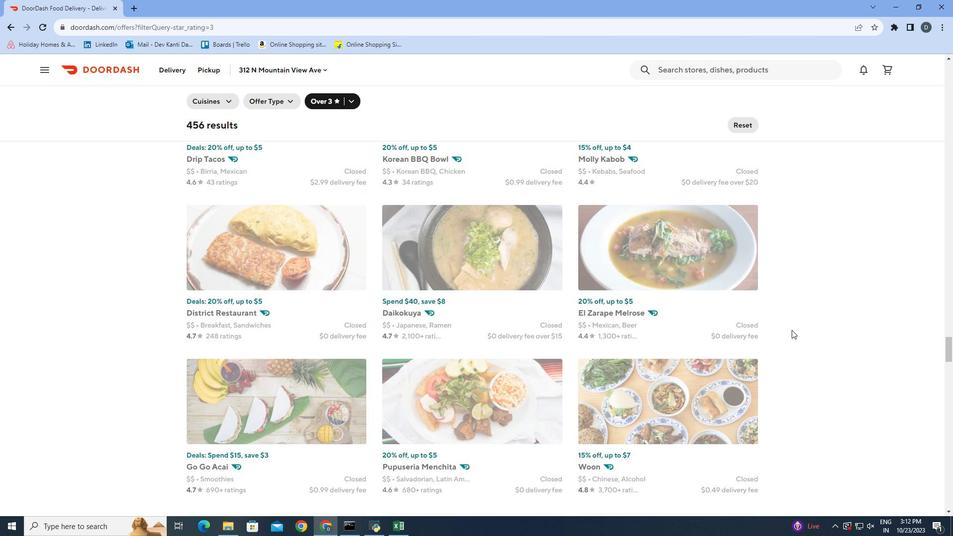 
Action: Mouse scrolled (791, 329) with delta (0, 0)
Screenshot: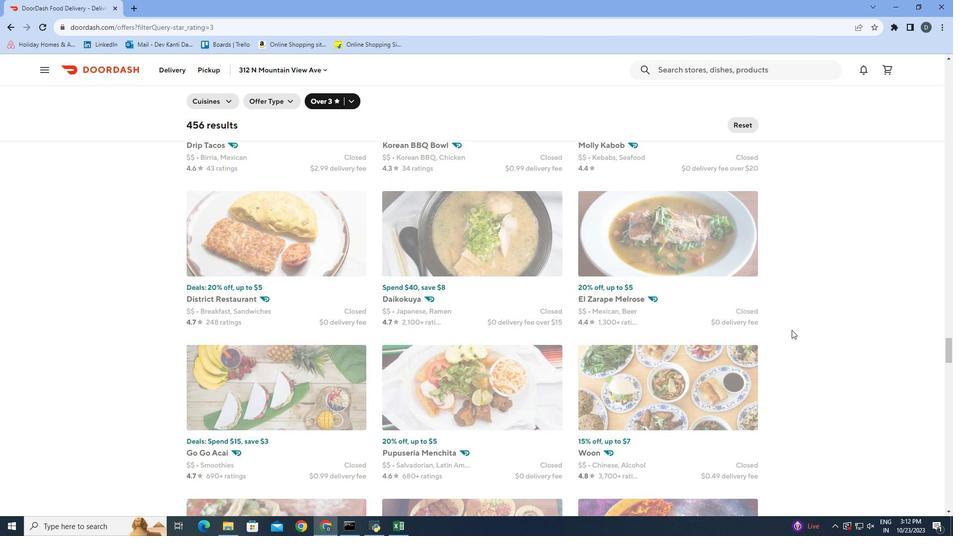 
Action: Mouse scrolled (791, 329) with delta (0, 0)
Screenshot: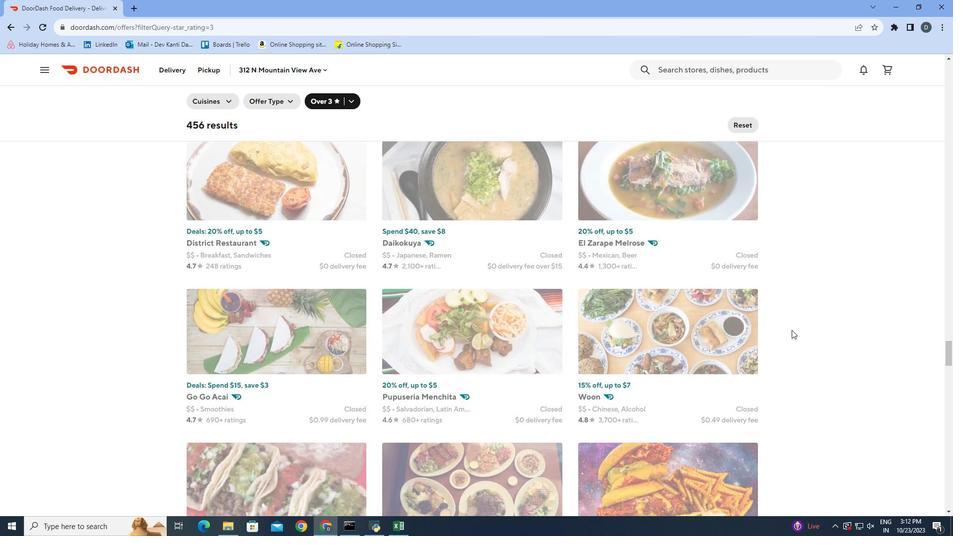 
Action: Mouse scrolled (791, 329) with delta (0, 0)
Screenshot: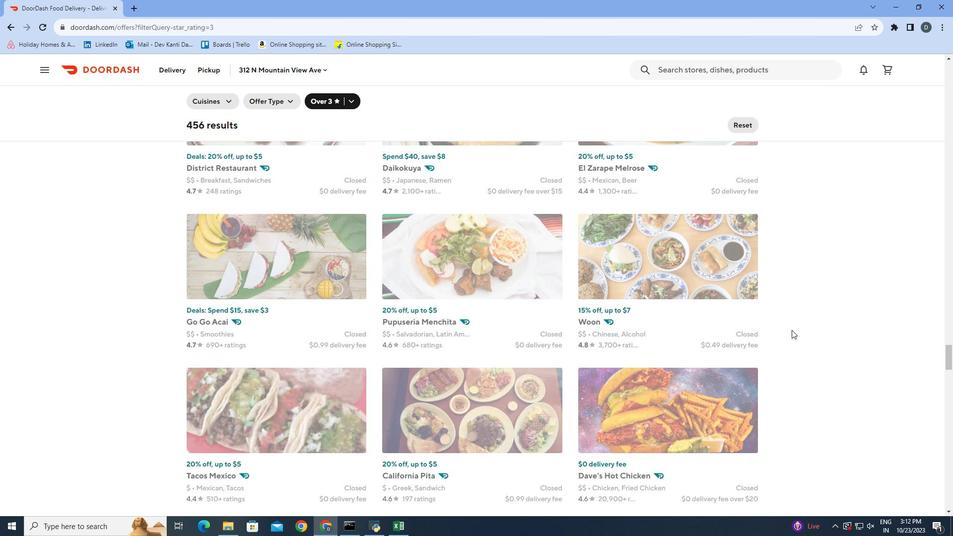 
Action: Mouse scrolled (791, 329) with delta (0, 0)
Screenshot: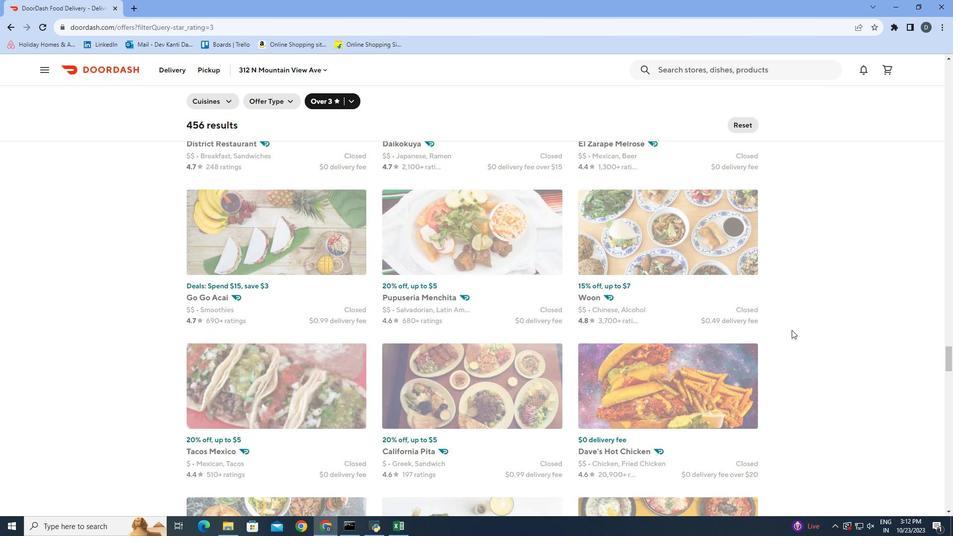 
Action: Mouse scrolled (791, 329) with delta (0, 0)
Screenshot: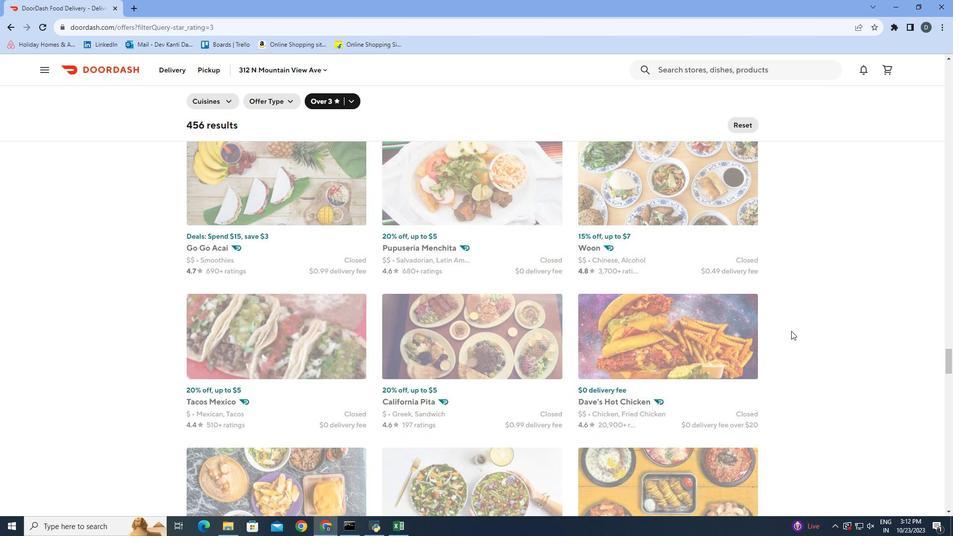 
Action: Mouse moved to (790, 331)
Screenshot: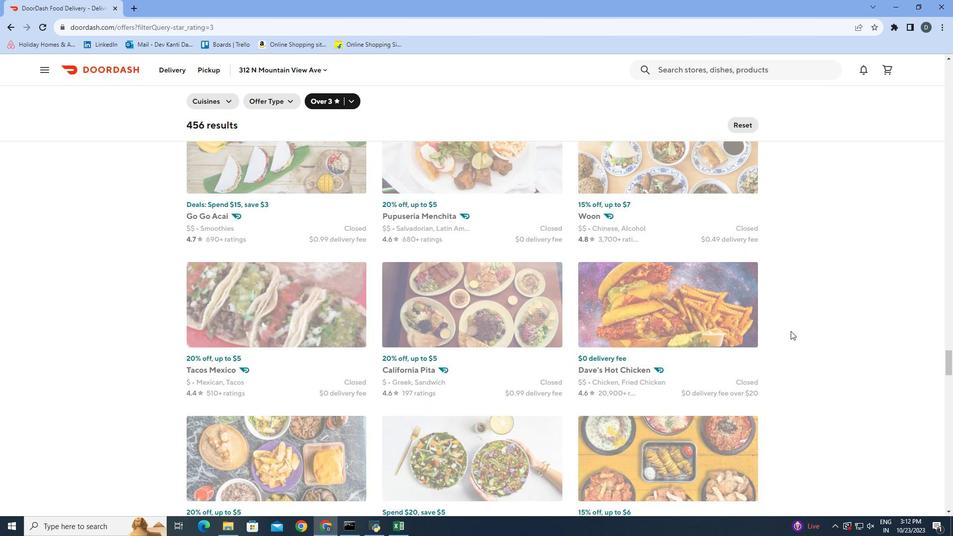 
Action: Mouse scrolled (790, 330) with delta (0, 0)
Screenshot: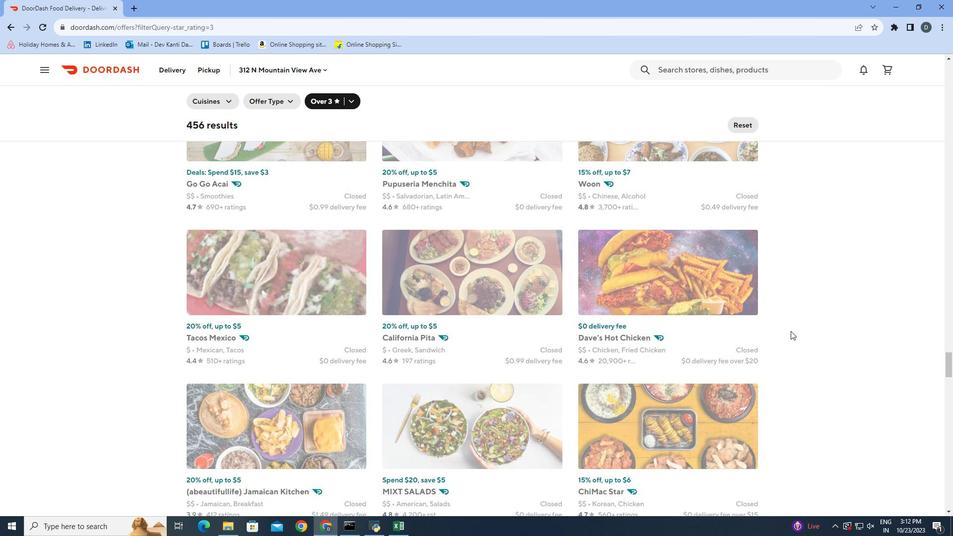 
Action: Mouse scrolled (790, 330) with delta (0, 0)
Screenshot: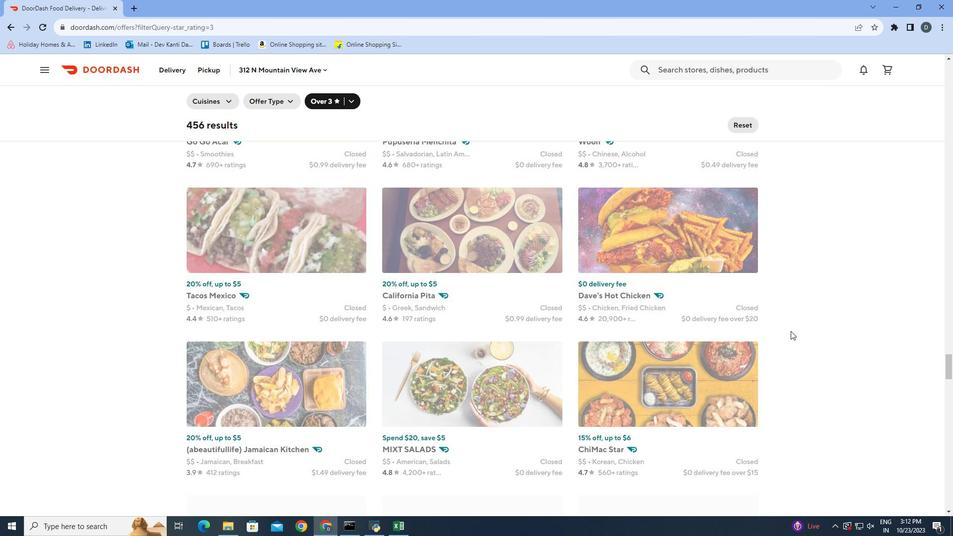 
Action: Mouse scrolled (790, 330) with delta (0, 0)
Screenshot: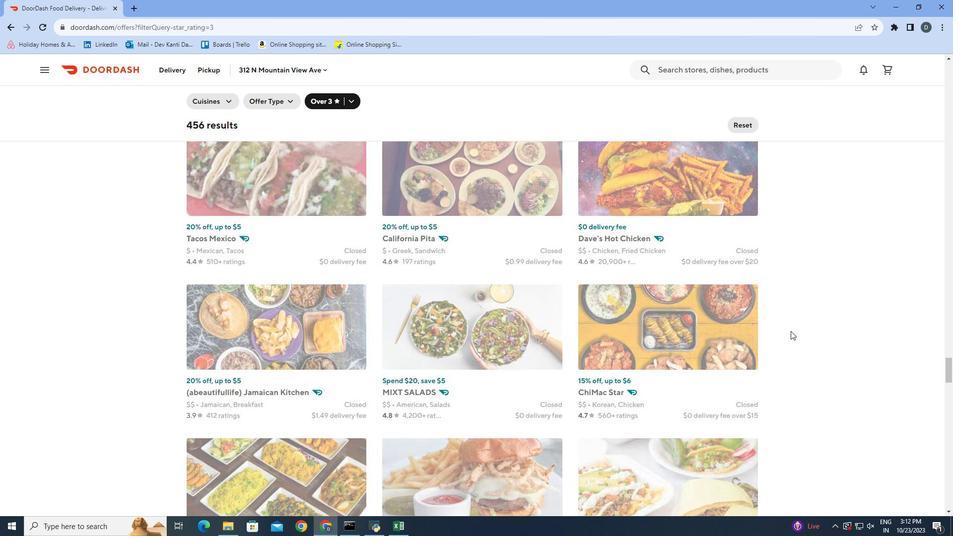 
Action: Mouse scrolled (790, 330) with delta (0, 0)
Screenshot: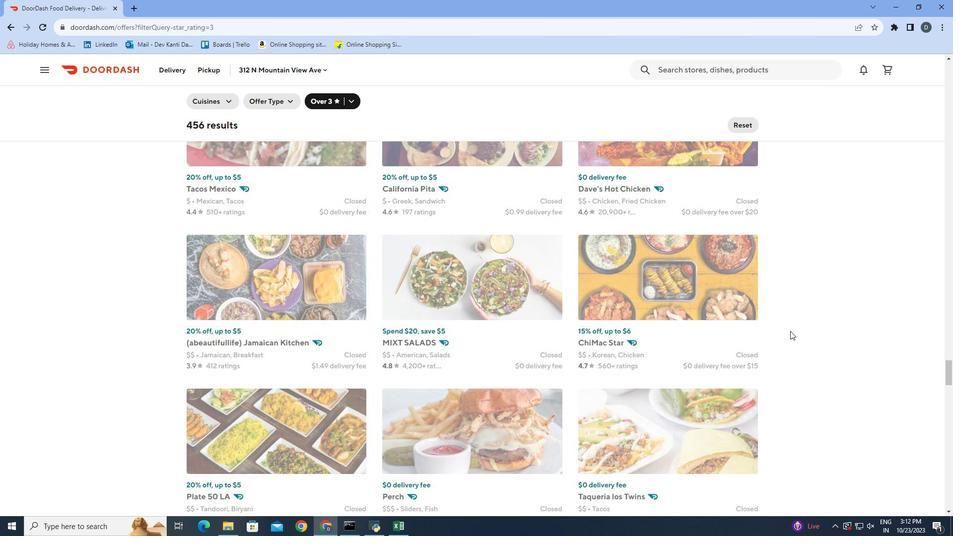 
Action: Mouse moved to (790, 331)
Screenshot: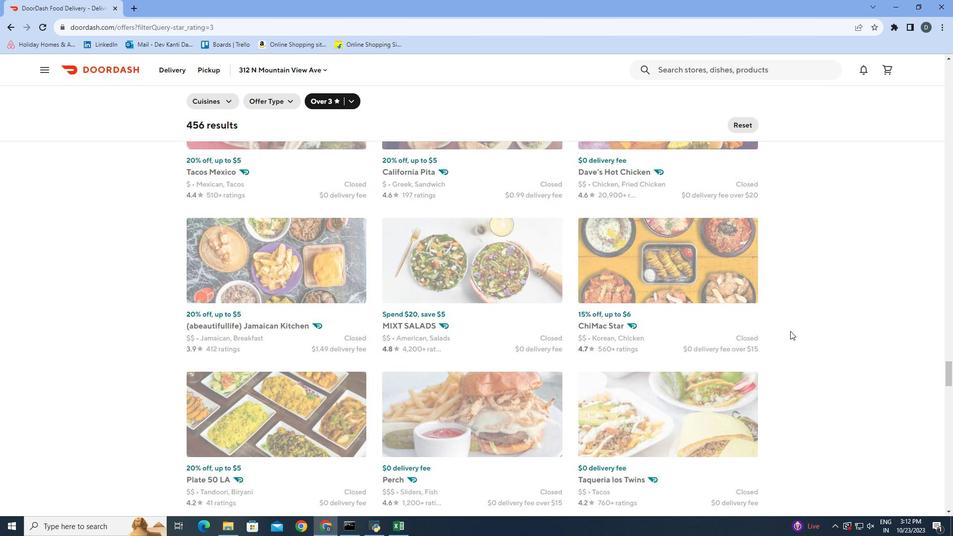 
Action: Mouse scrolled (790, 330) with delta (0, 0)
Screenshot: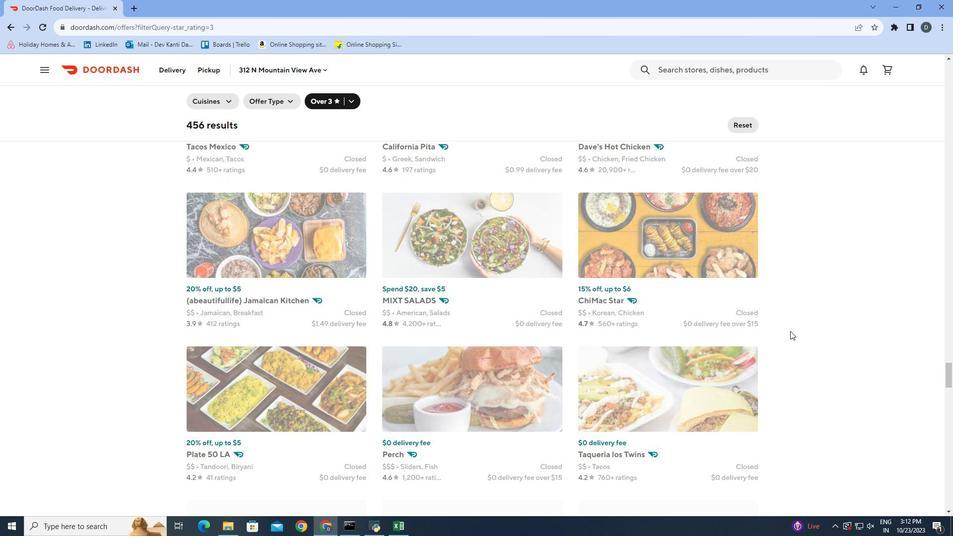 
Action: Mouse moved to (789, 331)
Screenshot: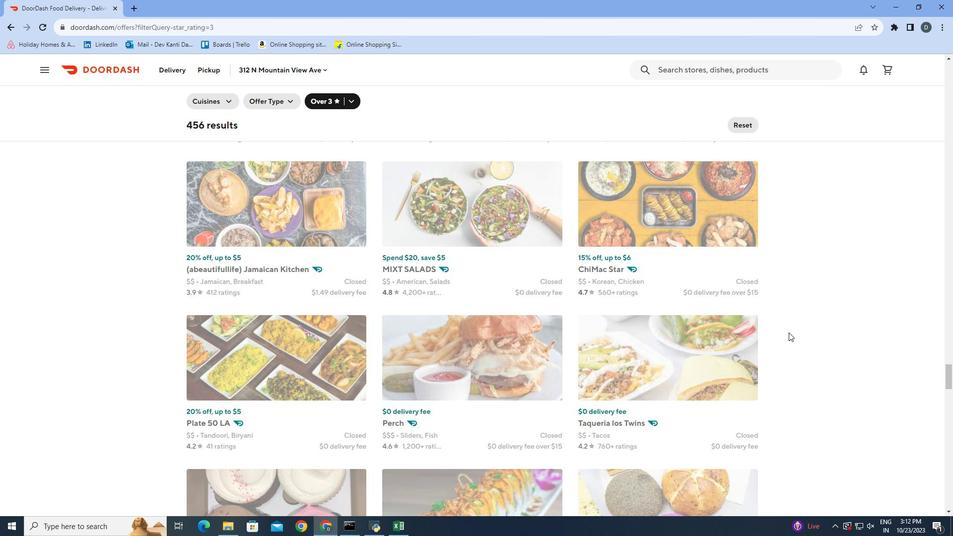 
Action: Mouse scrolled (789, 331) with delta (0, 0)
Screenshot: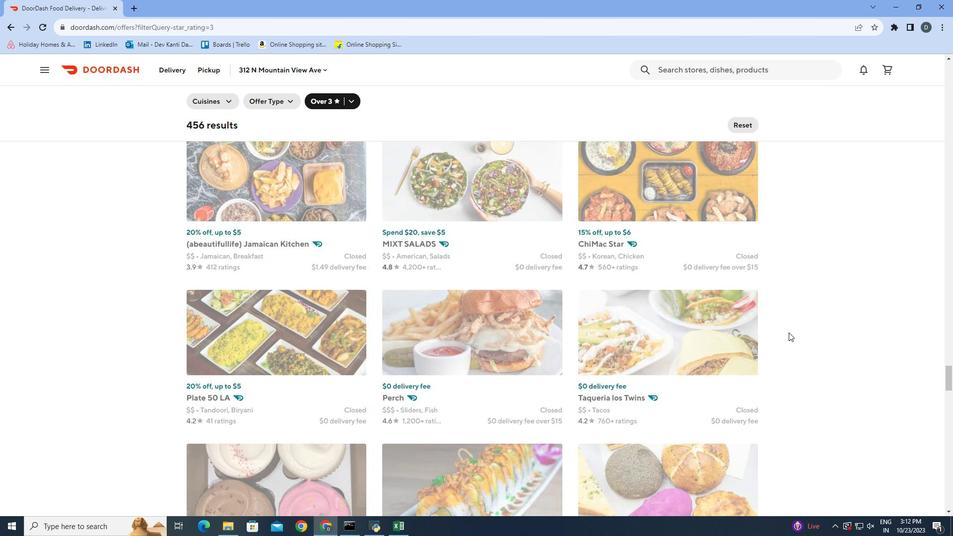 
Action: Mouse moved to (788, 332)
Screenshot: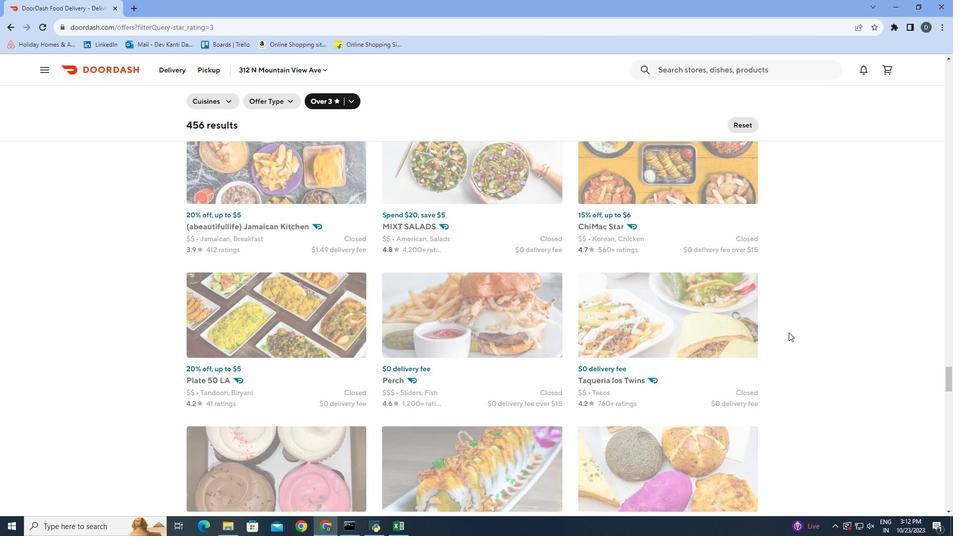 
Action: Mouse scrolled (788, 332) with delta (0, 0)
Screenshot: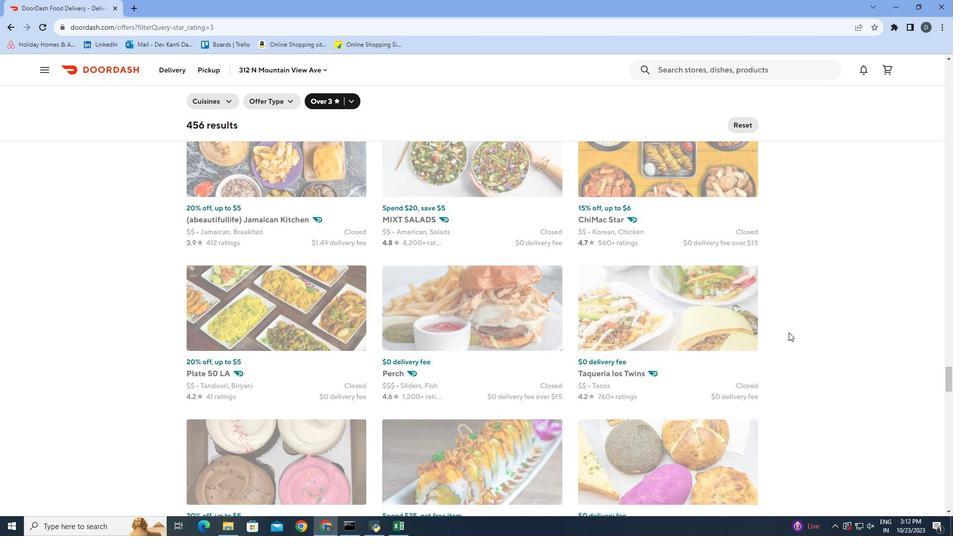 
Action: Mouse scrolled (788, 332) with delta (0, 0)
Screenshot: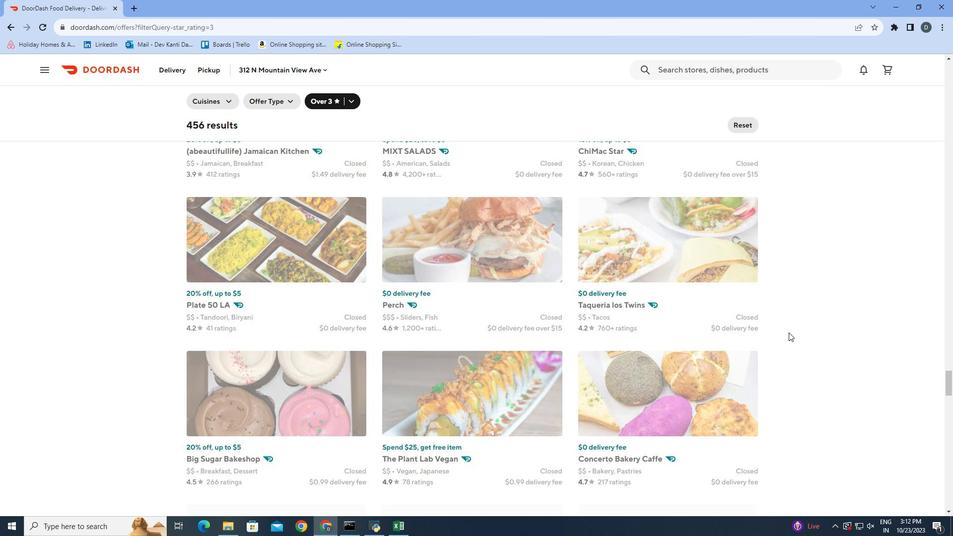 
Action: Mouse scrolled (788, 332) with delta (0, 0)
Screenshot: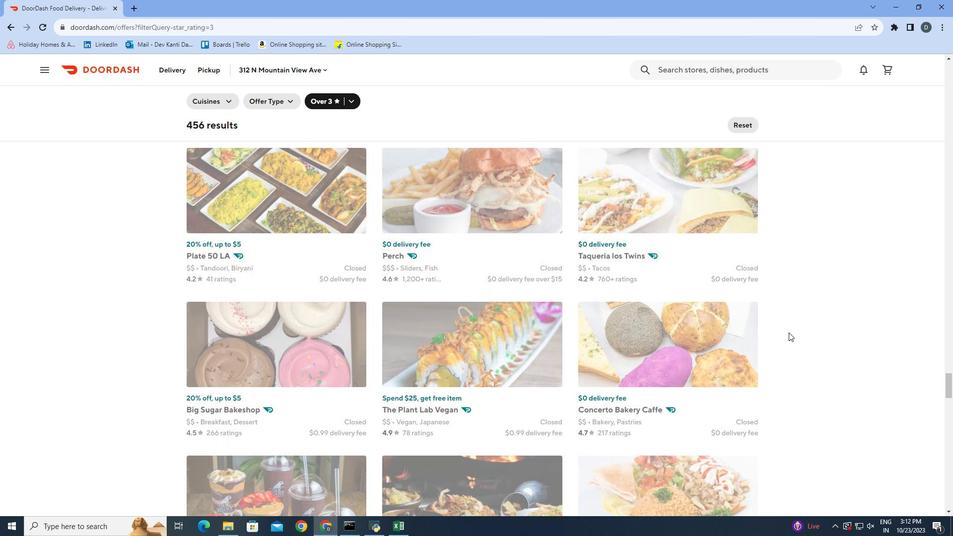 
Action: Mouse scrolled (788, 332) with delta (0, 0)
Screenshot: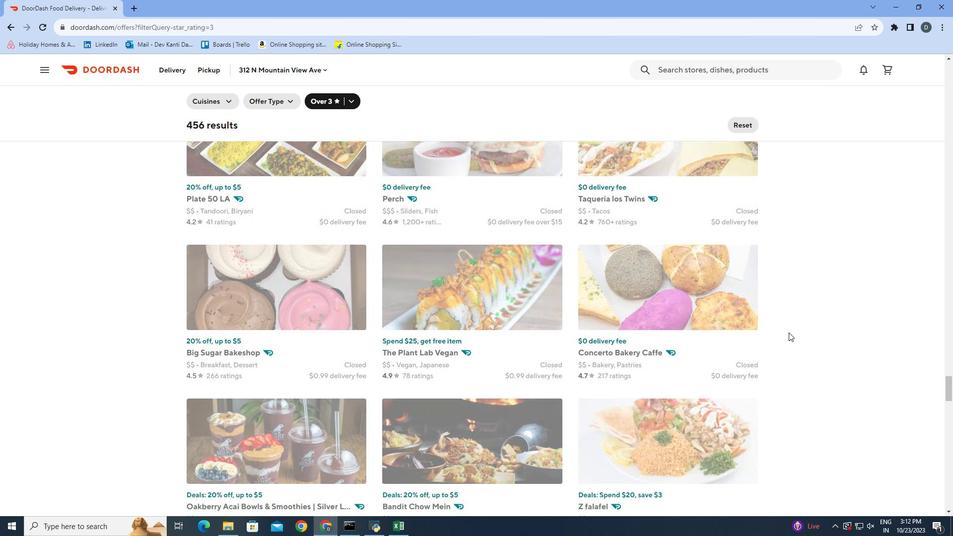 
Action: Mouse scrolled (788, 332) with delta (0, 0)
Screenshot: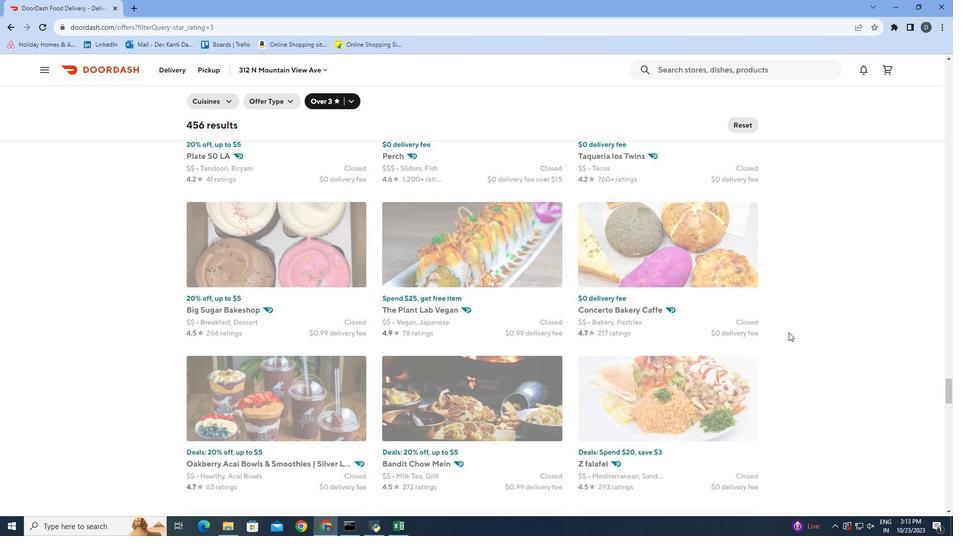 
Action: Mouse scrolled (788, 332) with delta (0, 0)
Screenshot: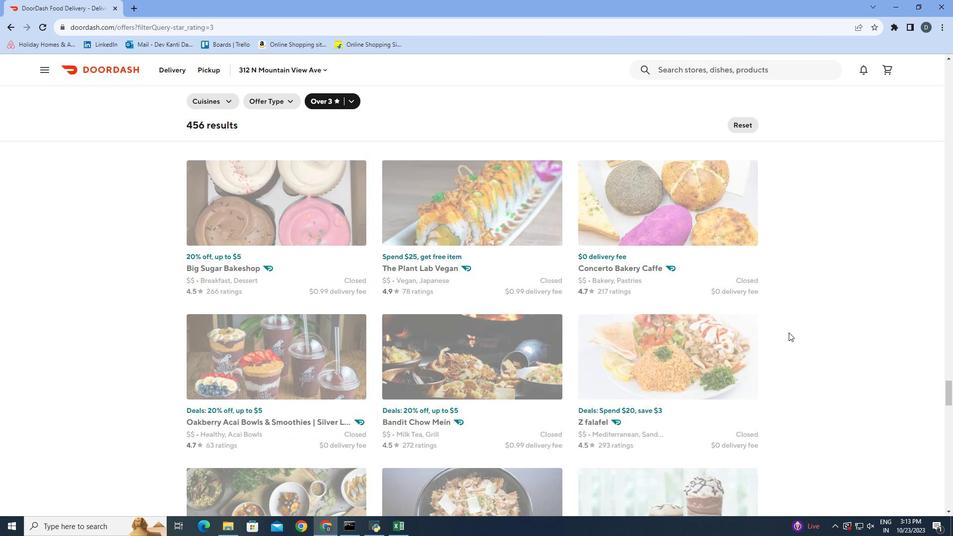 
Action: Mouse scrolled (788, 332) with delta (0, 0)
Screenshot: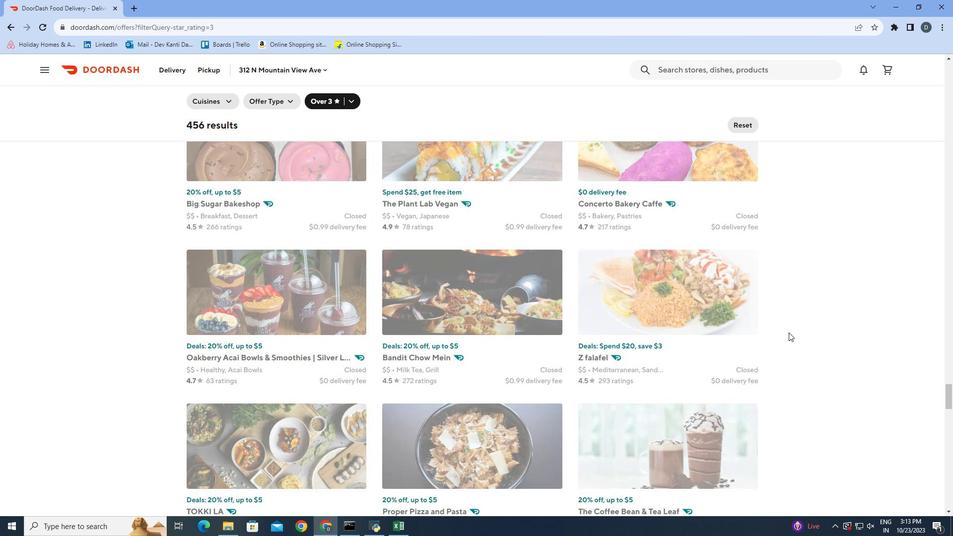 
Action: Mouse scrolled (788, 332) with delta (0, 0)
Screenshot: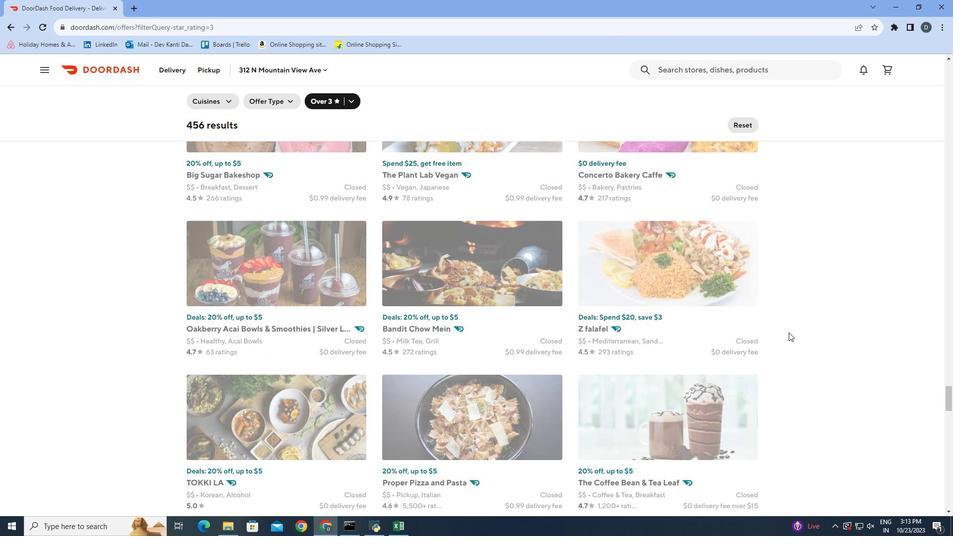 
Action: Mouse scrolled (788, 332) with delta (0, 0)
Screenshot: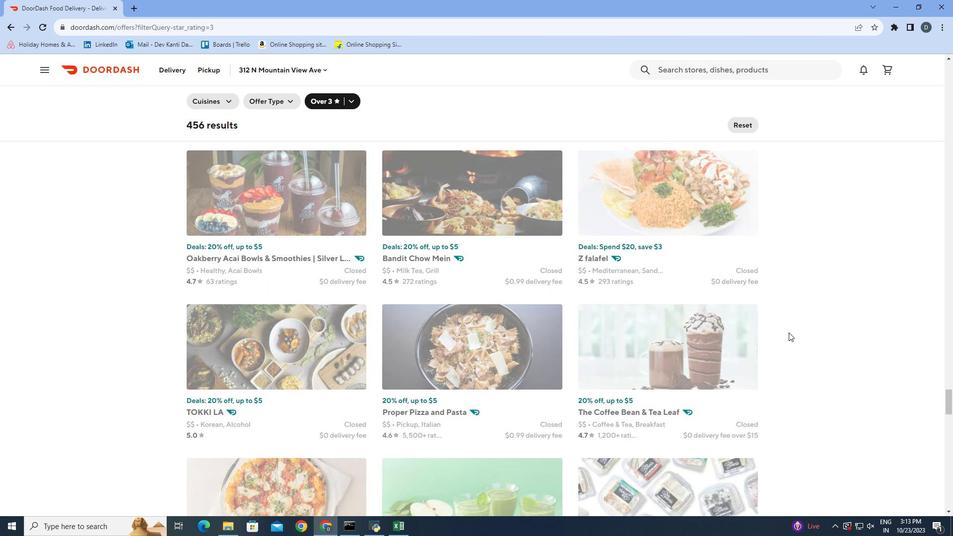 
Action: Mouse scrolled (788, 332) with delta (0, 0)
Screenshot: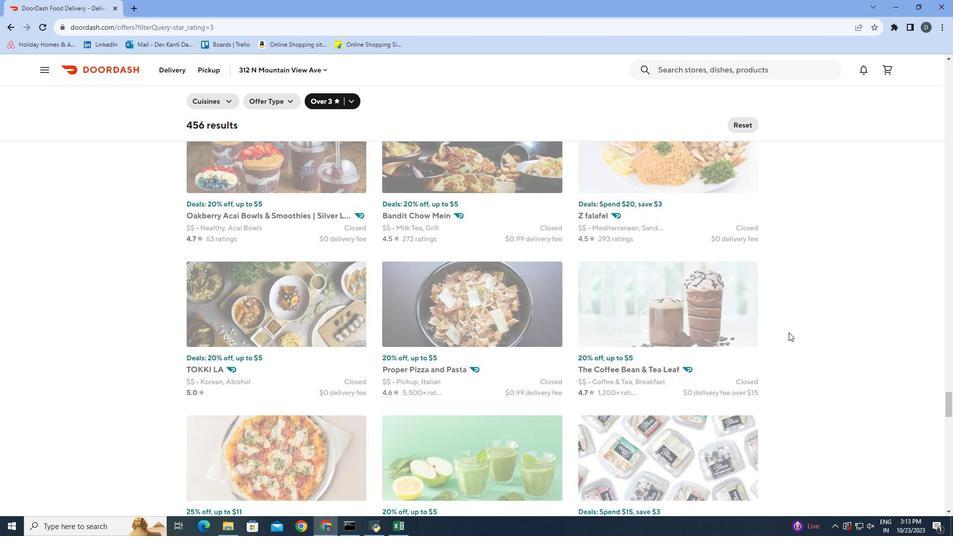 
Action: Mouse scrolled (788, 332) with delta (0, 0)
Screenshot: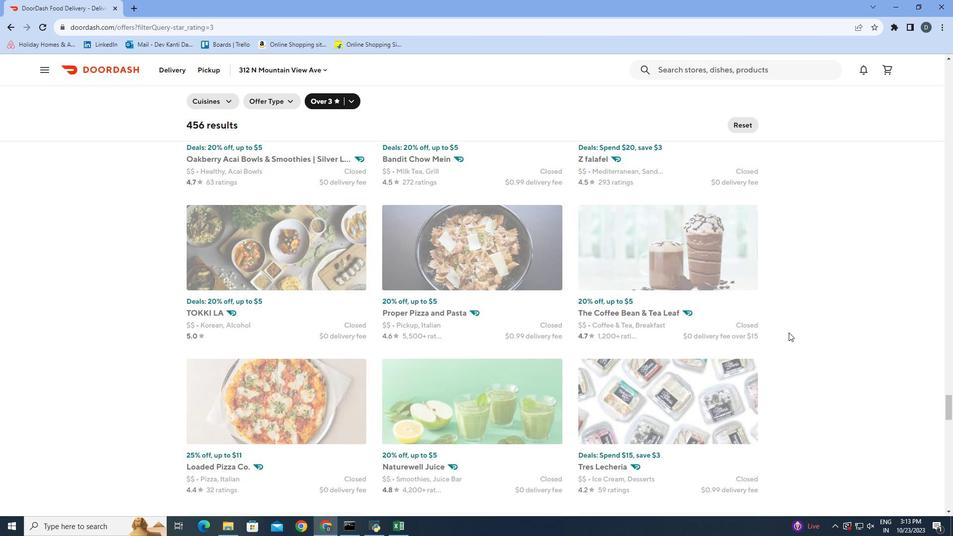 
Action: Mouse scrolled (788, 332) with delta (0, 0)
Screenshot: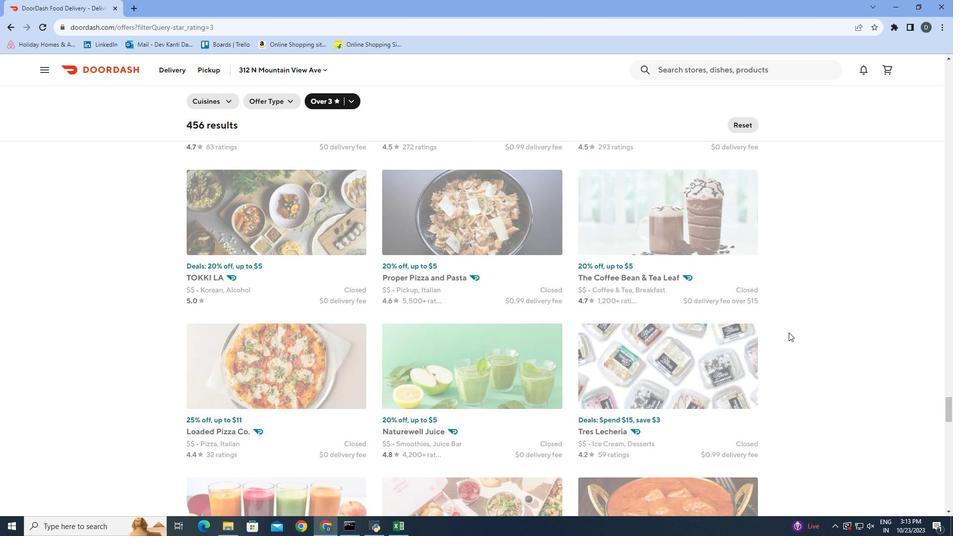 
Action: Mouse scrolled (788, 332) with delta (0, 0)
Screenshot: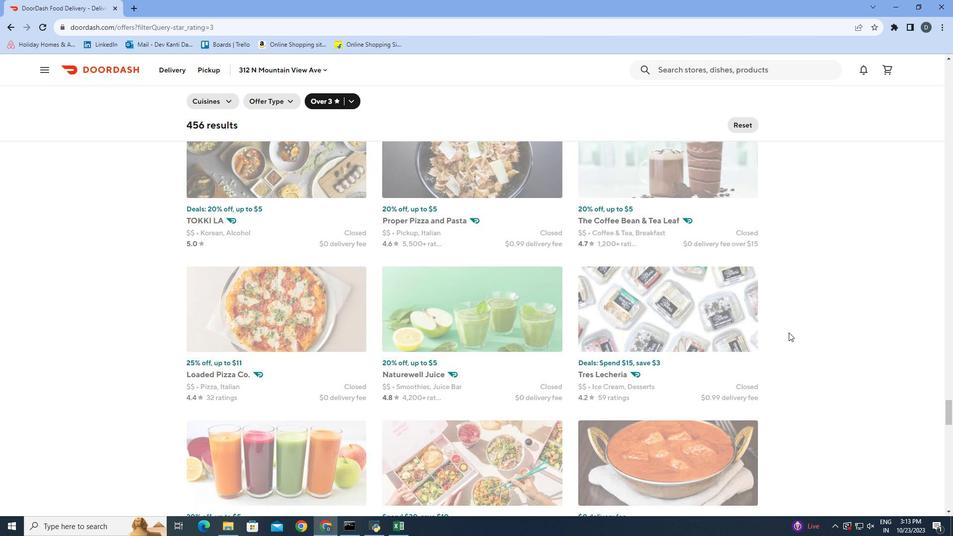 
Action: Mouse scrolled (788, 332) with delta (0, 0)
Screenshot: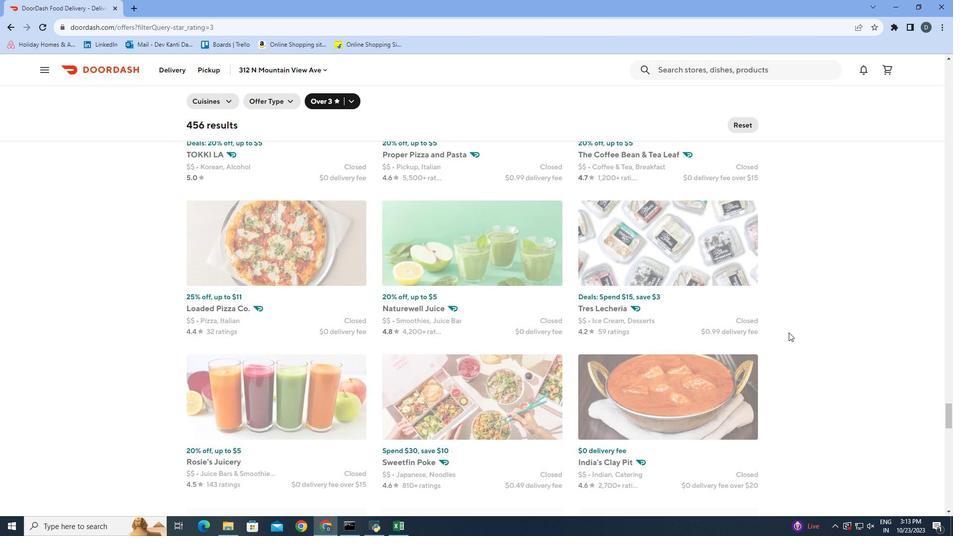 
Action: Mouse scrolled (788, 332) with delta (0, 0)
Screenshot: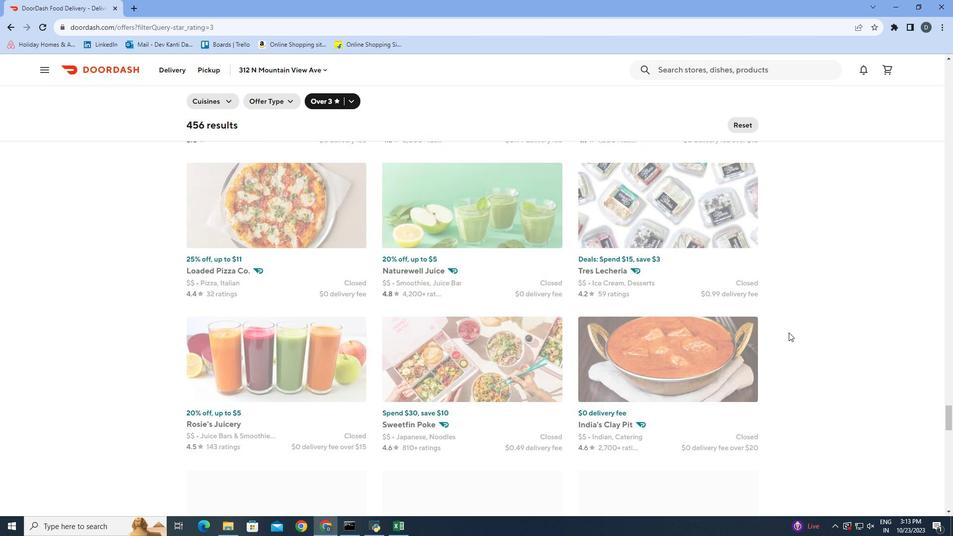 
Action: Mouse scrolled (788, 332) with delta (0, 0)
Screenshot: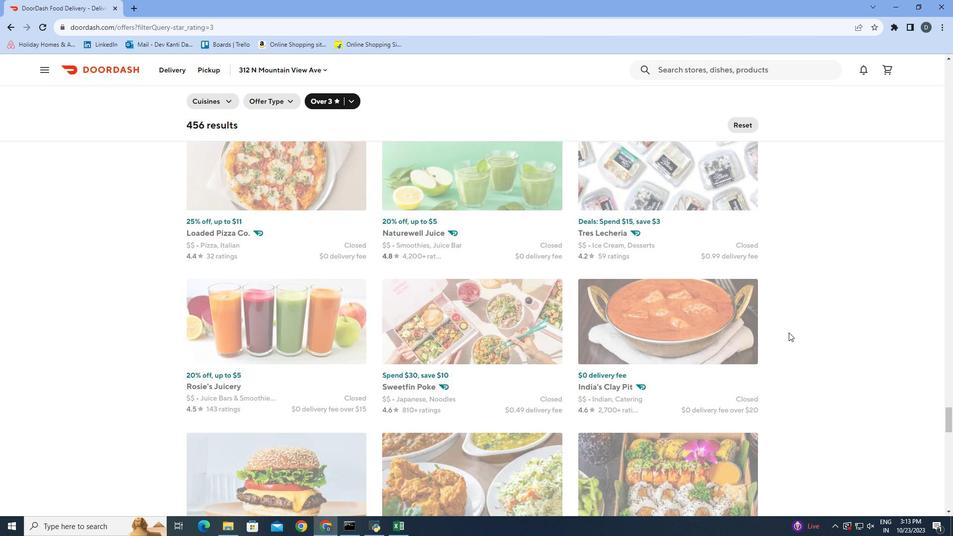 
Action: Mouse scrolled (788, 332) with delta (0, 0)
Screenshot: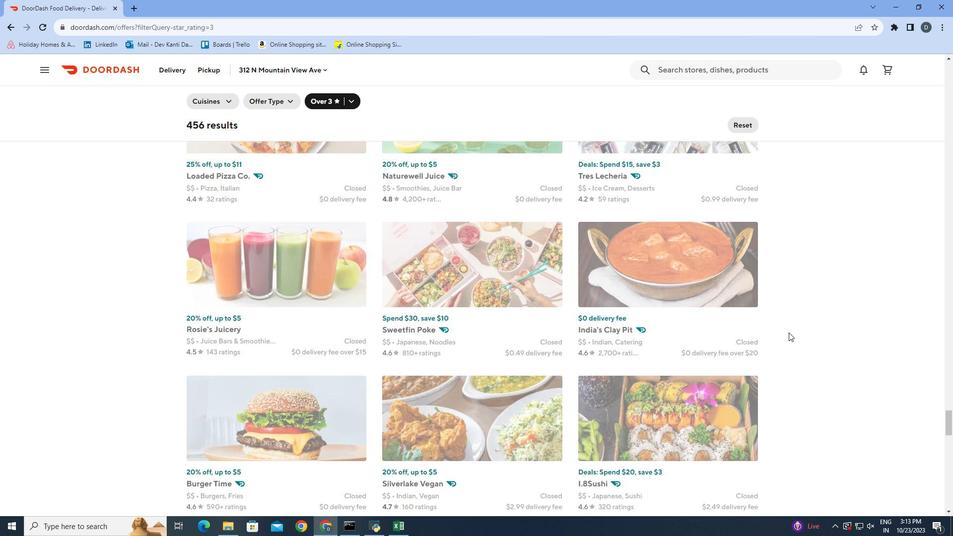 
Action: Mouse scrolled (788, 332) with delta (0, 0)
Screenshot: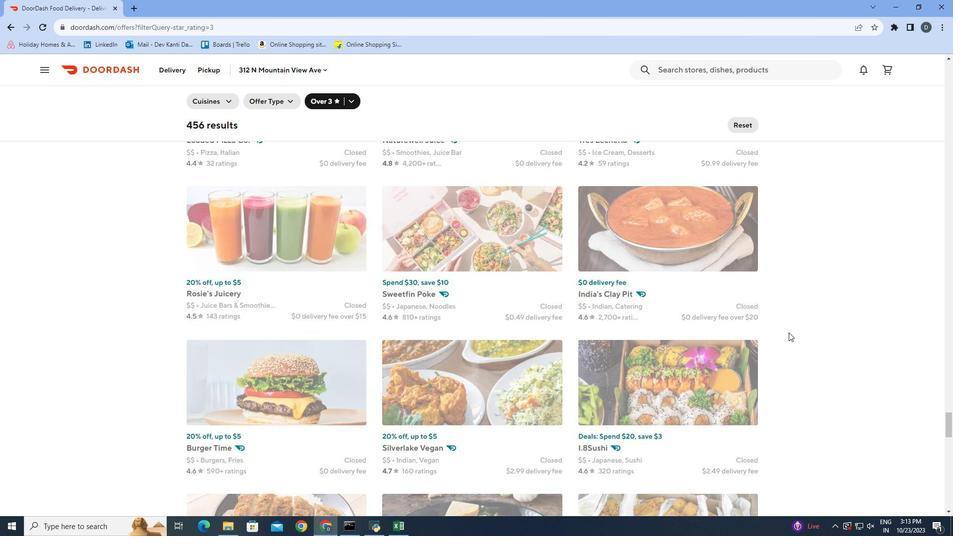 
Action: Mouse scrolled (788, 332) with delta (0, 0)
Screenshot: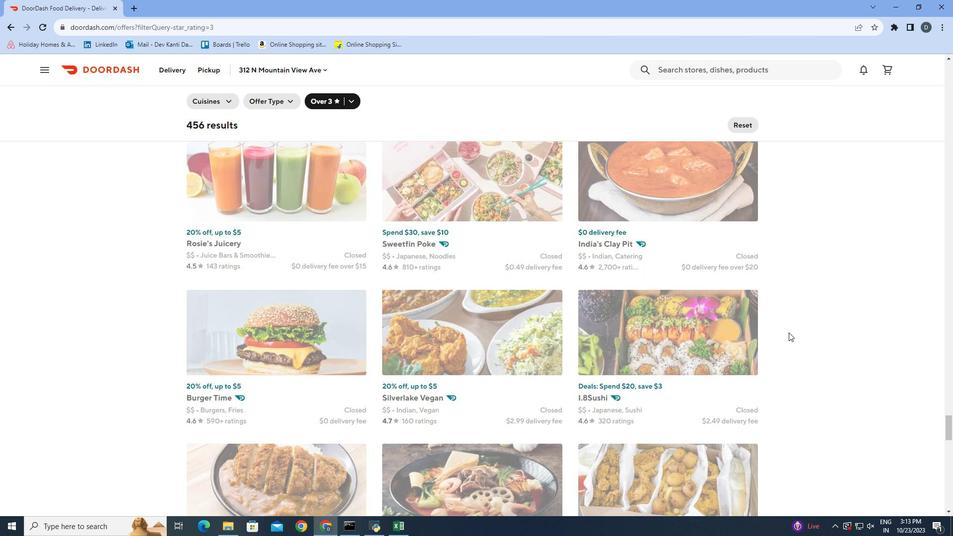 
Action: Mouse scrolled (788, 332) with delta (0, 0)
Screenshot: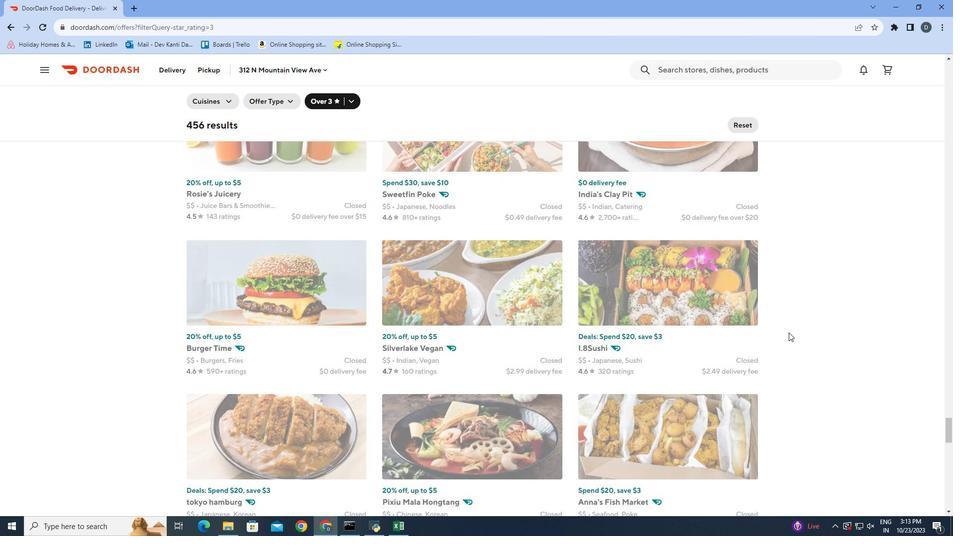 
Action: Mouse scrolled (788, 332) with delta (0, 0)
Screenshot: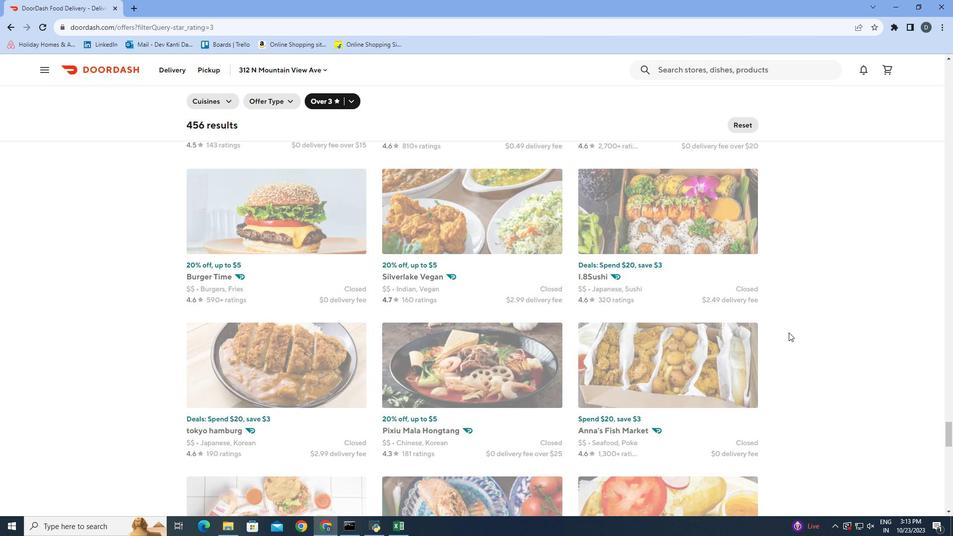 
Action: Mouse scrolled (788, 332) with delta (0, 0)
Screenshot: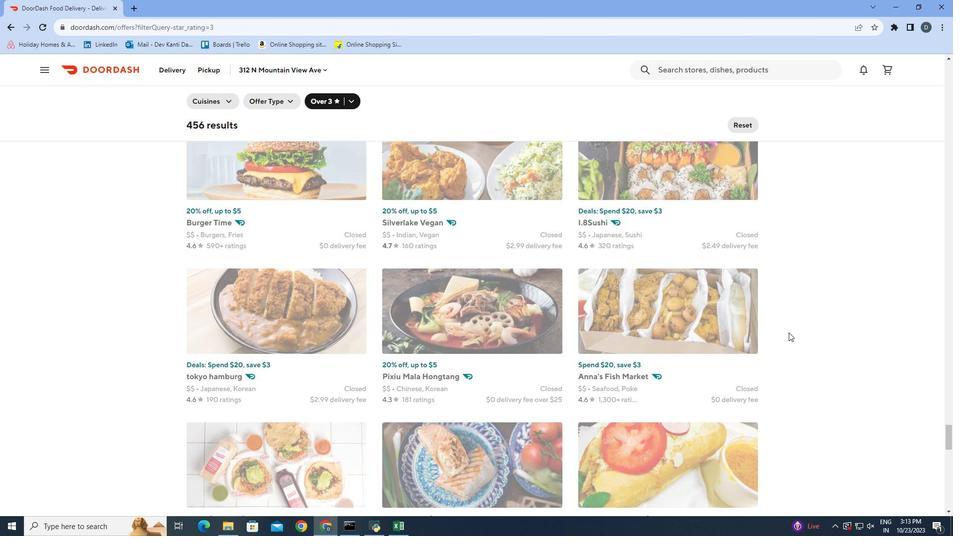 
Action: Mouse scrolled (788, 332) with delta (0, 0)
Screenshot: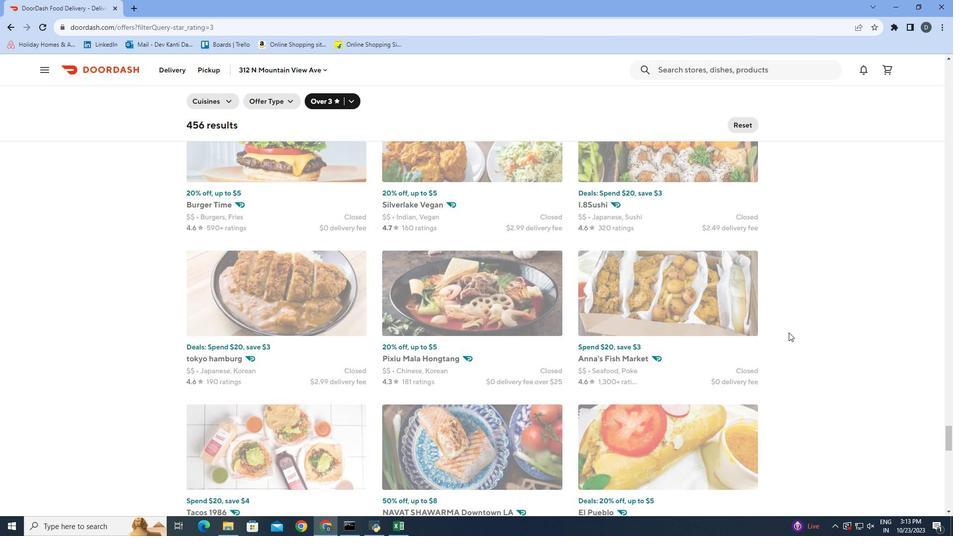 
Action: Mouse scrolled (788, 332) with delta (0, 0)
Screenshot: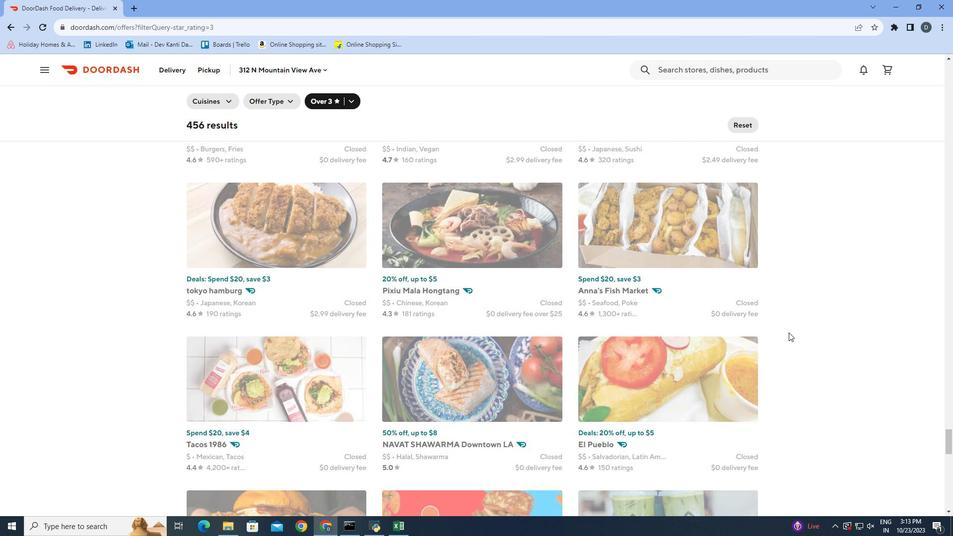 
Action: Mouse moved to (788, 332)
Screenshot: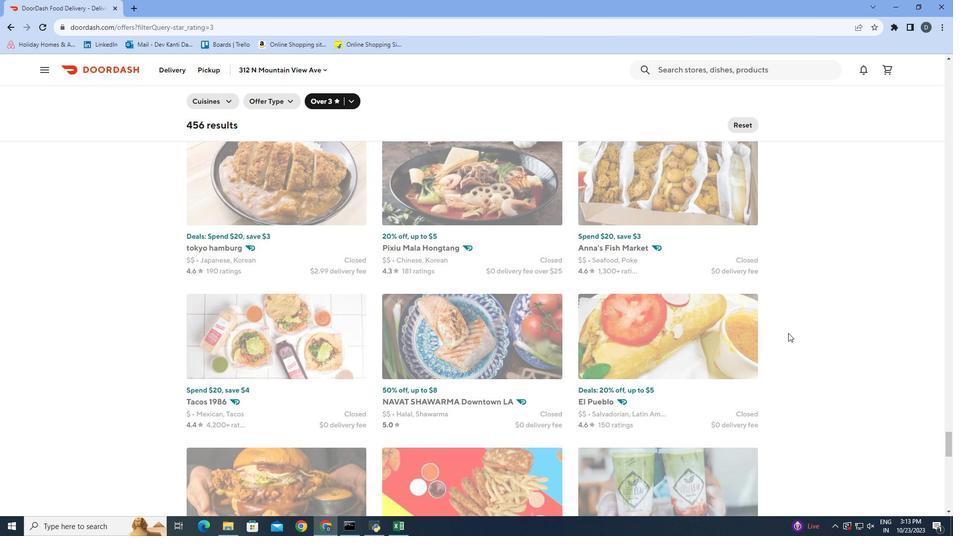 
Action: Mouse scrolled (788, 332) with delta (0, 0)
Screenshot: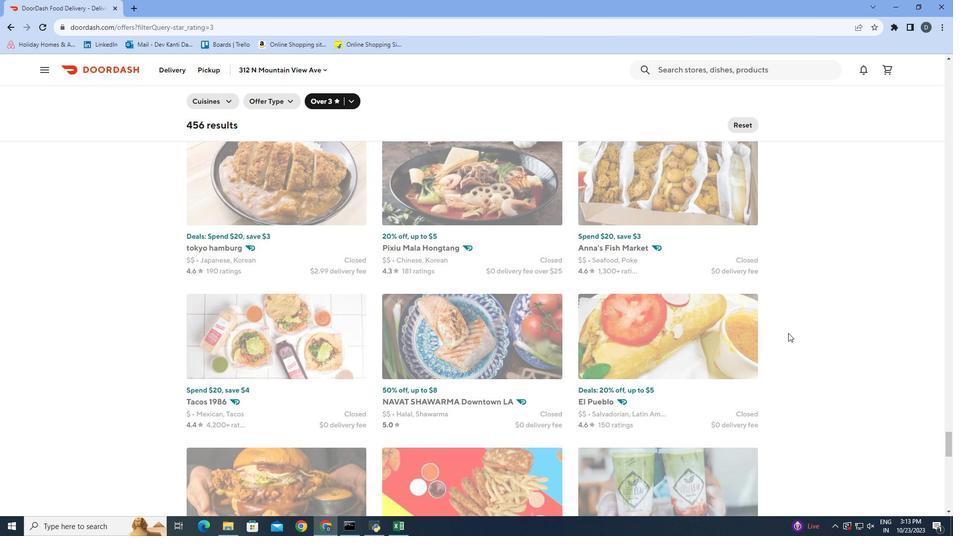 
Action: Mouse moved to (788, 333)
Screenshot: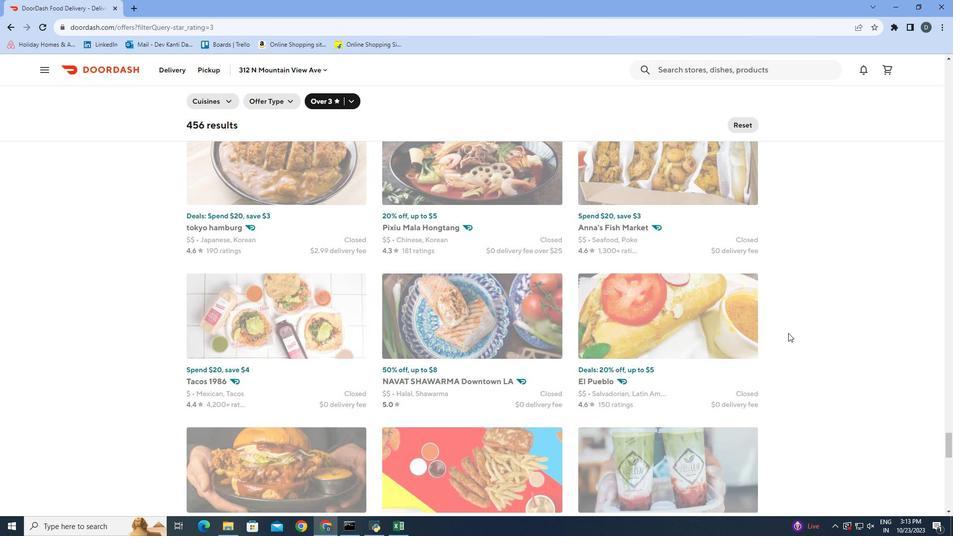 
Action: Mouse scrolled (788, 332) with delta (0, 0)
Screenshot: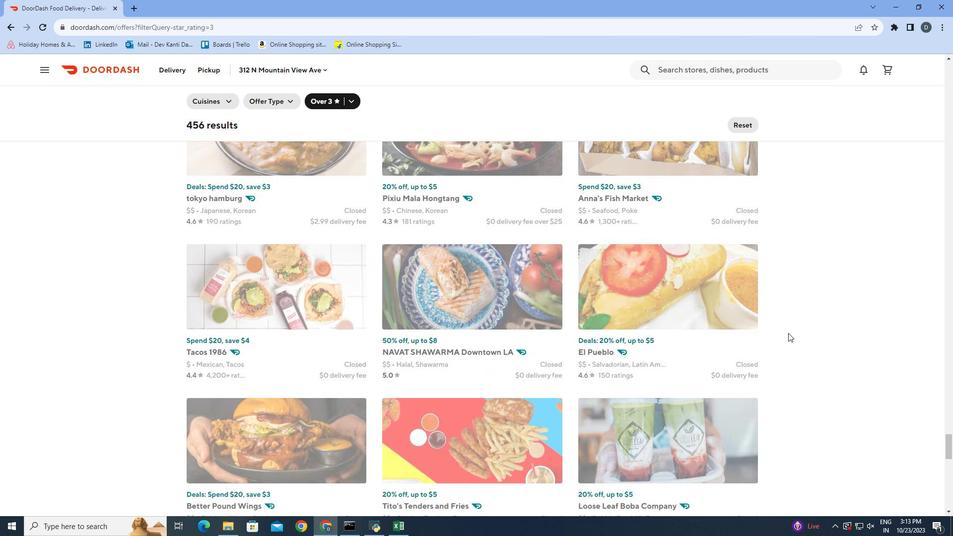 
Action: Mouse moved to (788, 333)
Screenshot: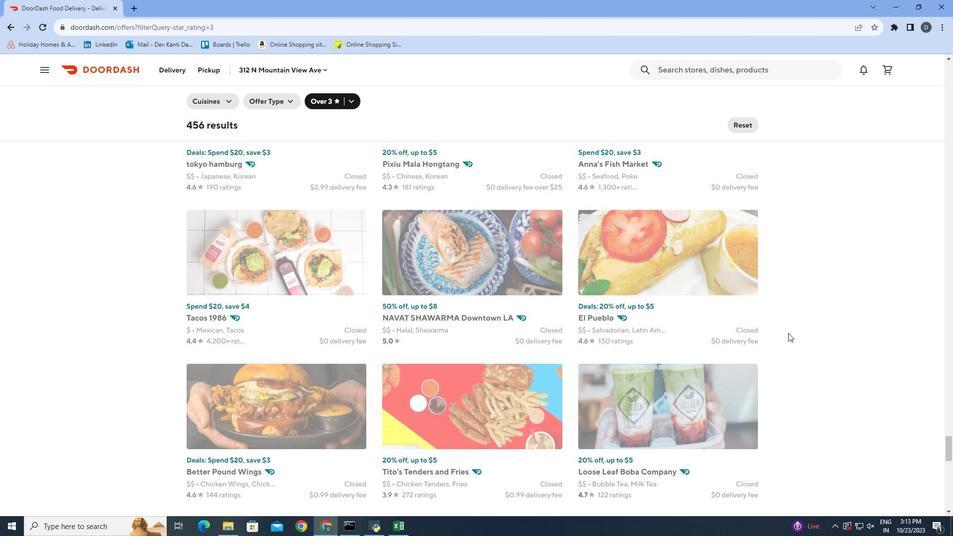 
Action: Mouse scrolled (788, 332) with delta (0, 0)
Screenshot: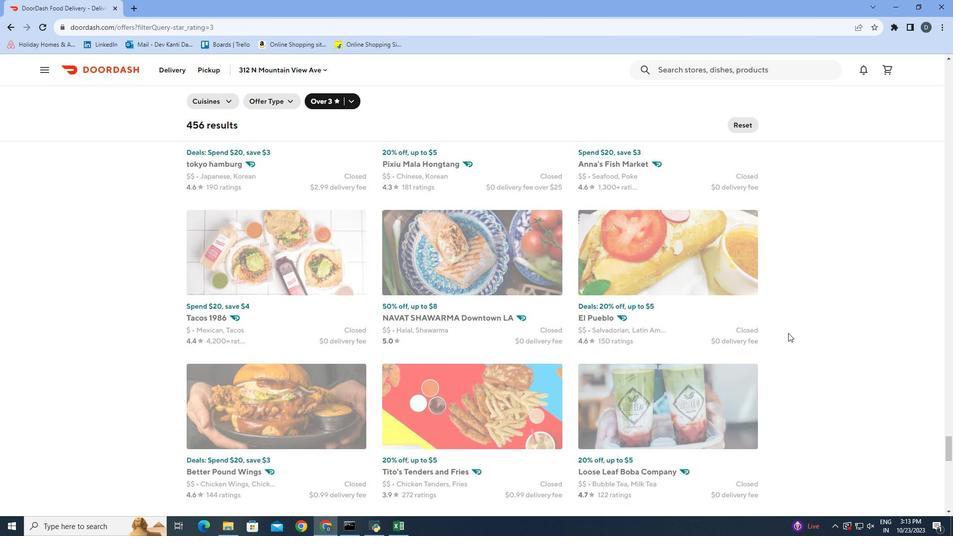 
Action: Mouse moved to (787, 333)
Screenshot: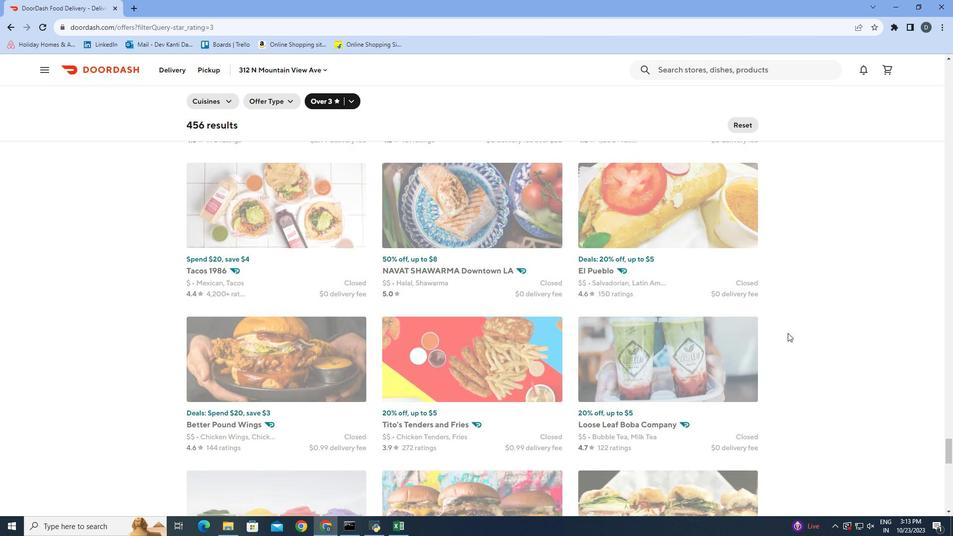 
Action: Mouse scrolled (787, 332) with delta (0, 0)
Screenshot: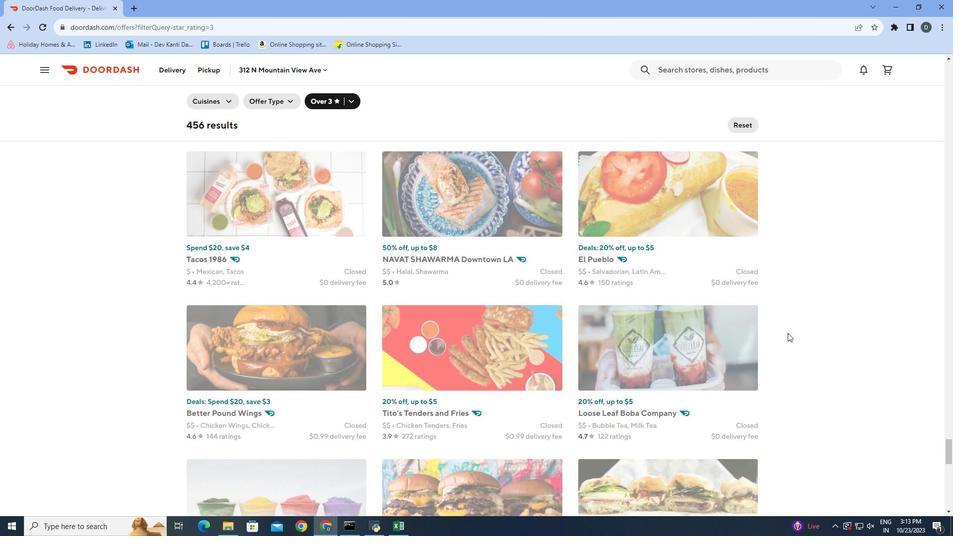 
Action: Mouse scrolled (787, 332) with delta (0, 0)
Screenshot: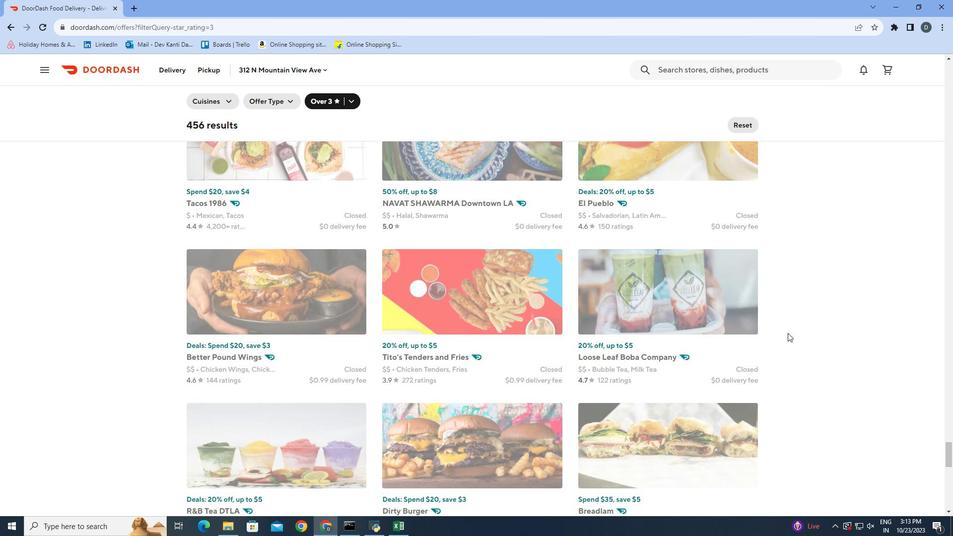 
Action: Mouse scrolled (787, 332) with delta (0, 0)
Screenshot: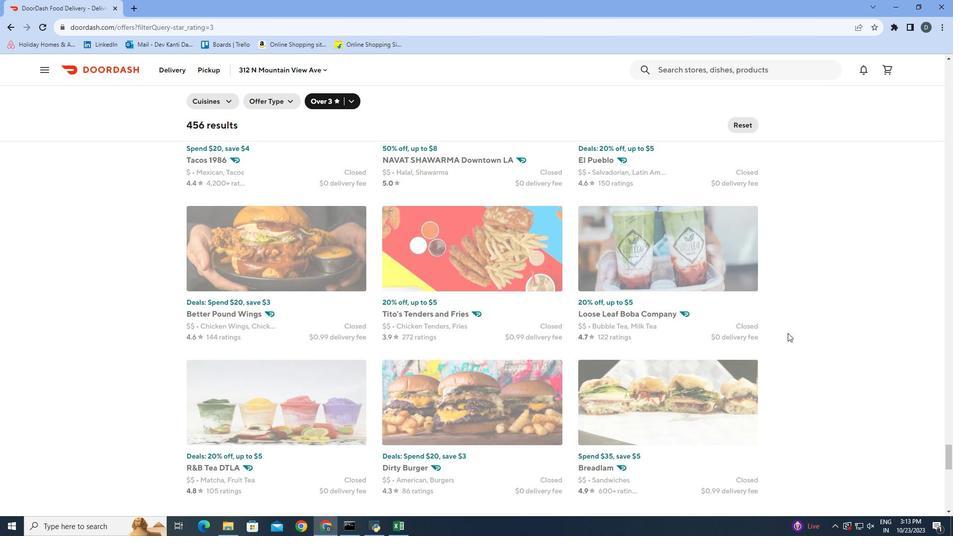 
Action: Mouse scrolled (787, 332) with delta (0, 0)
Screenshot: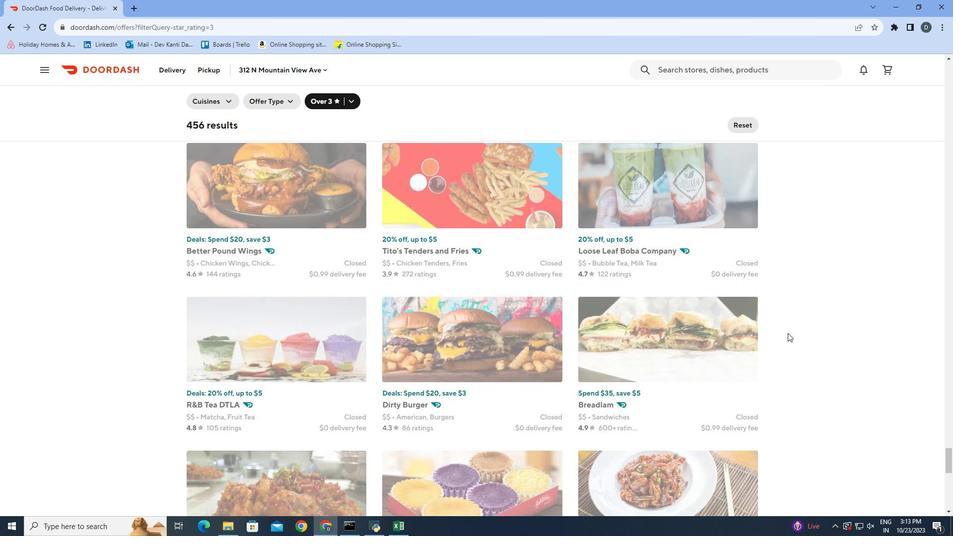 
Action: Mouse scrolled (787, 332) with delta (0, 0)
Screenshot: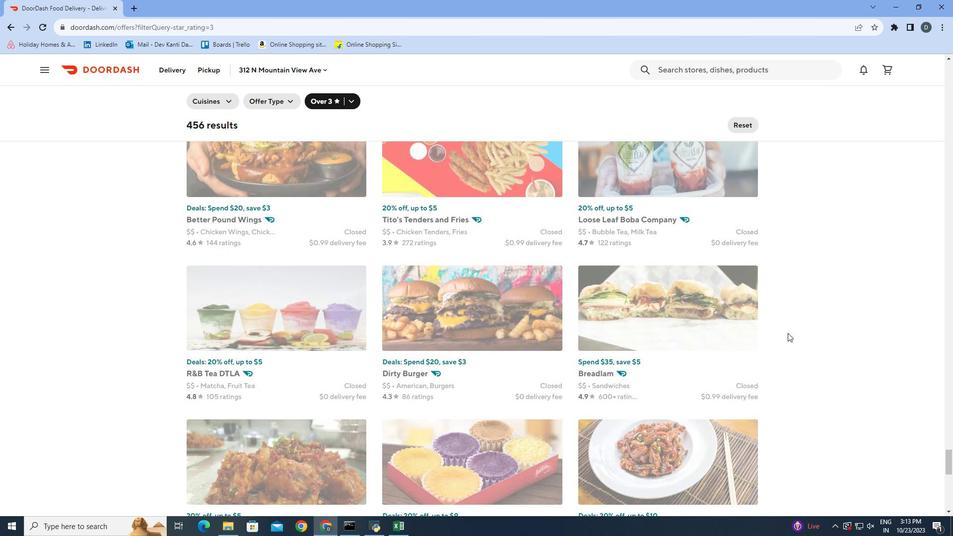 
Action: Mouse scrolled (787, 332) with delta (0, 0)
Screenshot: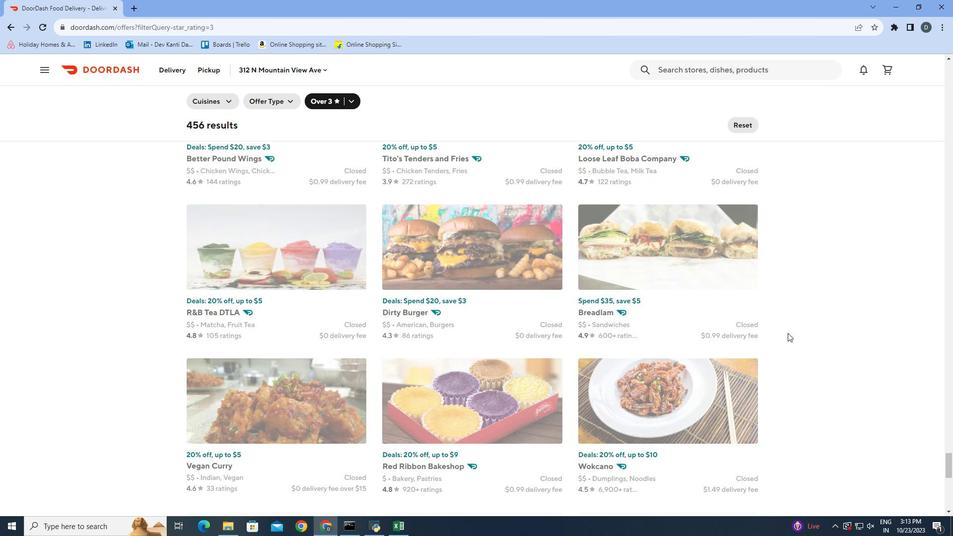 
Action: Mouse scrolled (787, 332) with delta (0, 0)
Screenshot: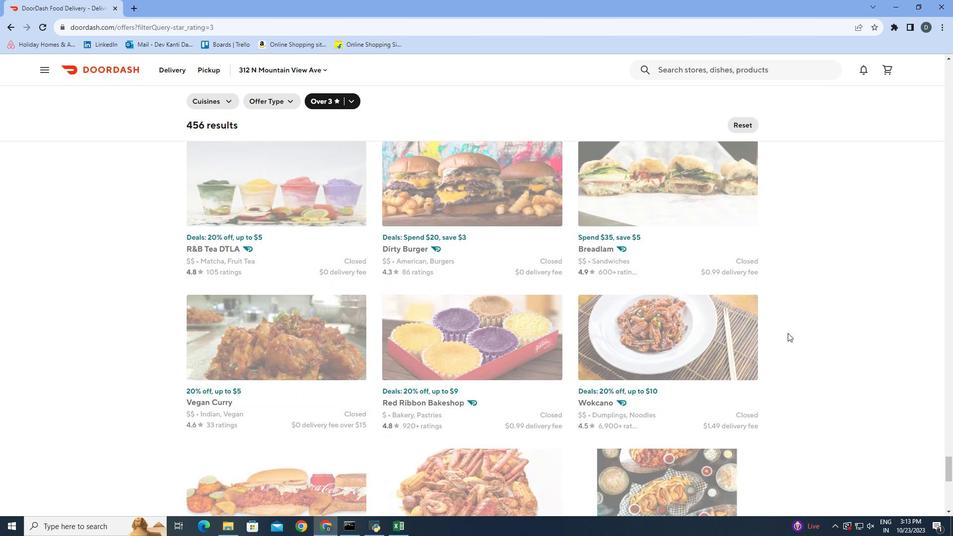 
Action: Mouse scrolled (787, 332) with delta (0, 0)
Screenshot: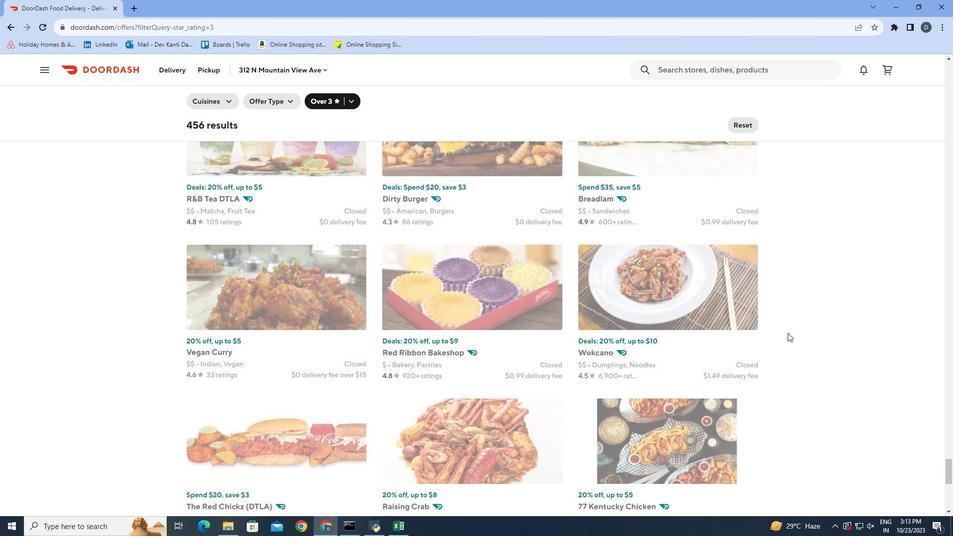 
Action: Mouse scrolled (787, 332) with delta (0, 0)
Screenshot: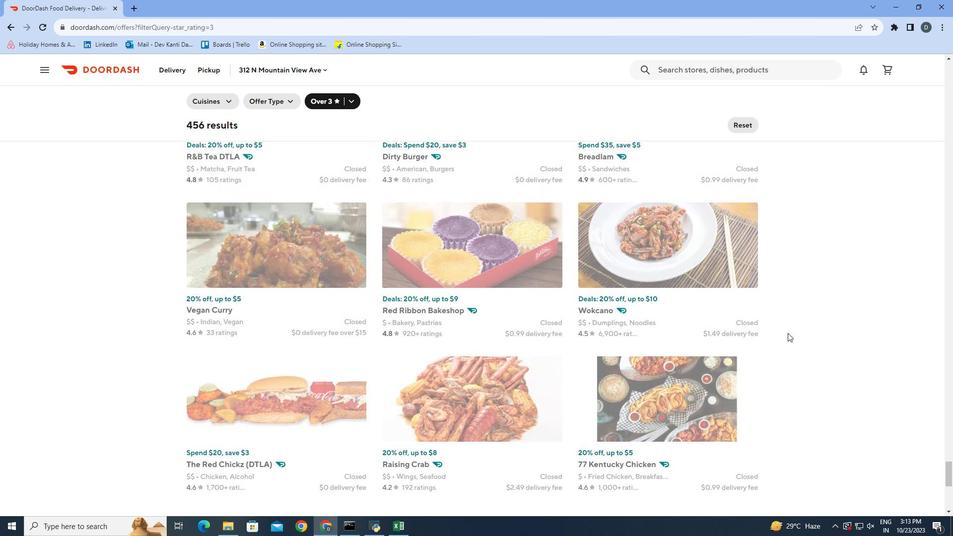 
Action: Mouse scrolled (787, 332) with delta (0, 0)
Screenshot: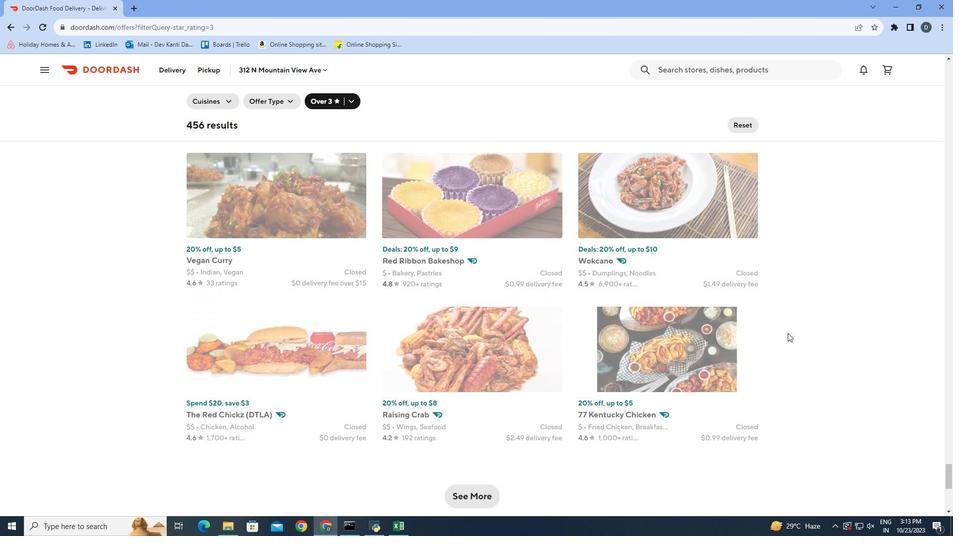 
Action: Mouse scrolled (787, 332) with delta (0, 0)
Screenshot: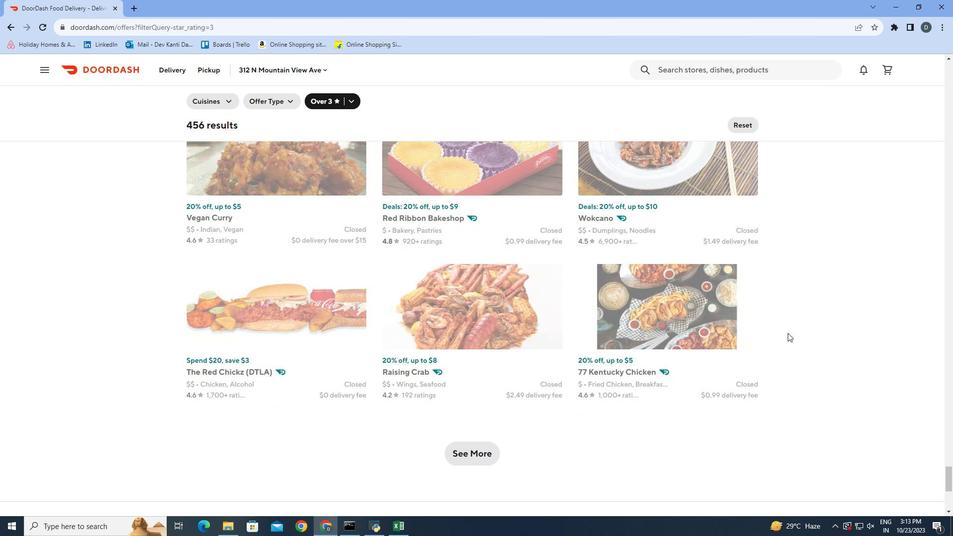
Action: Mouse moved to (787, 333)
Screenshot: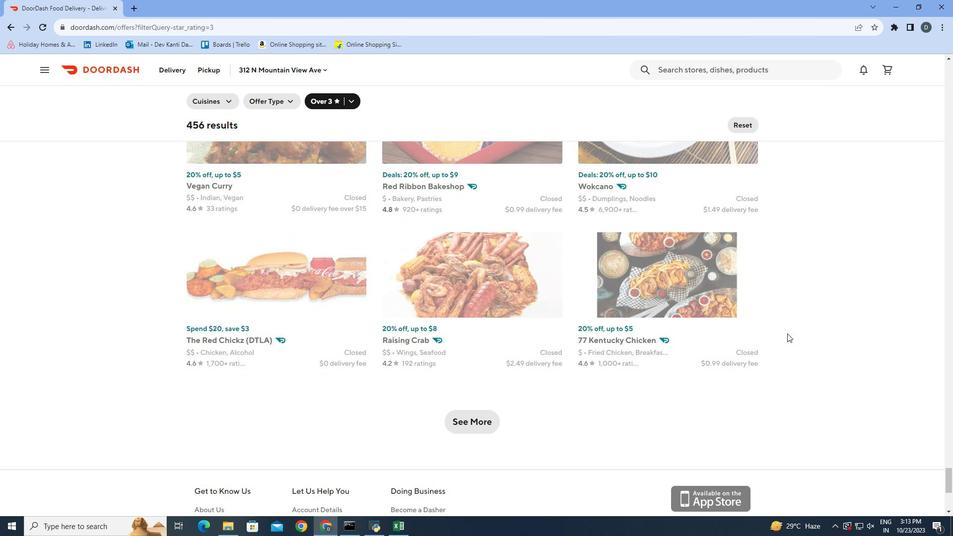 
Action: Mouse scrolled (787, 333) with delta (0, 0)
Screenshot: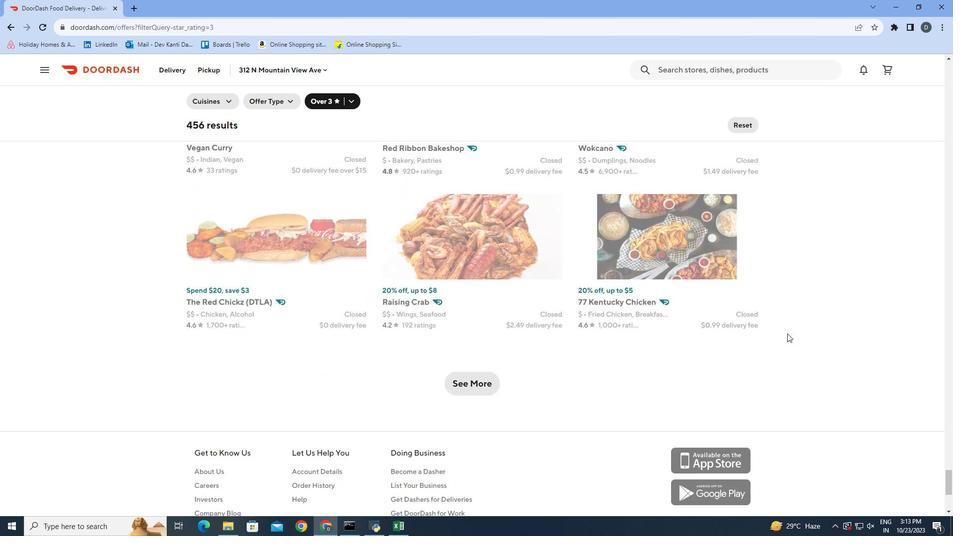 
Action: Mouse scrolled (787, 333) with delta (0, 0)
Screenshot: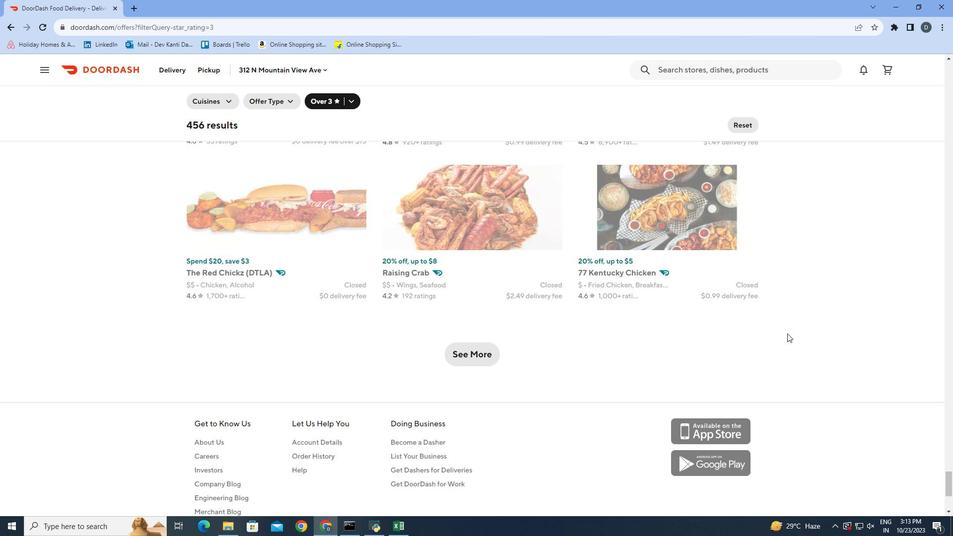 
Action: Mouse scrolled (787, 333) with delta (0, 0)
Screenshot: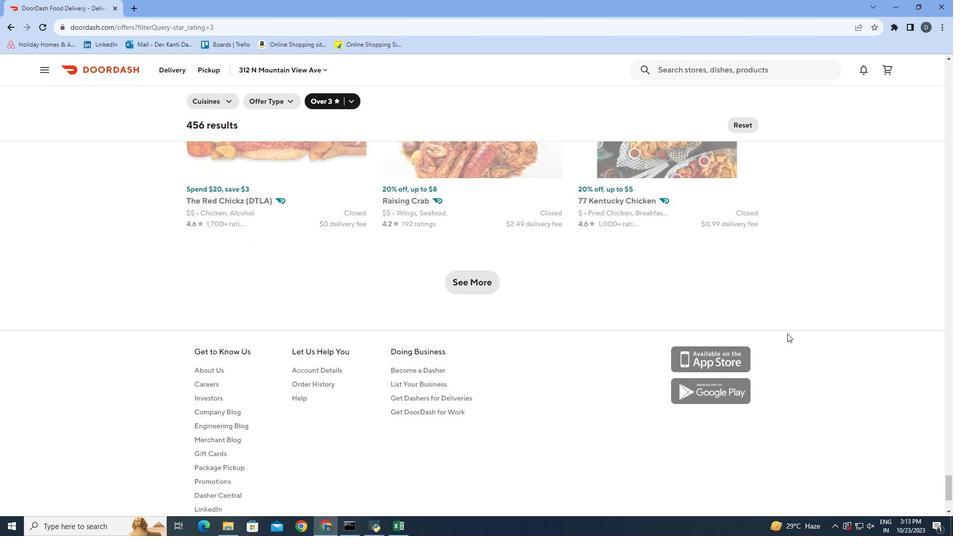 
Action: Mouse scrolled (787, 333) with delta (0, 0)
Screenshot: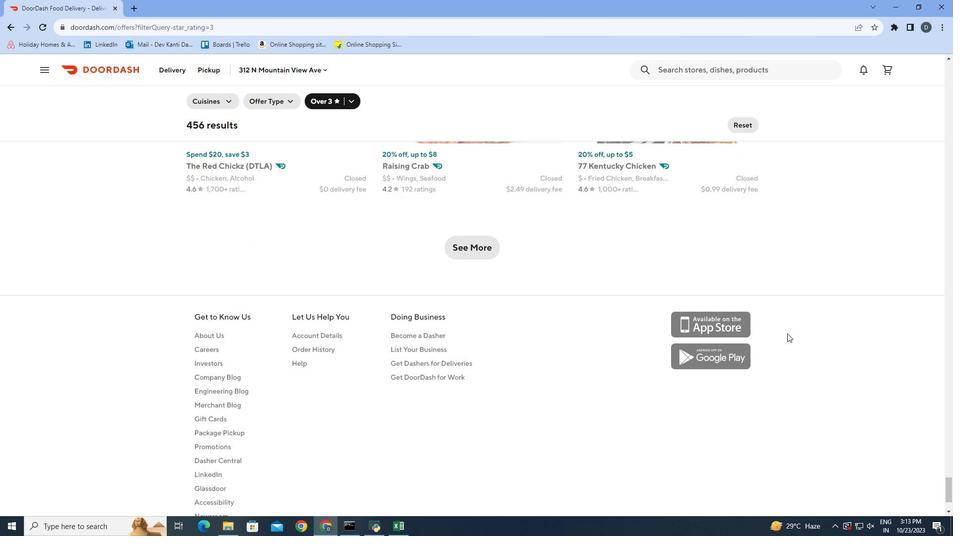 
Action: Mouse moved to (478, 228)
Screenshot: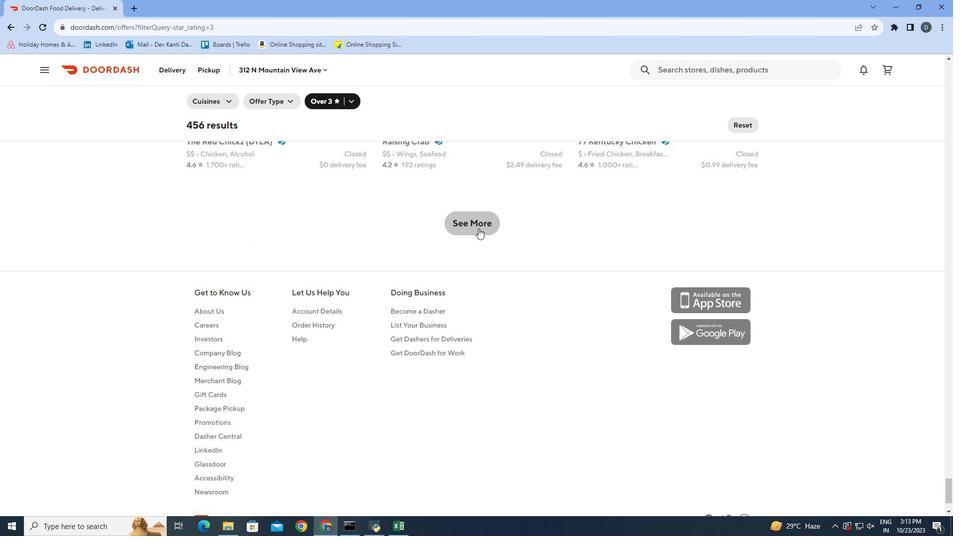 
Action: Mouse pressed left at (478, 228)
Screenshot: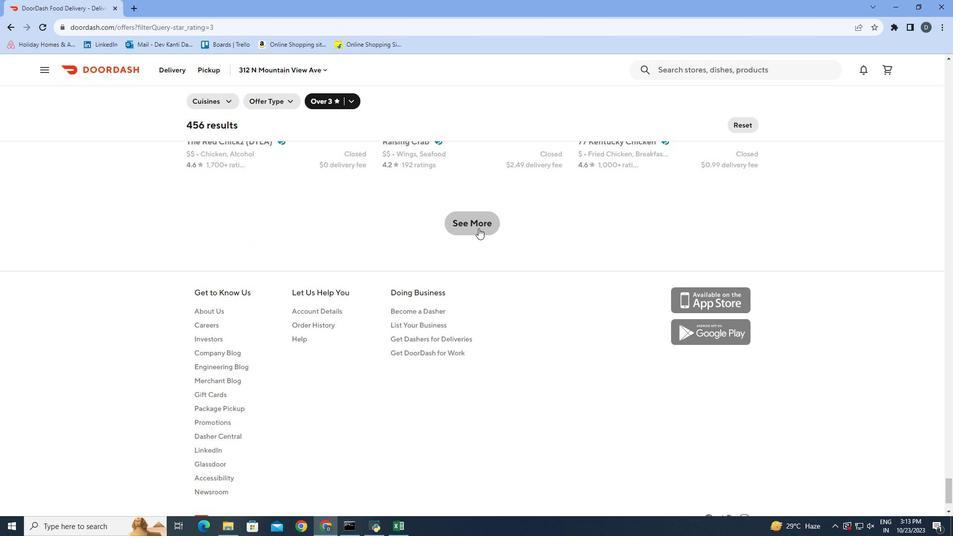 
Action: Mouse moved to (768, 258)
Screenshot: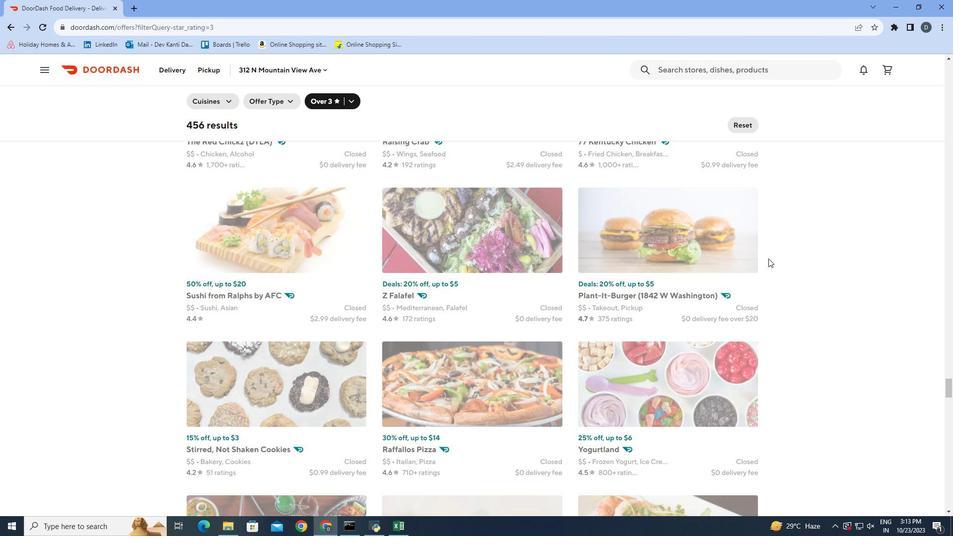 
Action: Mouse scrolled (768, 258) with delta (0, 0)
Screenshot: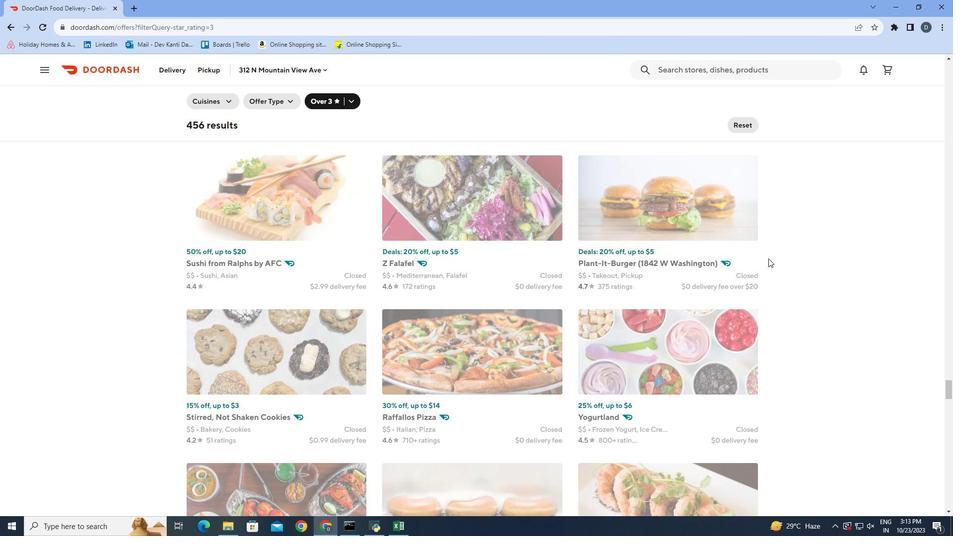 
Action: Mouse scrolled (768, 258) with delta (0, 0)
Screenshot: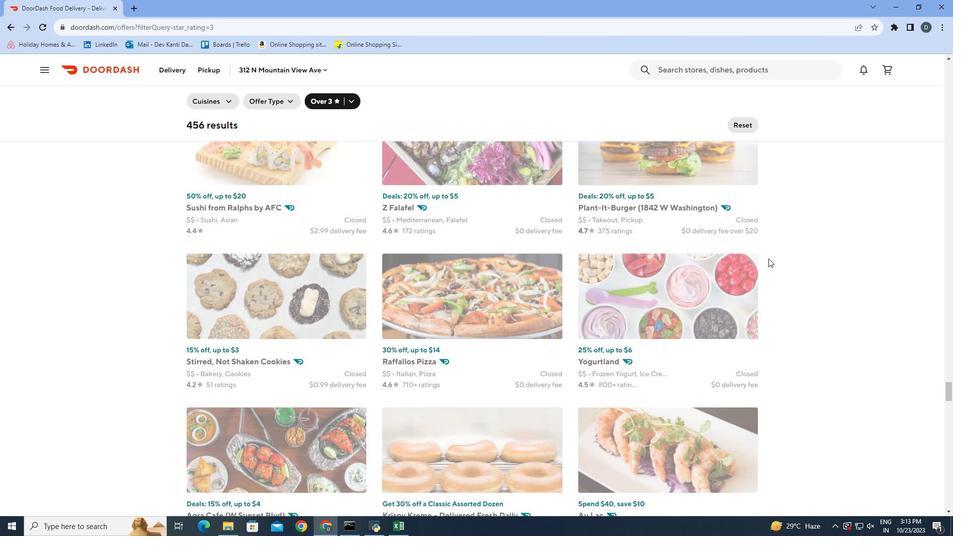 
Action: Mouse scrolled (768, 258) with delta (0, 0)
Screenshot: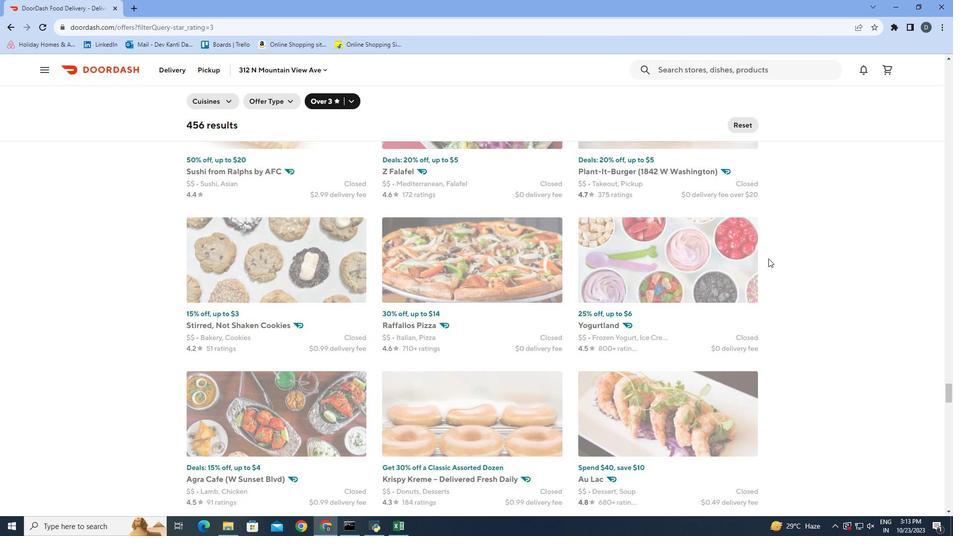 
Action: Mouse scrolled (768, 258) with delta (0, 0)
Screenshot: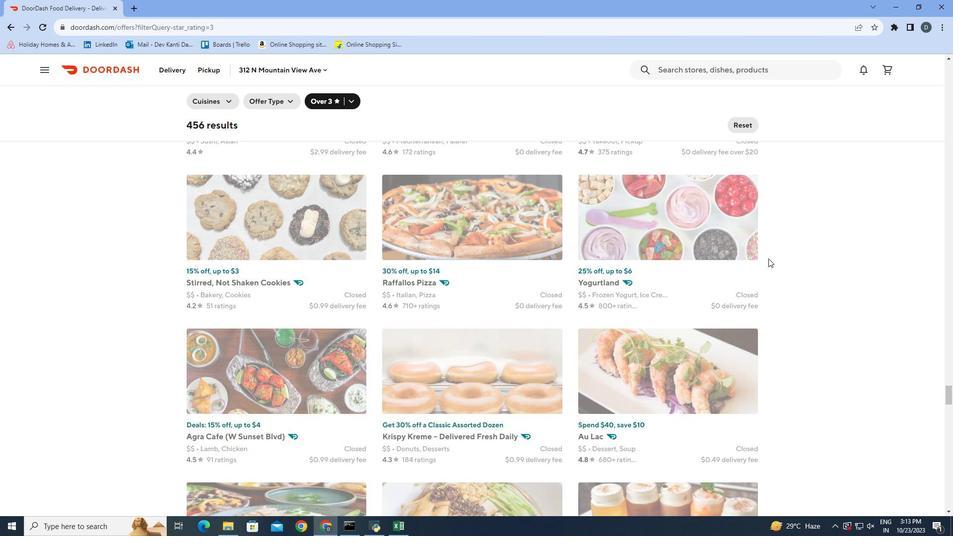 
Action: Mouse scrolled (768, 258) with delta (0, 0)
Screenshot: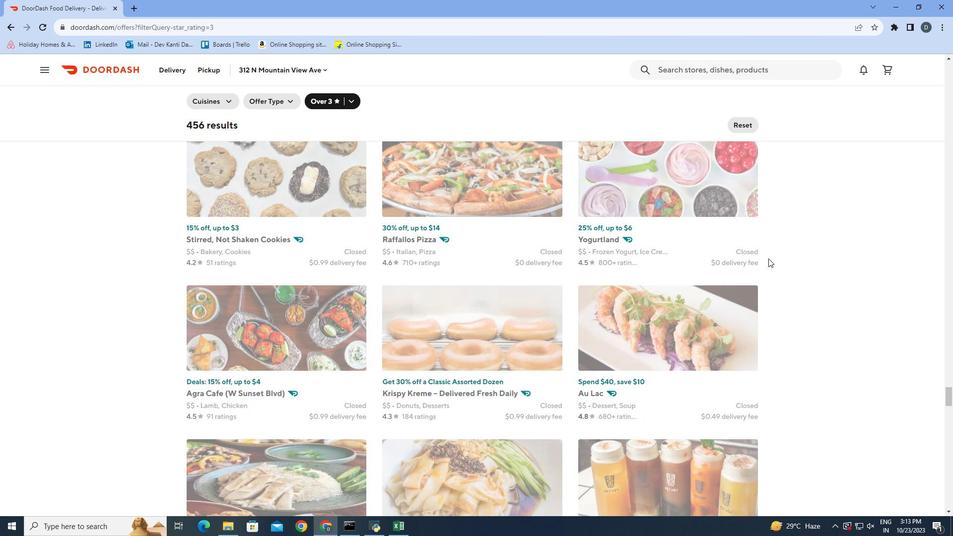 
Action: Mouse scrolled (768, 258) with delta (0, 0)
Screenshot: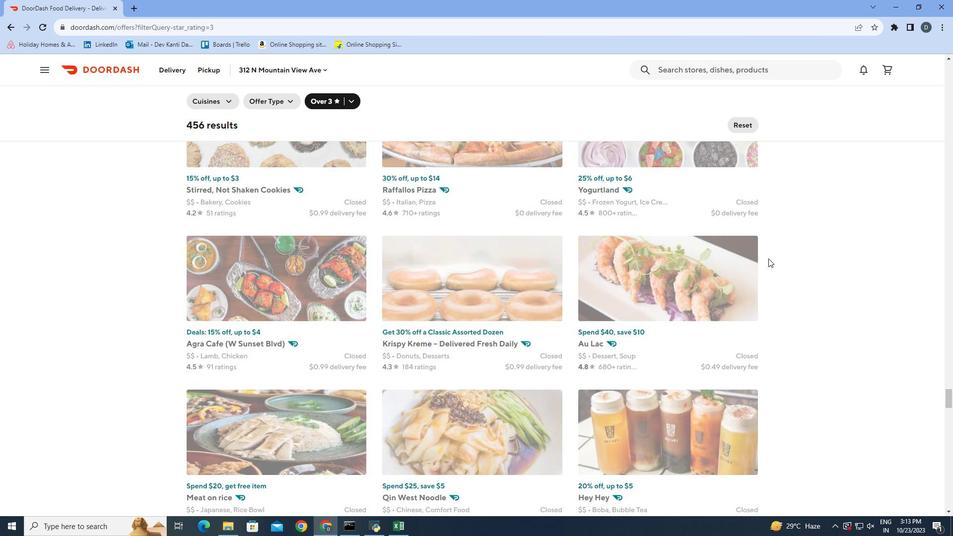 
Action: Mouse scrolled (768, 258) with delta (0, 0)
Screenshot: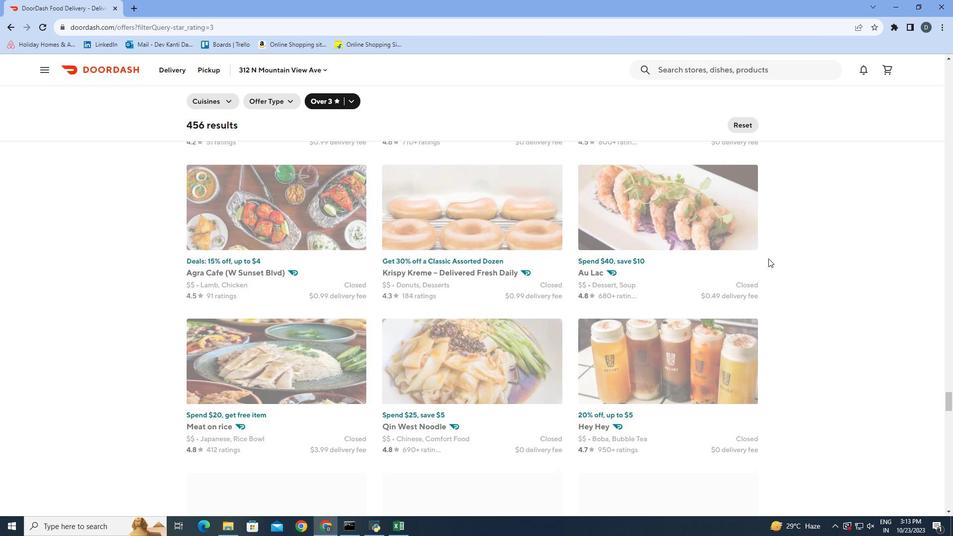 
Action: Mouse scrolled (768, 258) with delta (0, 0)
Screenshot: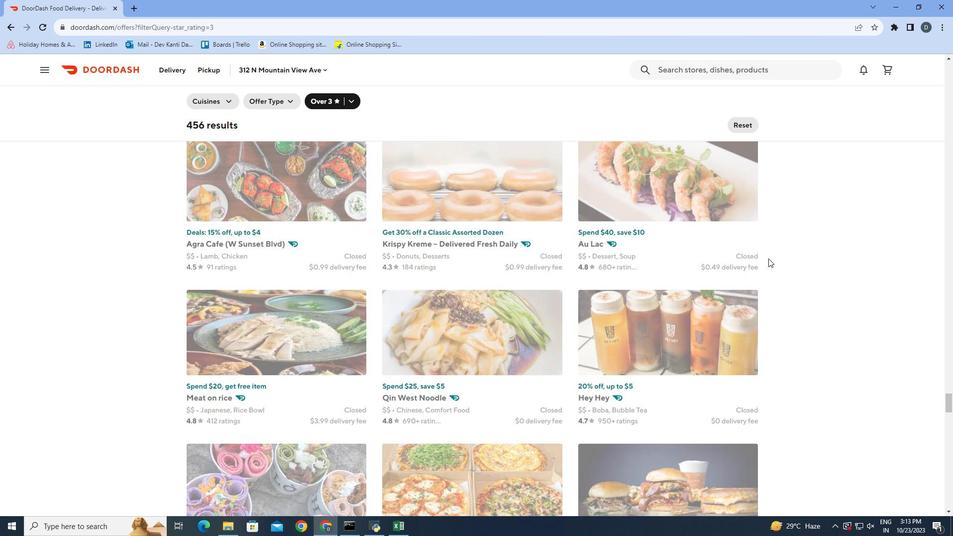 
Action: Mouse scrolled (768, 258) with delta (0, 0)
Screenshot: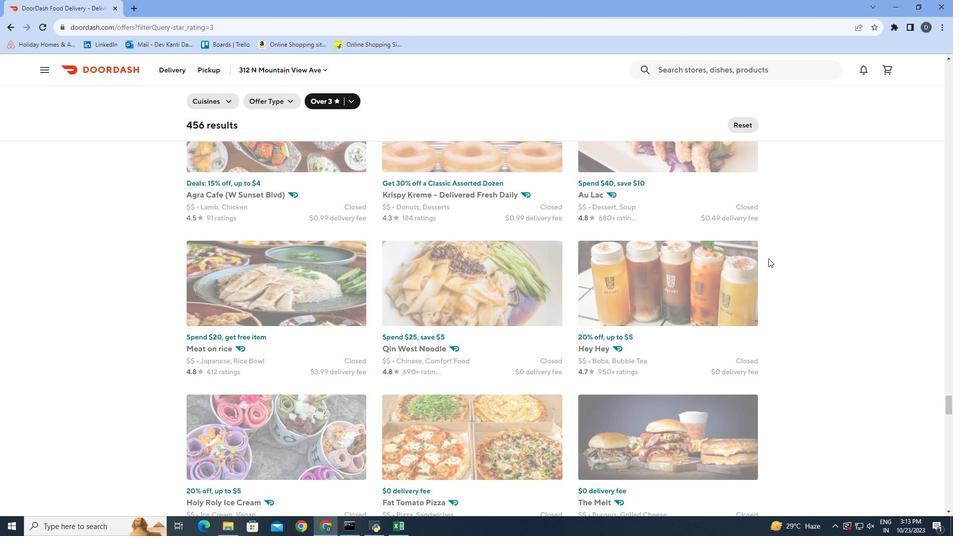 
Action: Mouse scrolled (768, 258) with delta (0, 0)
Screenshot: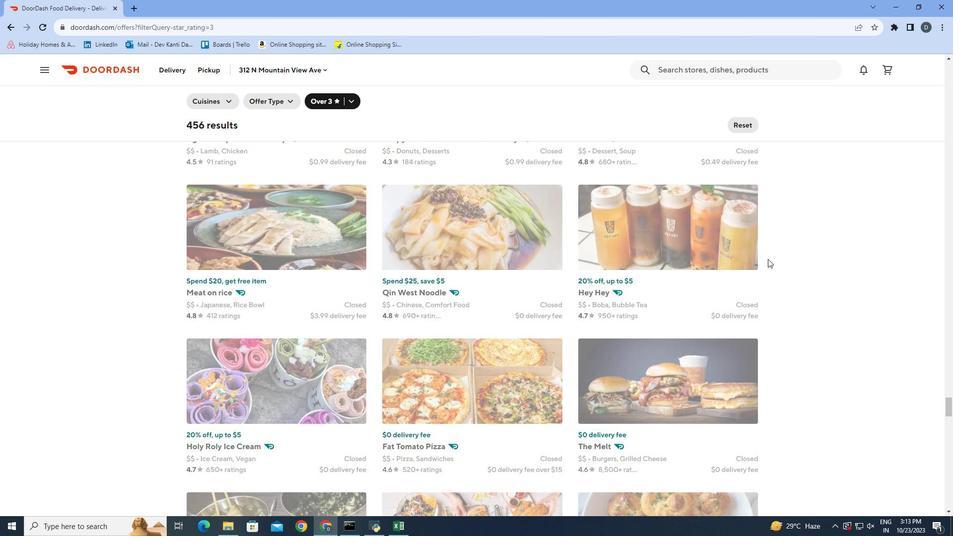 
Action: Mouse moved to (767, 259)
Screenshot: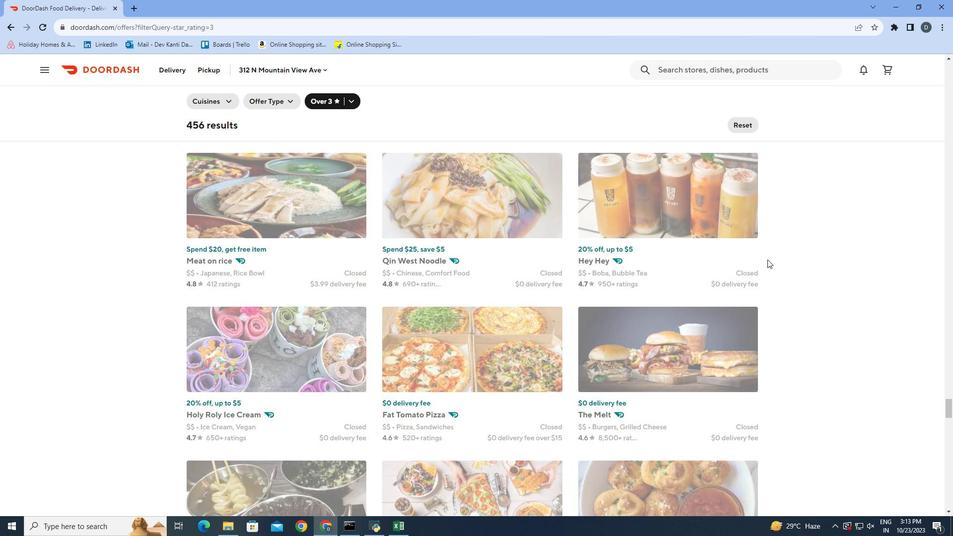 
Action: Mouse scrolled (767, 259) with delta (0, 0)
Screenshot: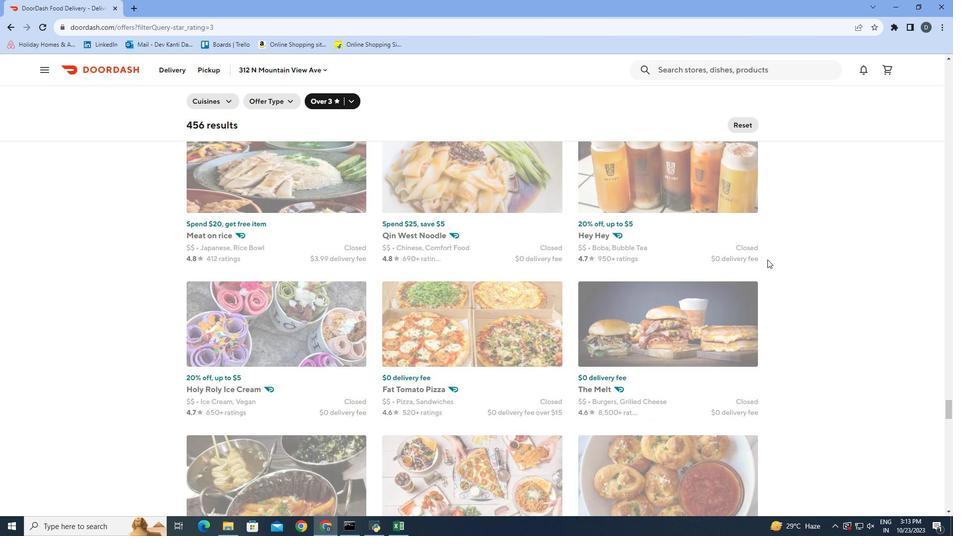 
Action: Mouse moved to (767, 259)
Screenshot: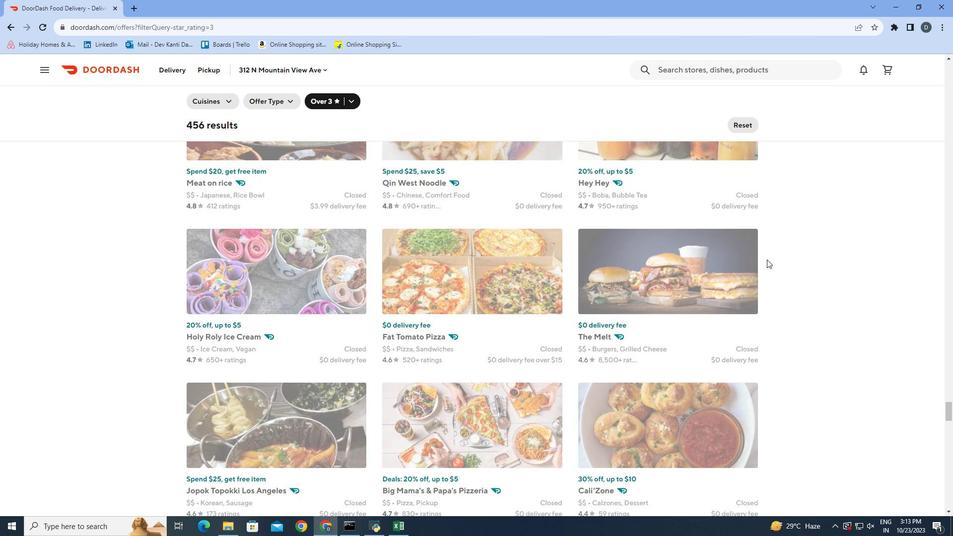 
Action: Mouse scrolled (767, 259) with delta (0, 0)
Screenshot: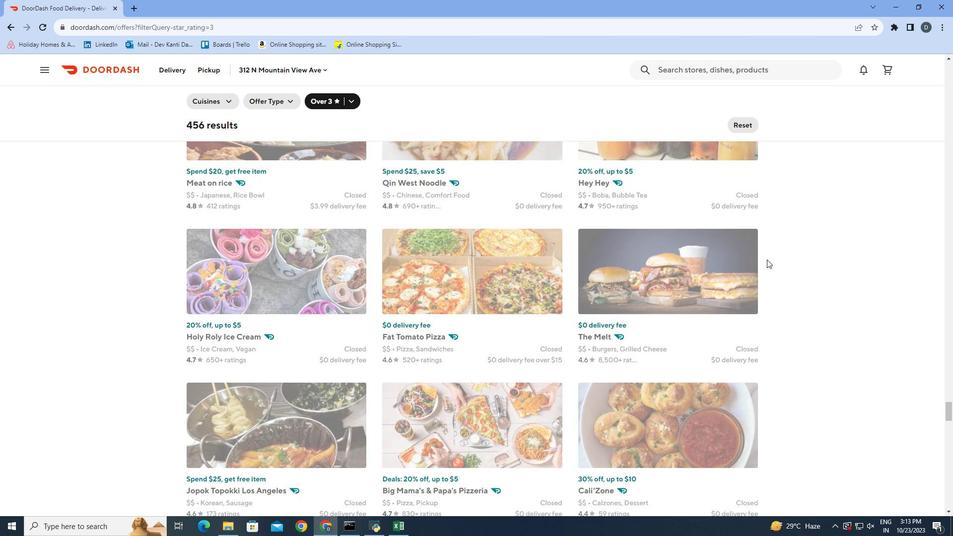 
Action: Mouse scrolled (767, 259) with delta (0, 0)
Screenshot: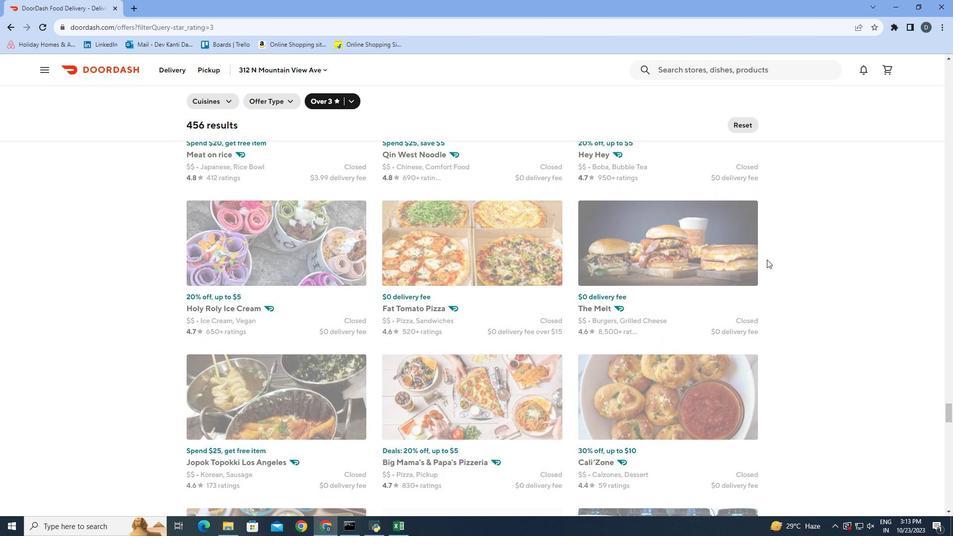 
Action: Mouse scrolled (767, 259) with delta (0, 0)
Screenshot: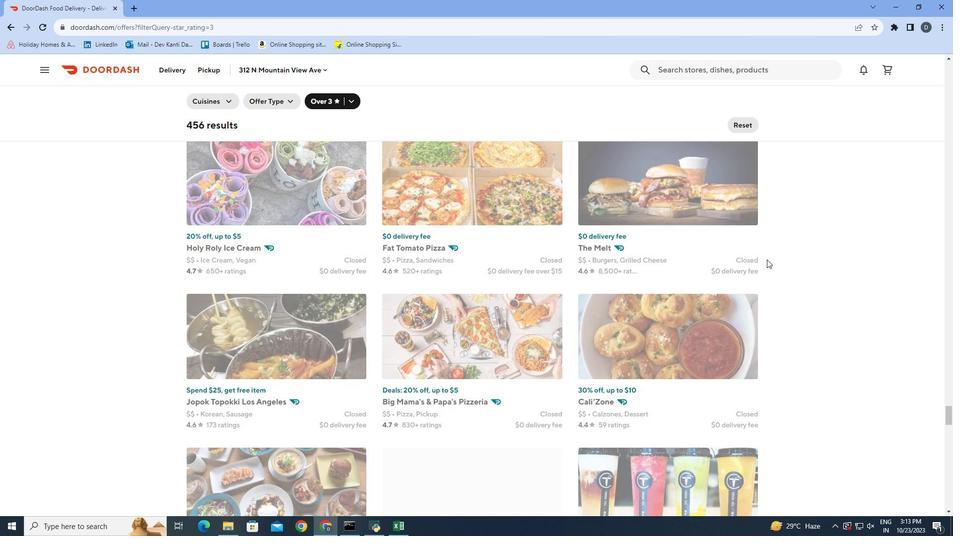 
Action: Mouse moved to (766, 260)
Screenshot: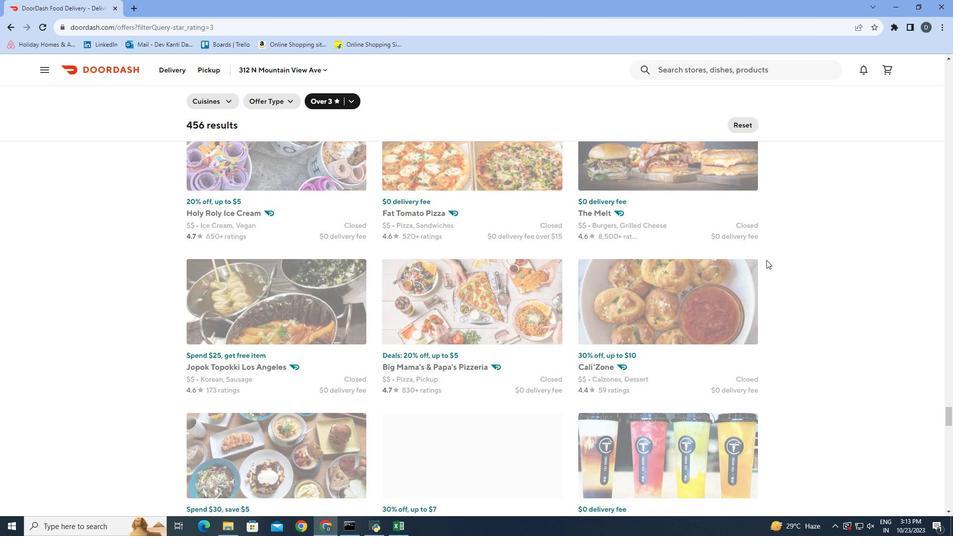 
Action: Mouse scrolled (766, 259) with delta (0, 0)
Screenshot: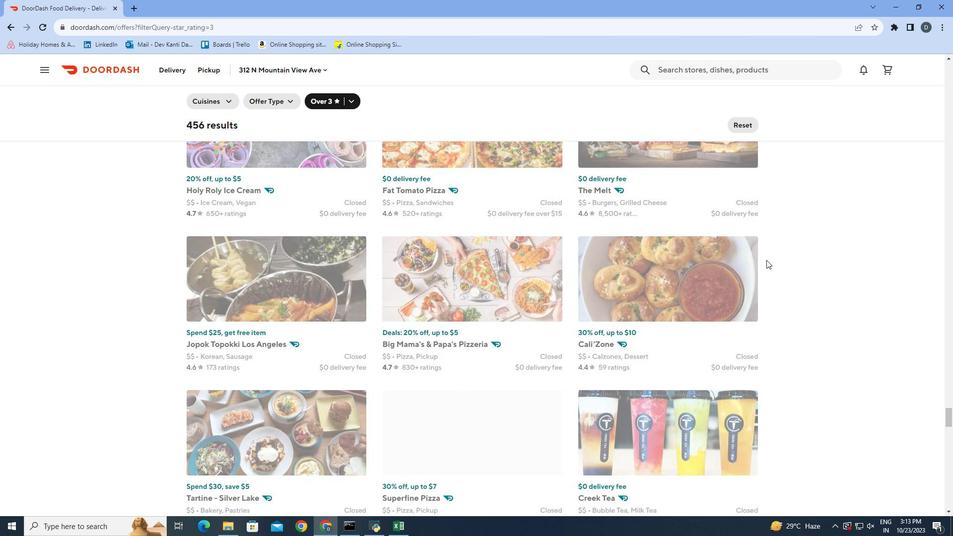 
Action: Mouse scrolled (766, 259) with delta (0, 0)
Screenshot: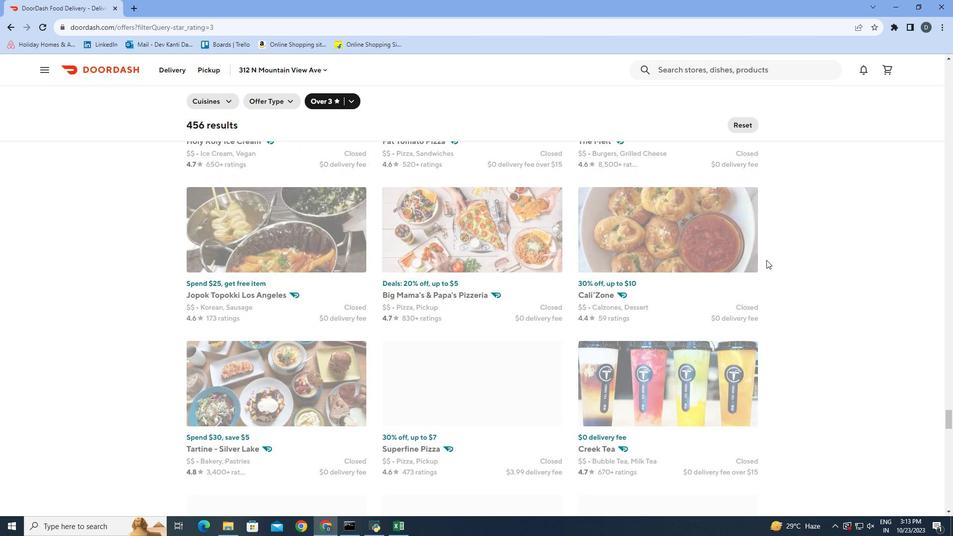 
Action: Mouse scrolled (766, 259) with delta (0, 0)
Screenshot: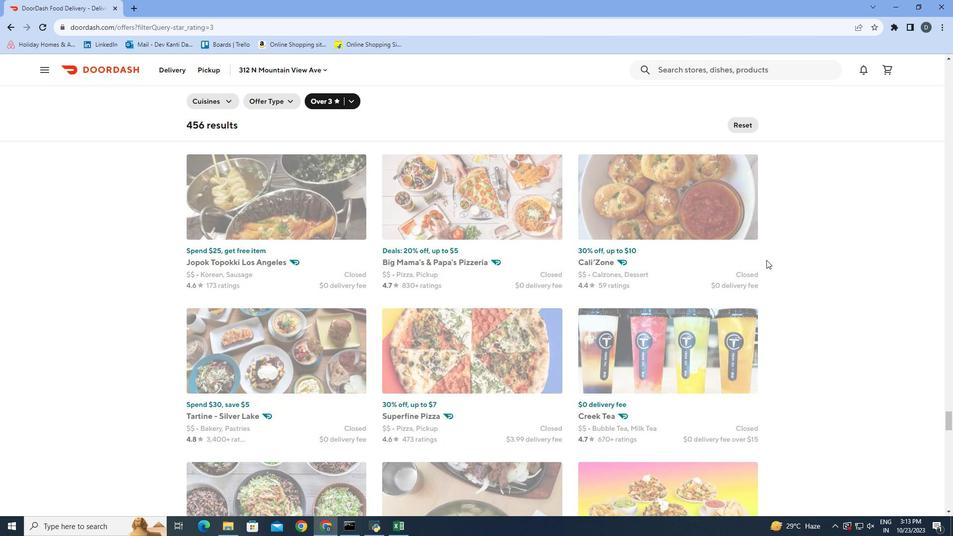 
Action: Mouse scrolled (766, 259) with delta (0, 0)
Screenshot: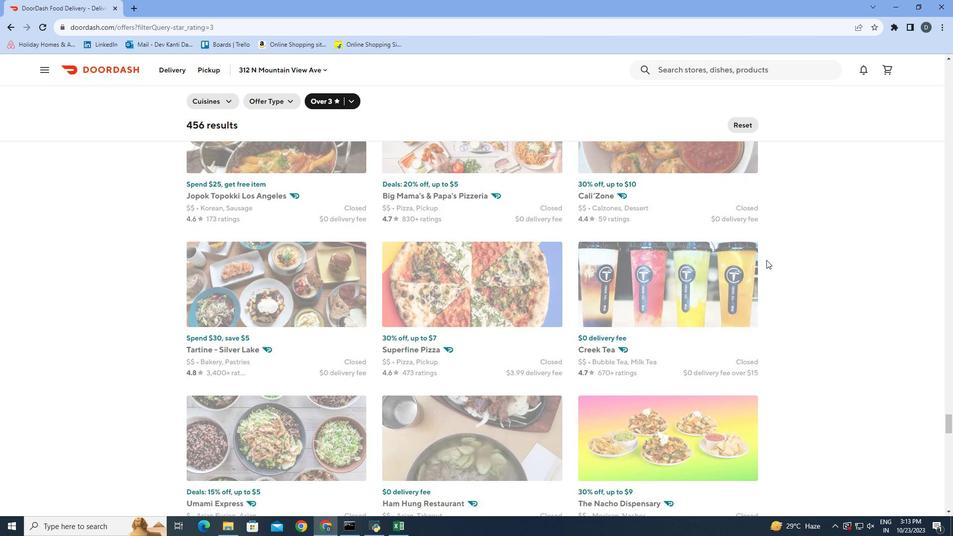 
Action: Mouse scrolled (766, 259) with delta (0, 0)
Screenshot: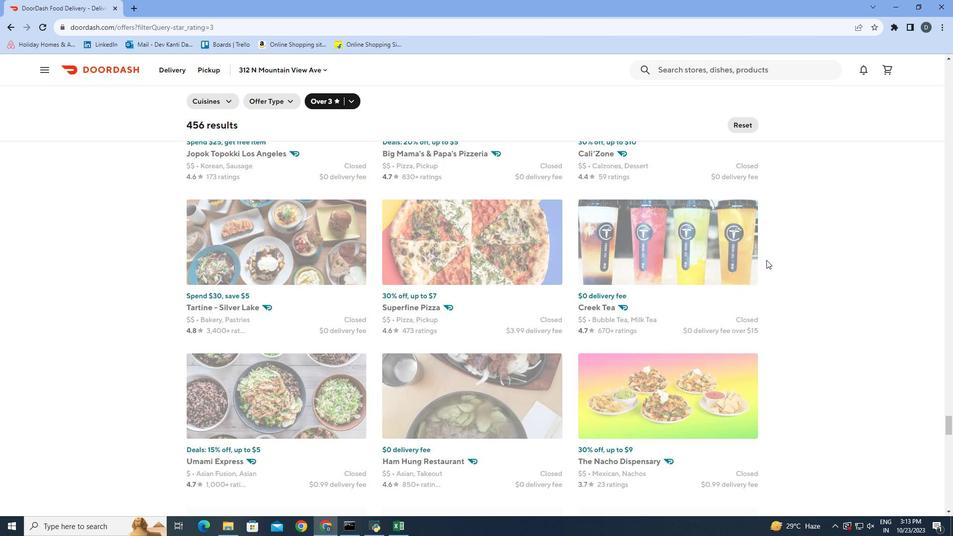 
Action: Mouse scrolled (766, 259) with delta (0, 0)
Screenshot: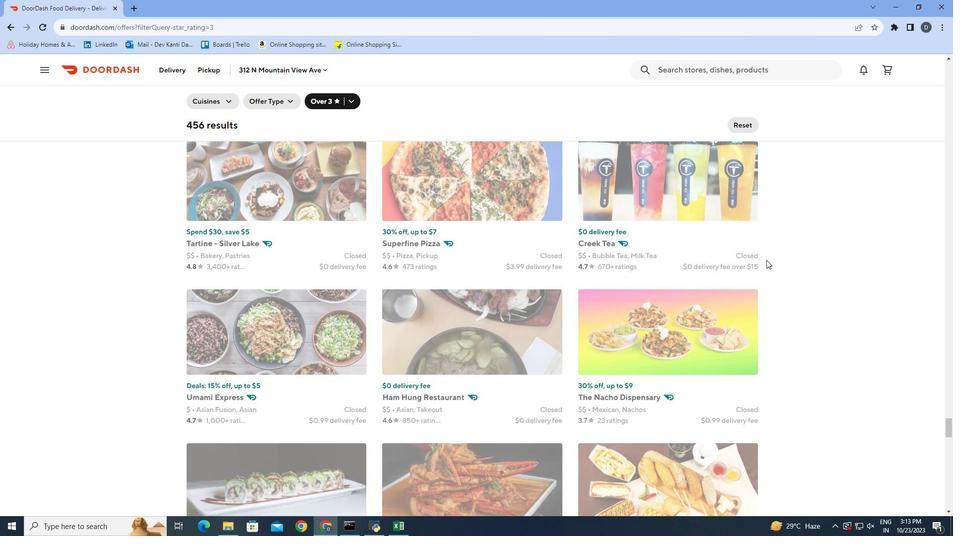 
Action: Mouse scrolled (766, 259) with delta (0, 0)
Screenshot: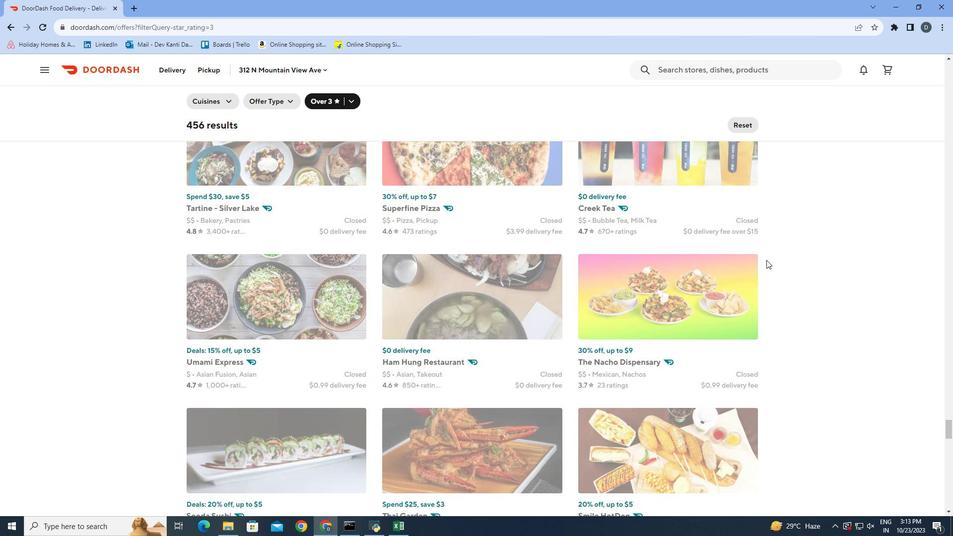 
Action: Mouse scrolled (766, 259) with delta (0, 0)
Screenshot: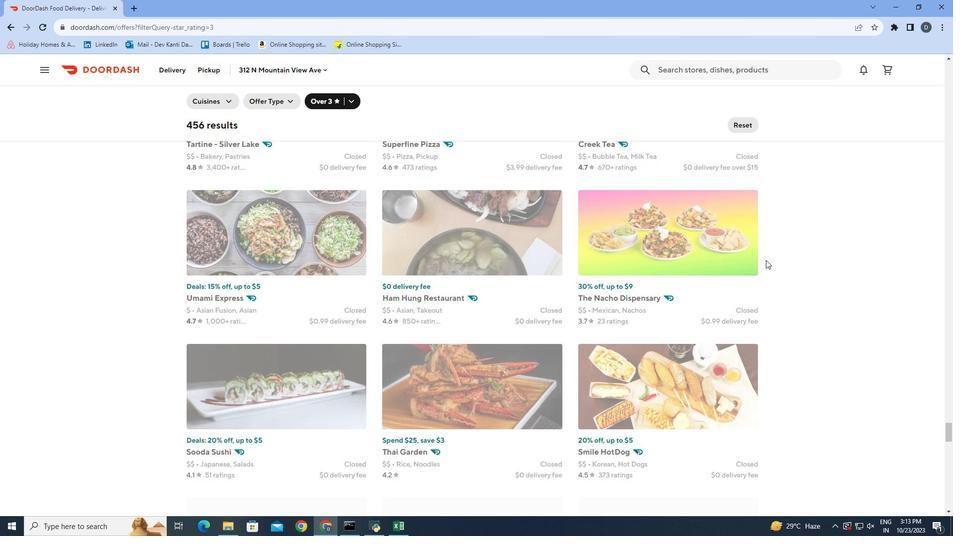 
Action: Mouse moved to (766, 260)
Screenshot: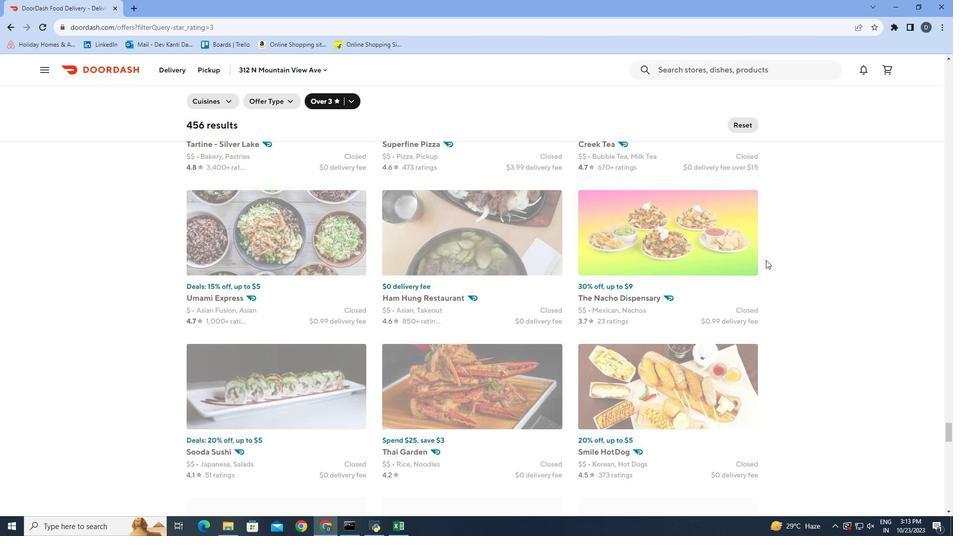 
Action: Mouse scrolled (766, 259) with delta (0, 0)
Screenshot: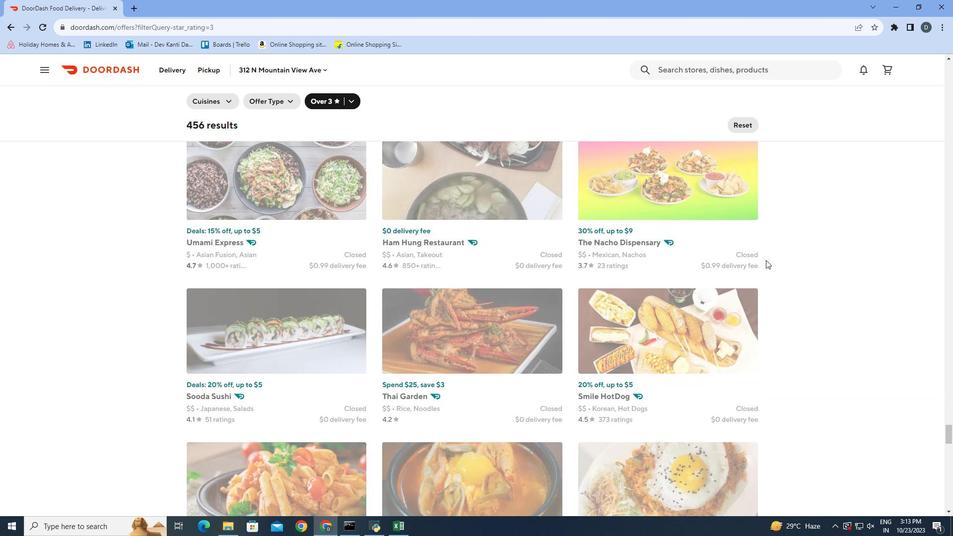 
Action: Mouse scrolled (766, 259) with delta (0, 0)
Screenshot: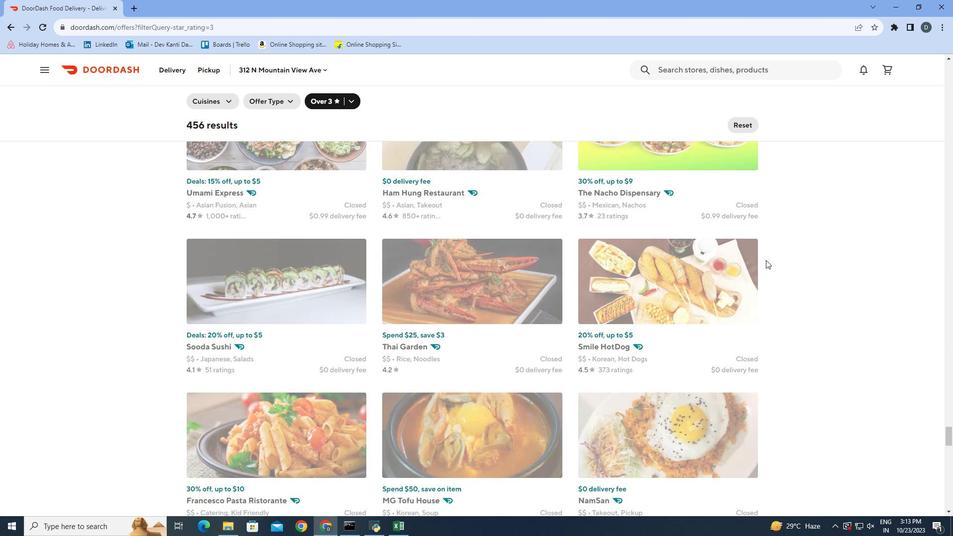 
Action: Mouse scrolled (766, 259) with delta (0, 0)
Screenshot: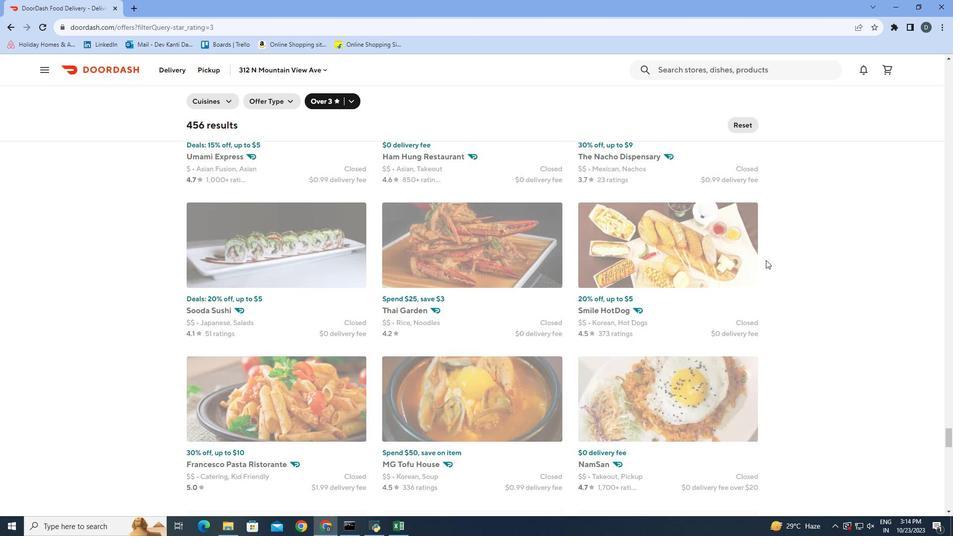
Action: Mouse scrolled (766, 259) with delta (0, 0)
Screenshot: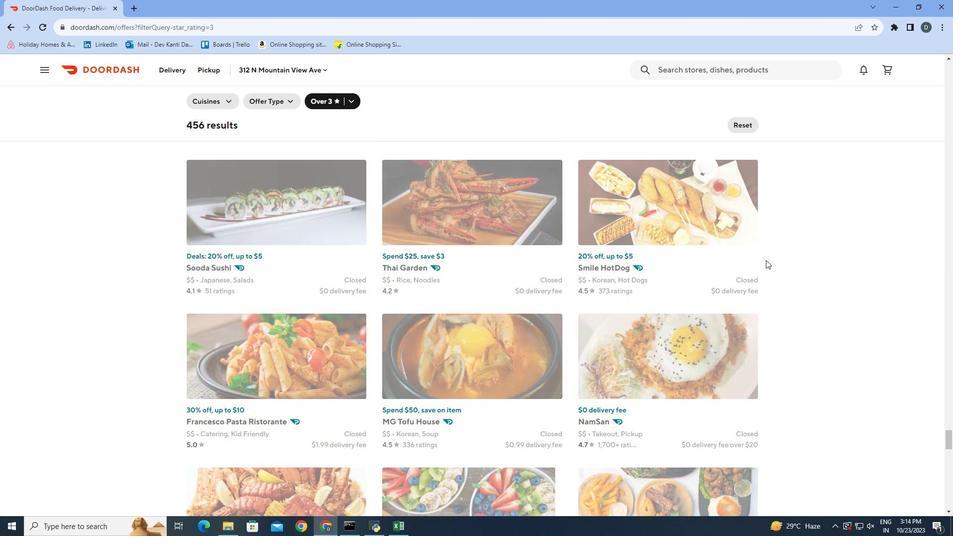 
Action: Mouse scrolled (766, 259) with delta (0, 0)
Screenshot: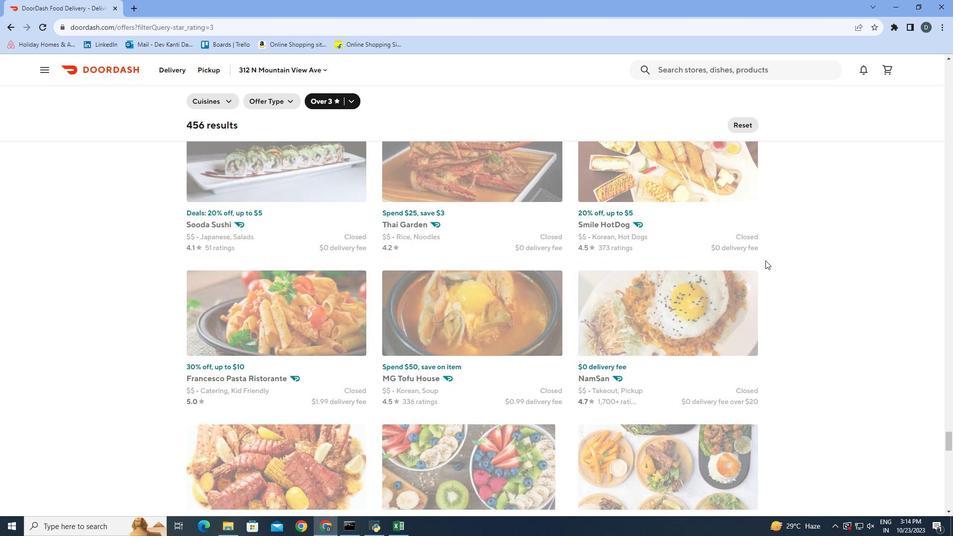 
Action: Mouse moved to (765, 260)
Screenshot: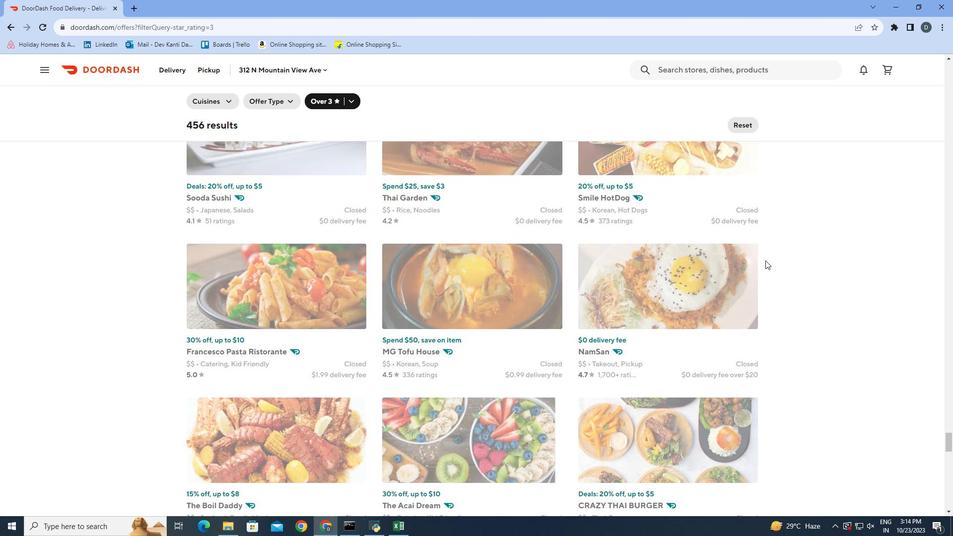 
Action: Mouse scrolled (765, 260) with delta (0, 0)
Screenshot: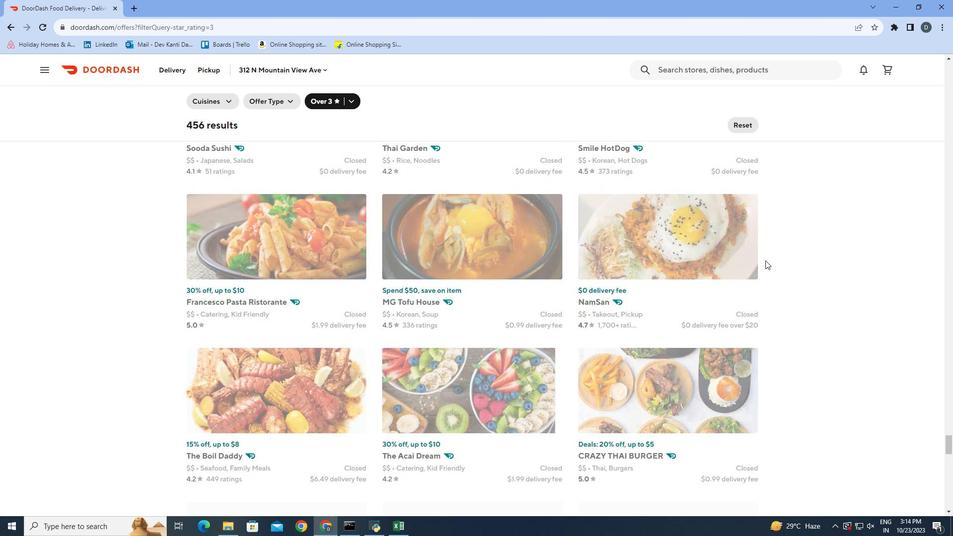 
Action: Mouse scrolled (765, 260) with delta (0, 0)
Screenshot: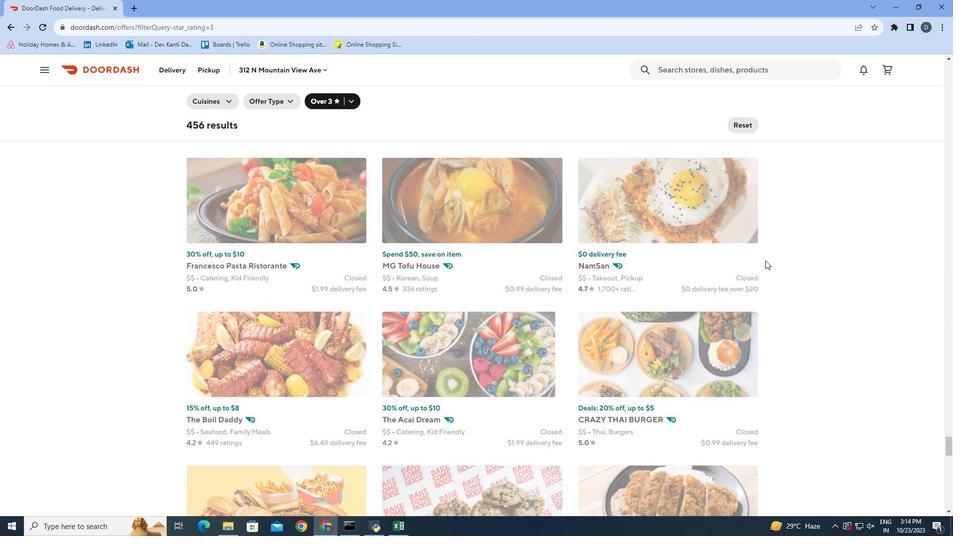 
Action: Mouse moved to (765, 261)
Screenshot: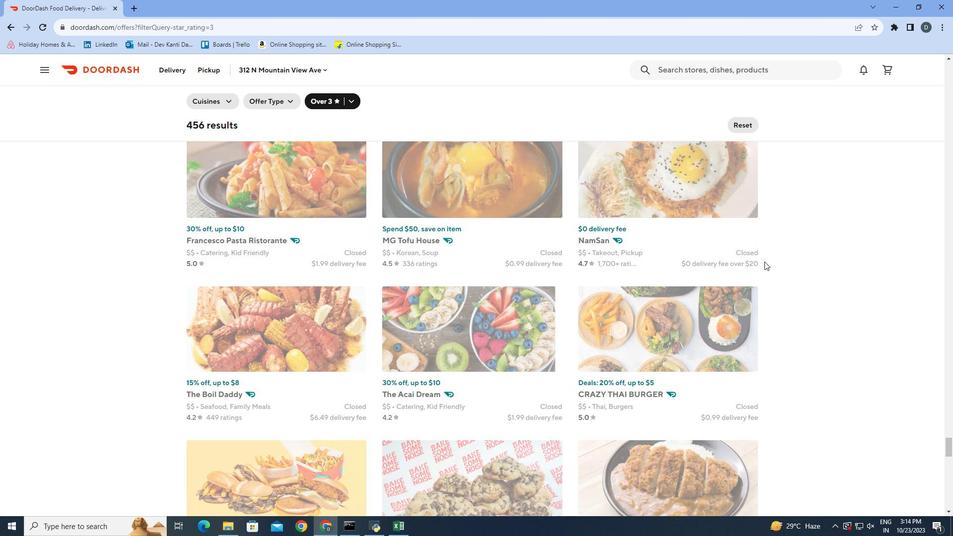 
Action: Mouse scrolled (765, 260) with delta (0, 0)
Screenshot: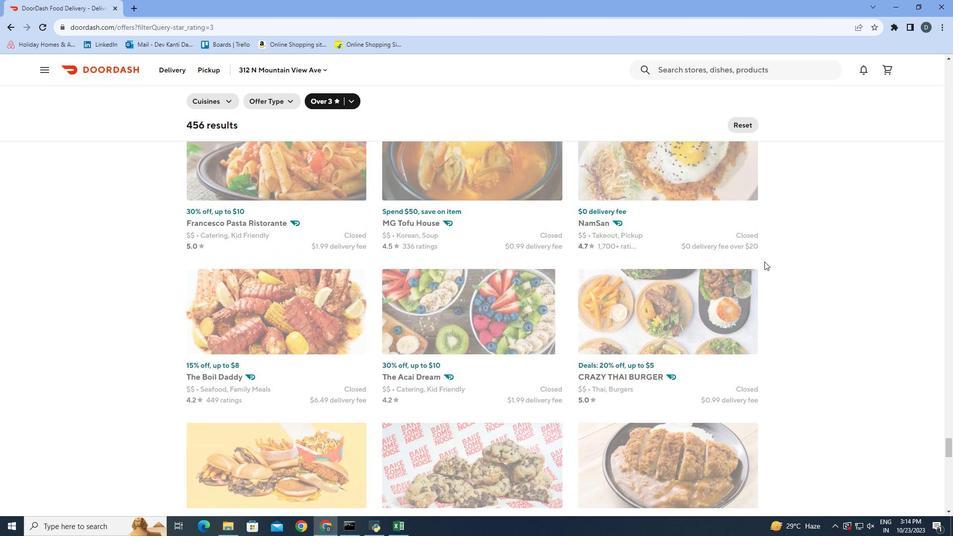 
Action: Mouse moved to (764, 261)
Screenshot: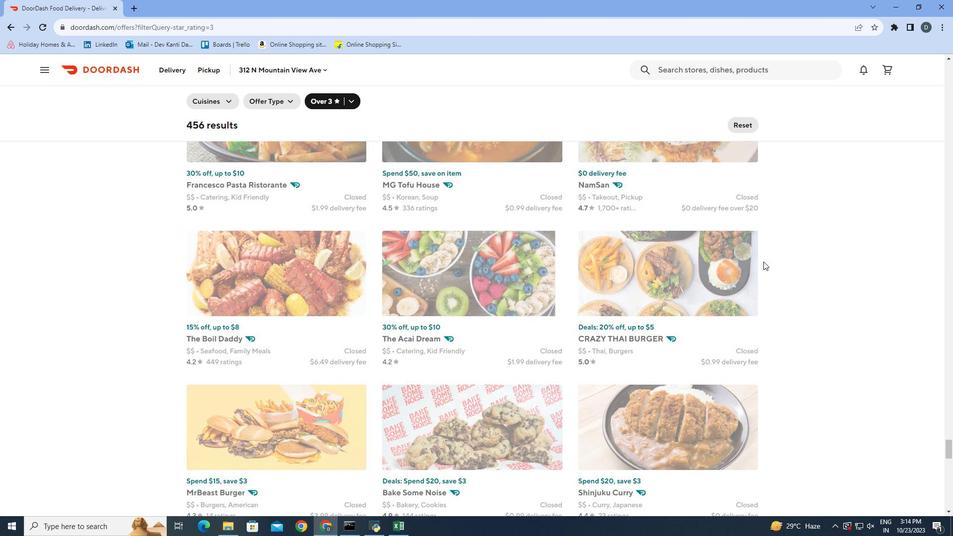 
Action: Mouse scrolled (764, 261) with delta (0, 0)
Screenshot: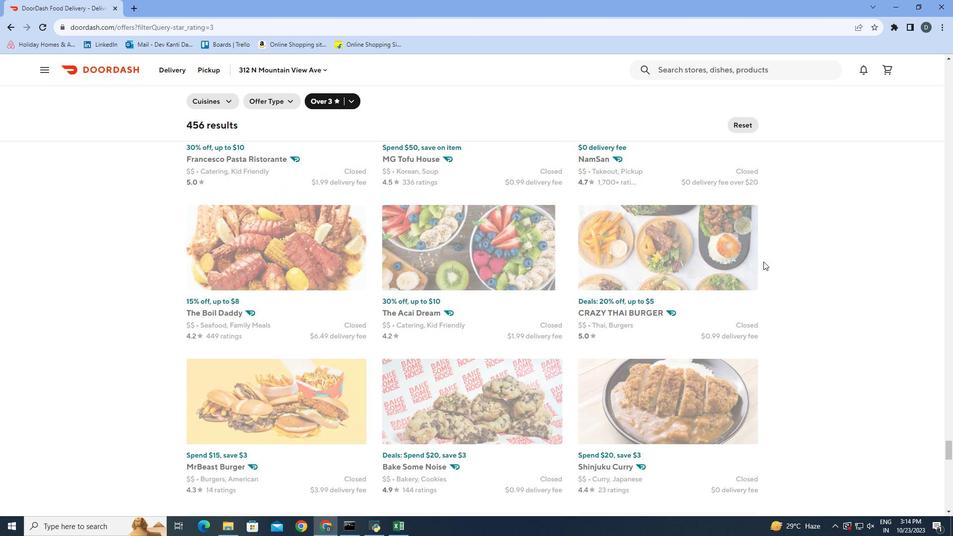 
Action: Mouse moved to (763, 262)
Screenshot: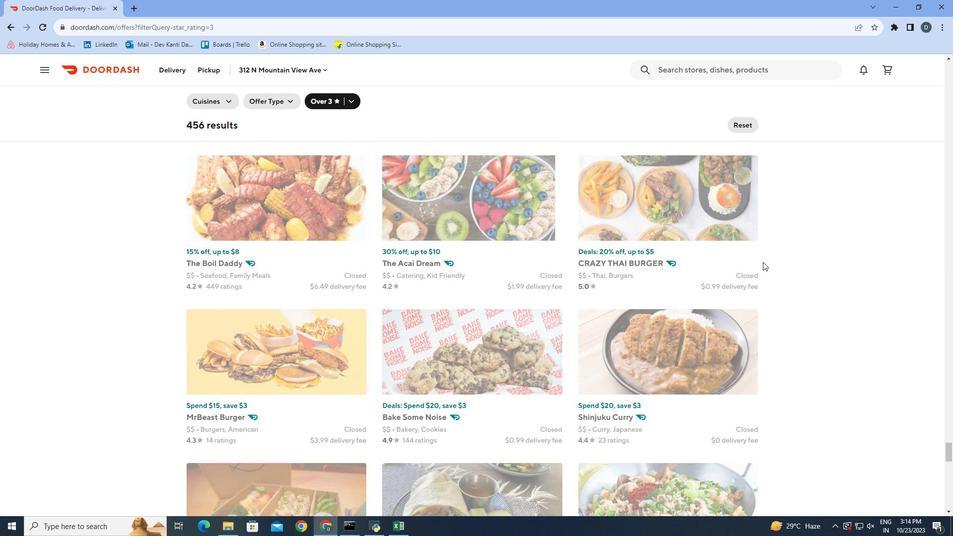 
Action: Mouse scrolled (763, 261) with delta (0, 0)
Screenshot: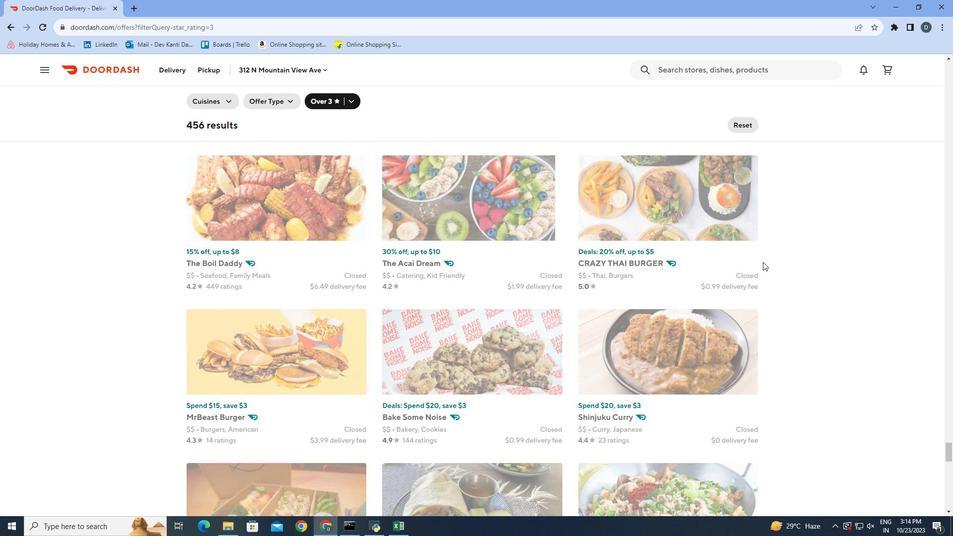 
Action: Mouse scrolled (763, 261) with delta (0, 0)
Screenshot: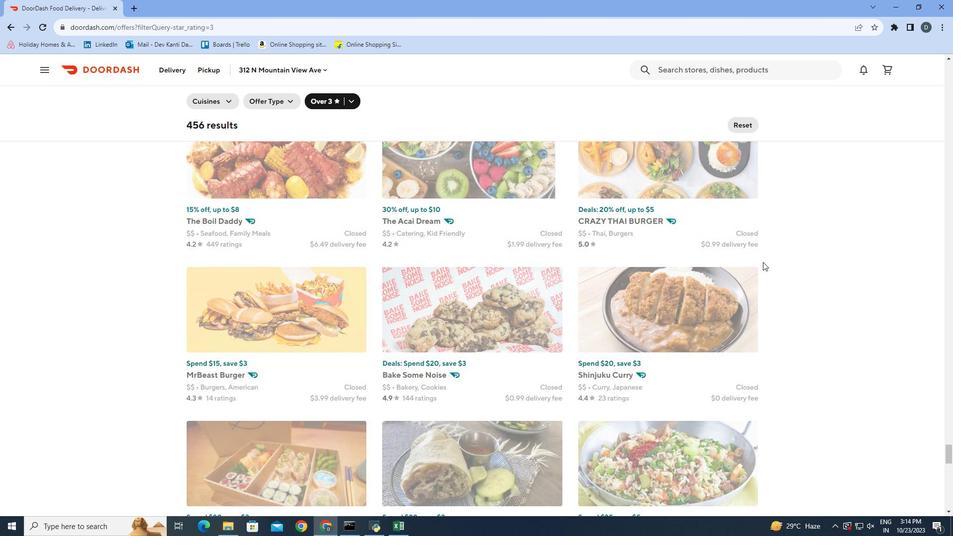 
Action: Mouse scrolled (763, 261) with delta (0, 0)
Screenshot: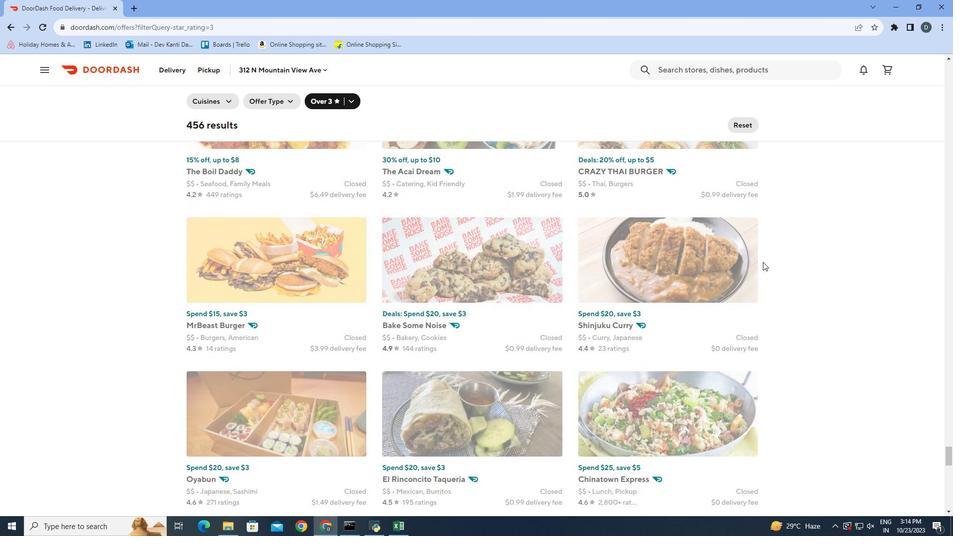 
Action: Mouse moved to (763, 262)
Screenshot: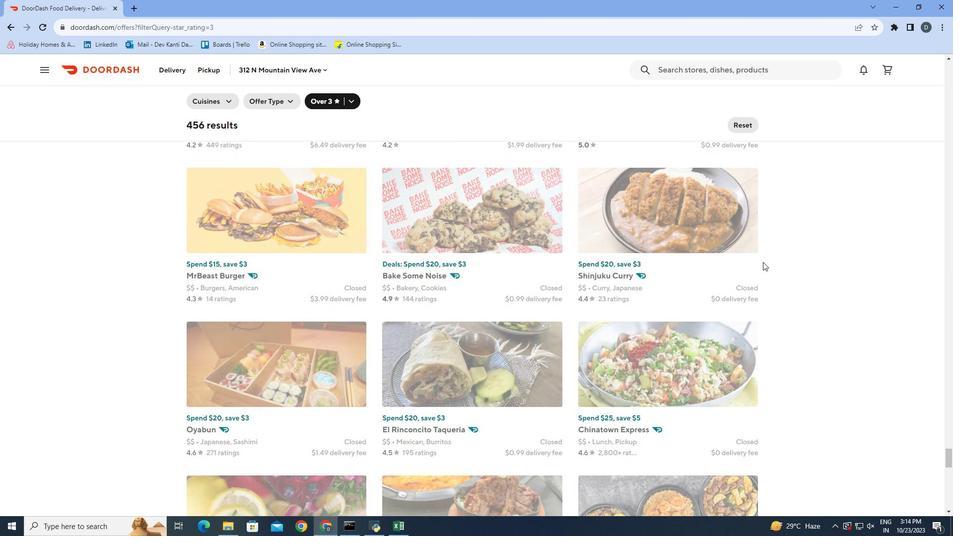 
Action: Mouse scrolled (763, 261) with delta (0, 0)
Screenshot: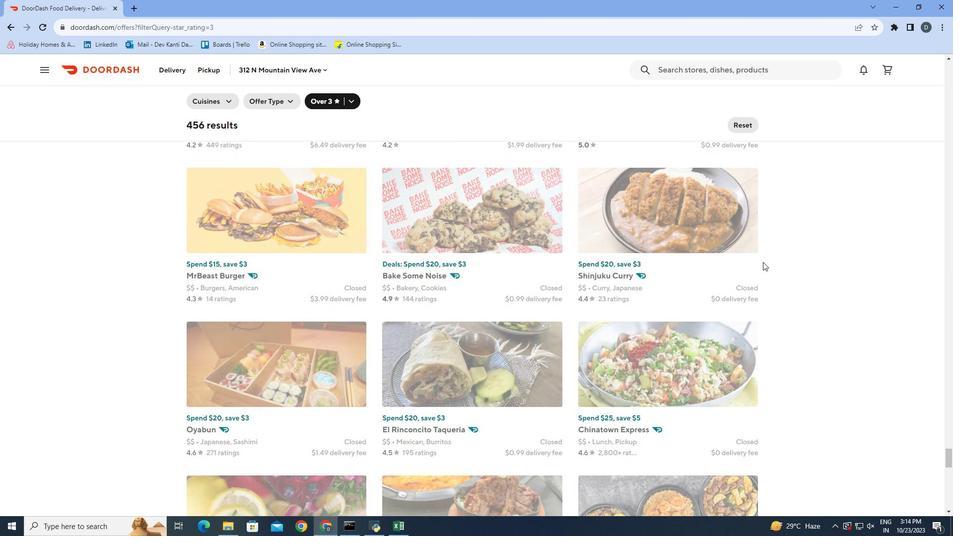
Action: Mouse scrolled (763, 261) with delta (0, 0)
Screenshot: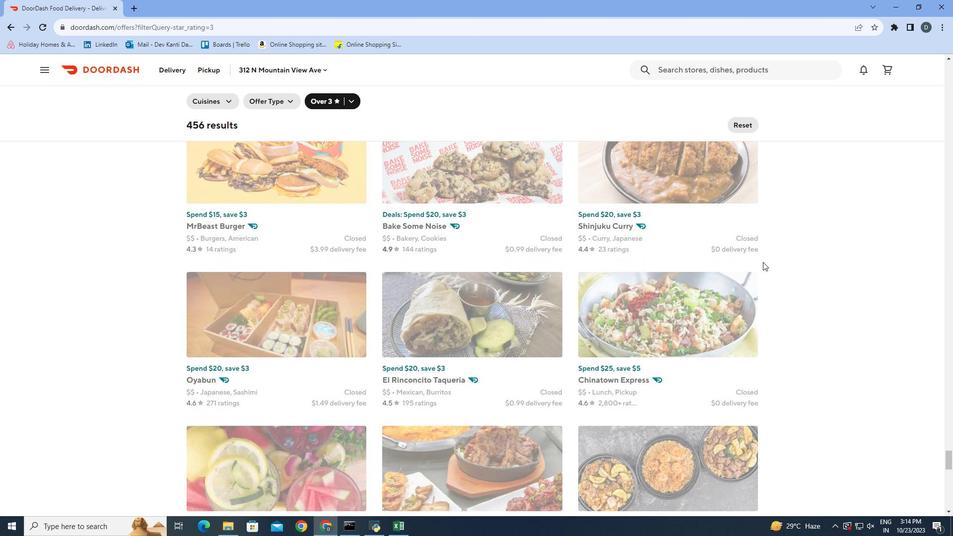 
Action: Mouse scrolled (763, 261) with delta (0, 0)
Screenshot: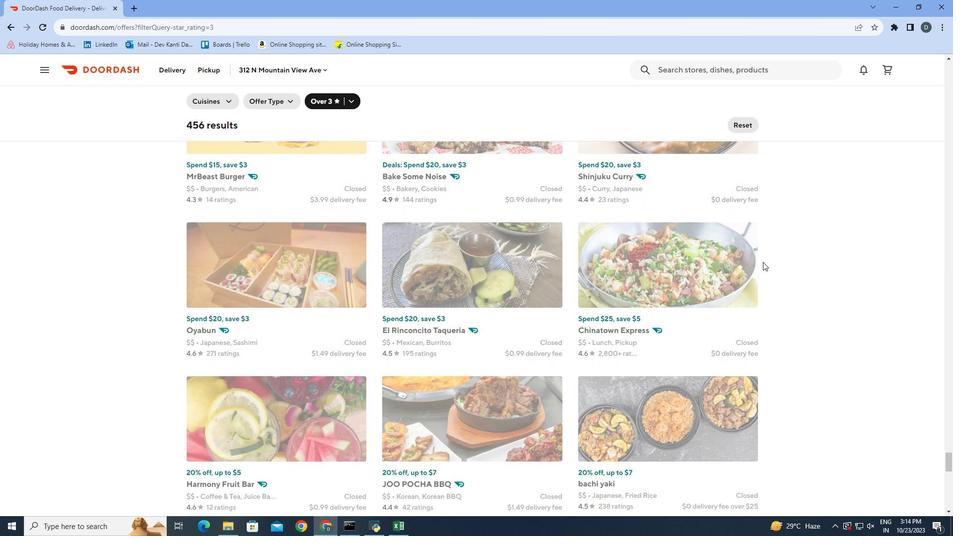 
Action: Mouse scrolled (763, 261) with delta (0, 0)
Screenshot: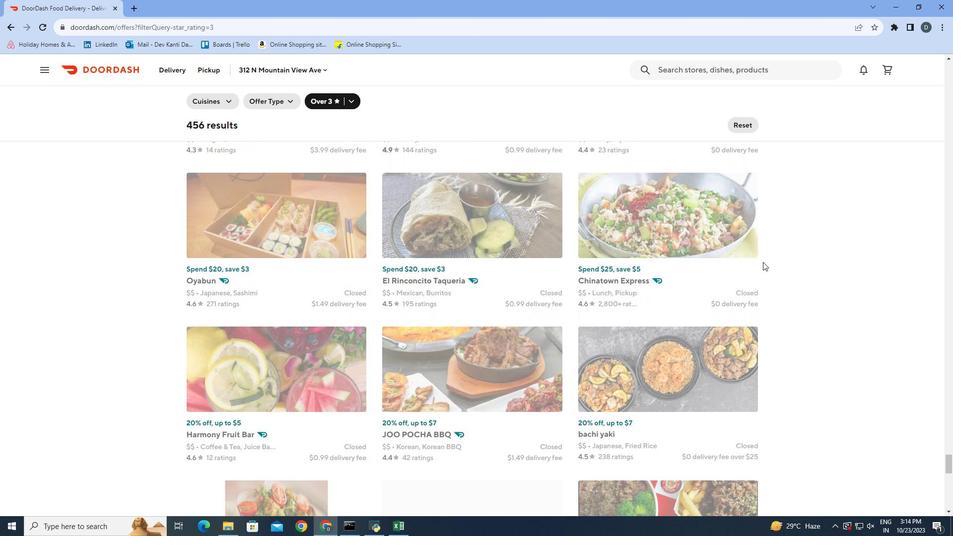 
Action: Mouse scrolled (763, 261) with delta (0, 0)
Screenshot: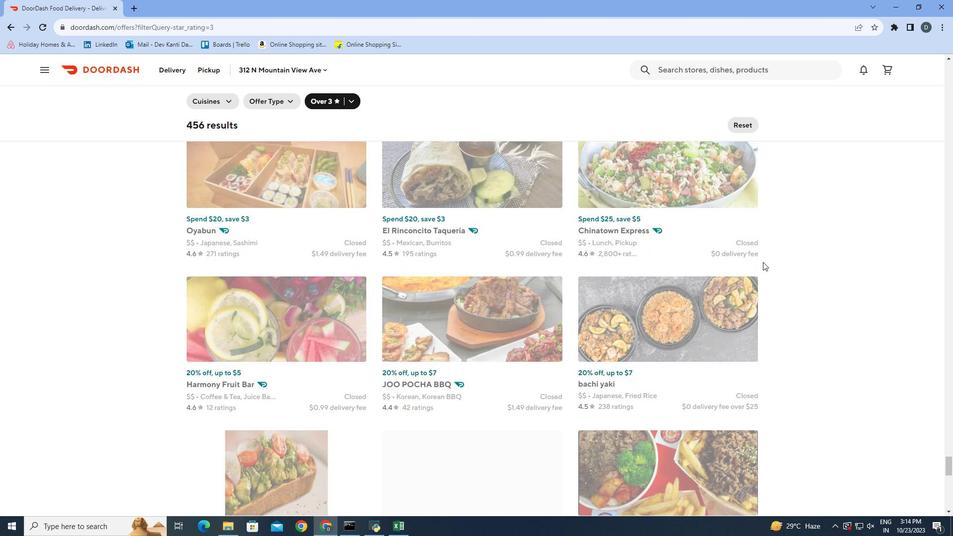 
Action: Mouse scrolled (763, 261) with delta (0, 0)
